 Task: Look for space in Marcq-en-Barœul, France from 9th July, 2023 to 16th July, 2023 for 2 adults, 1 child in price range Rs.8000 to Rs.16000. Place can be entire place with 2 bedrooms having 2 beds and 1 bathroom. Property type can be house, flat, guest house. Booking option can be shelf check-in. Required host language is English.
Action: Mouse pressed left at (537, 117)
Screenshot: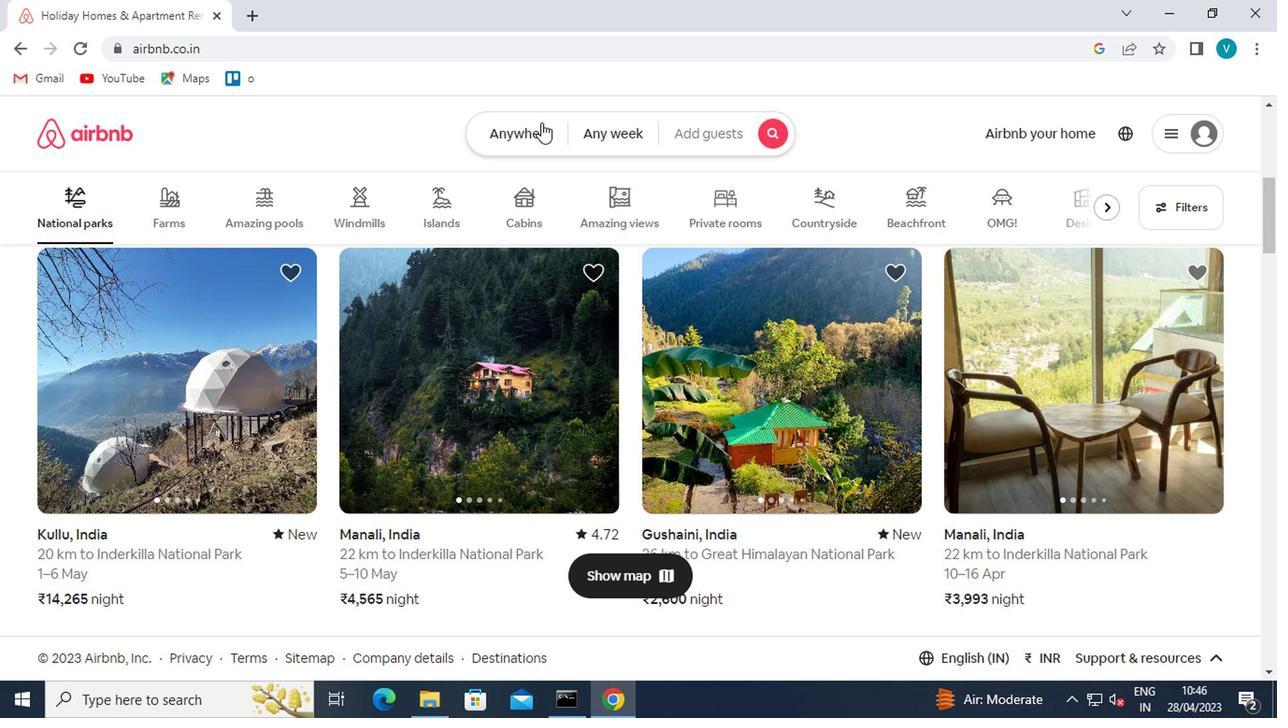 
Action: Mouse moved to (408, 201)
Screenshot: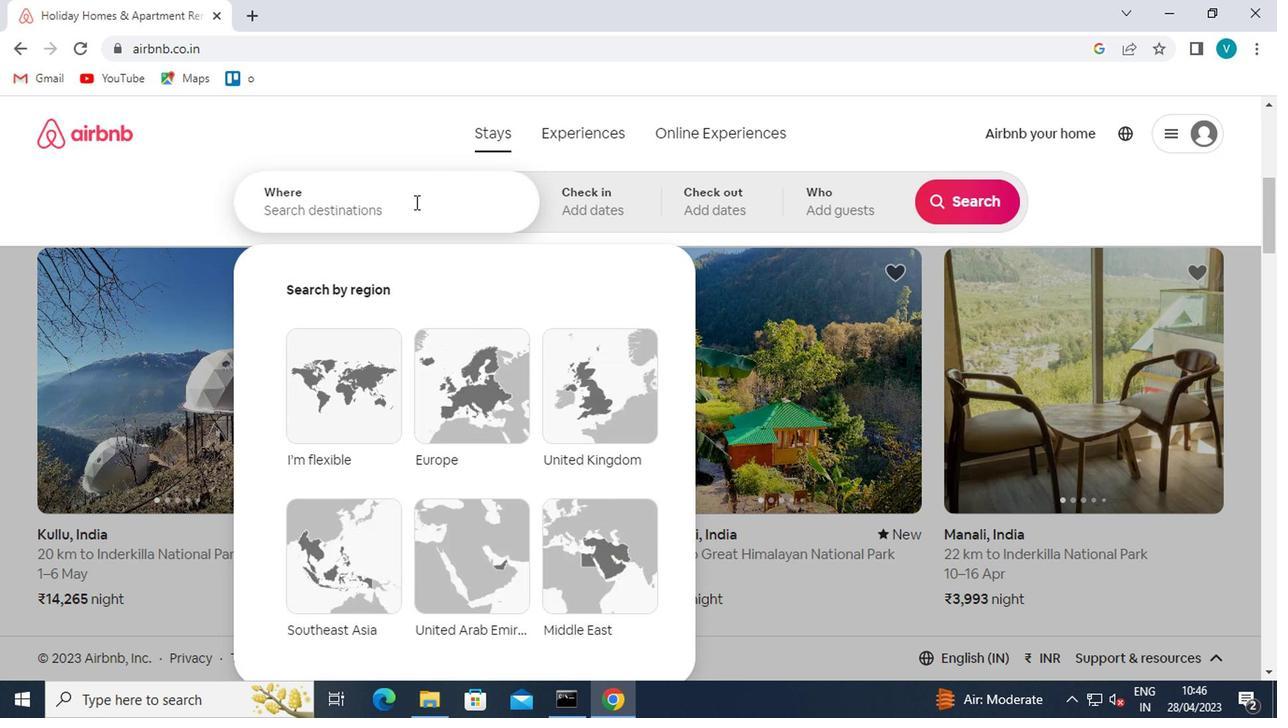 
Action: Mouse pressed left at (408, 201)
Screenshot: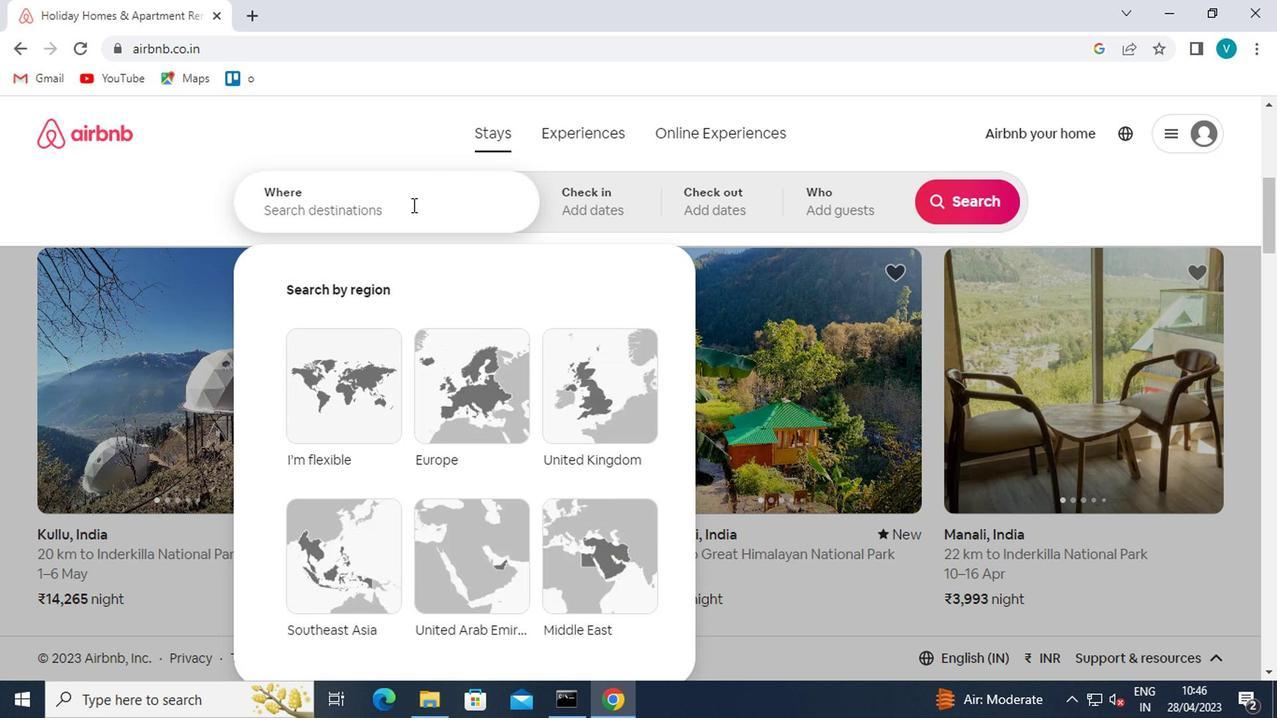 
Action: Key pressed <Key.caps_lock>m<Key.caps_lock>arcq<Key.space>e<Key.down><Key.enter>
Screenshot: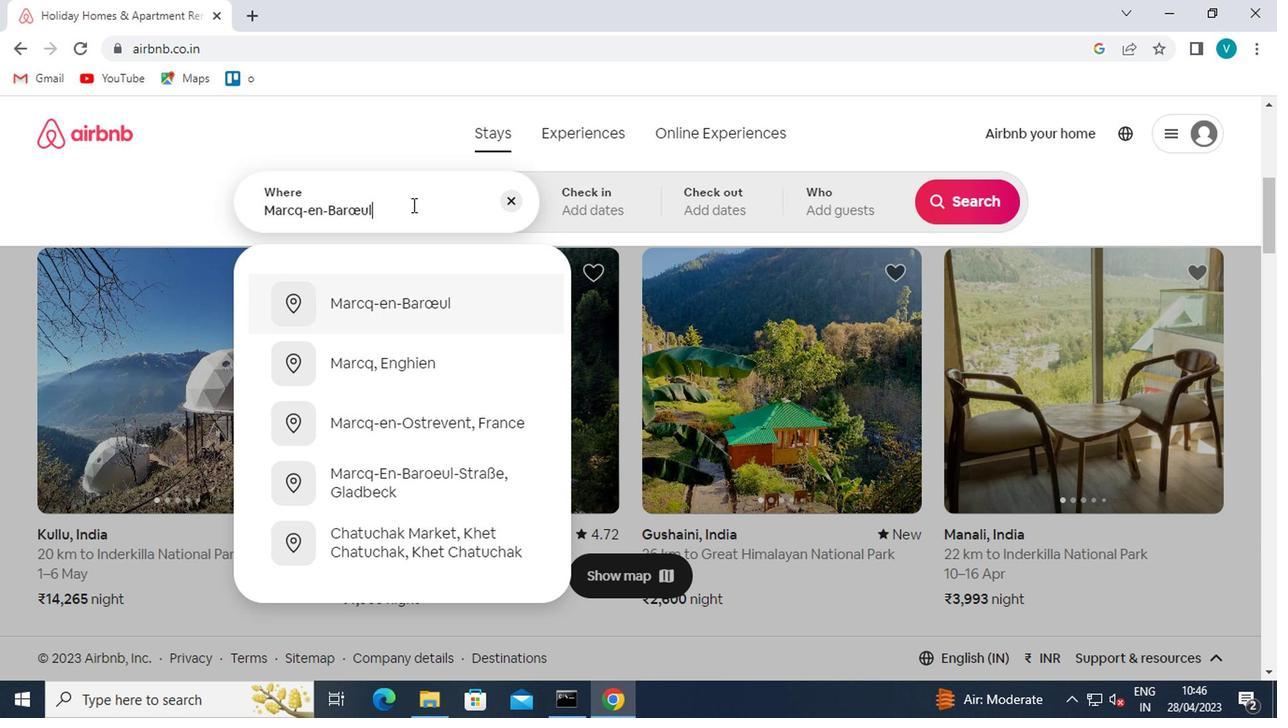 
Action: Mouse moved to (951, 352)
Screenshot: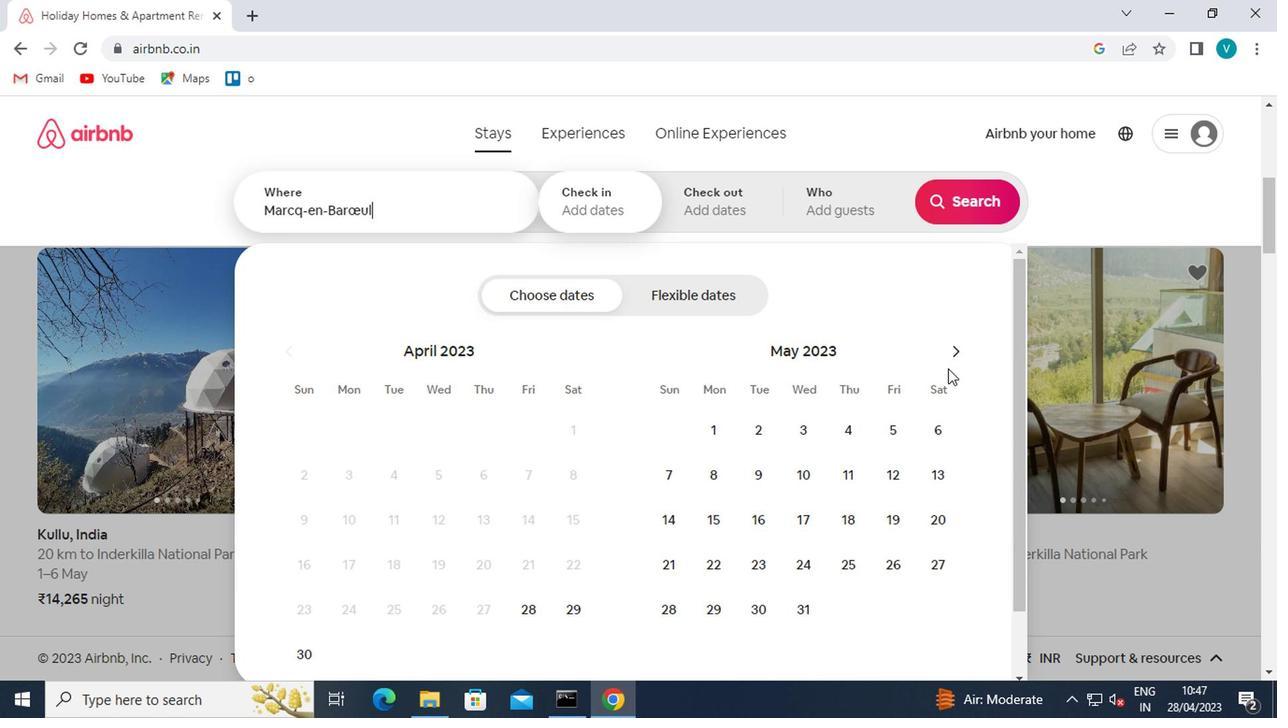 
Action: Mouse pressed left at (951, 352)
Screenshot: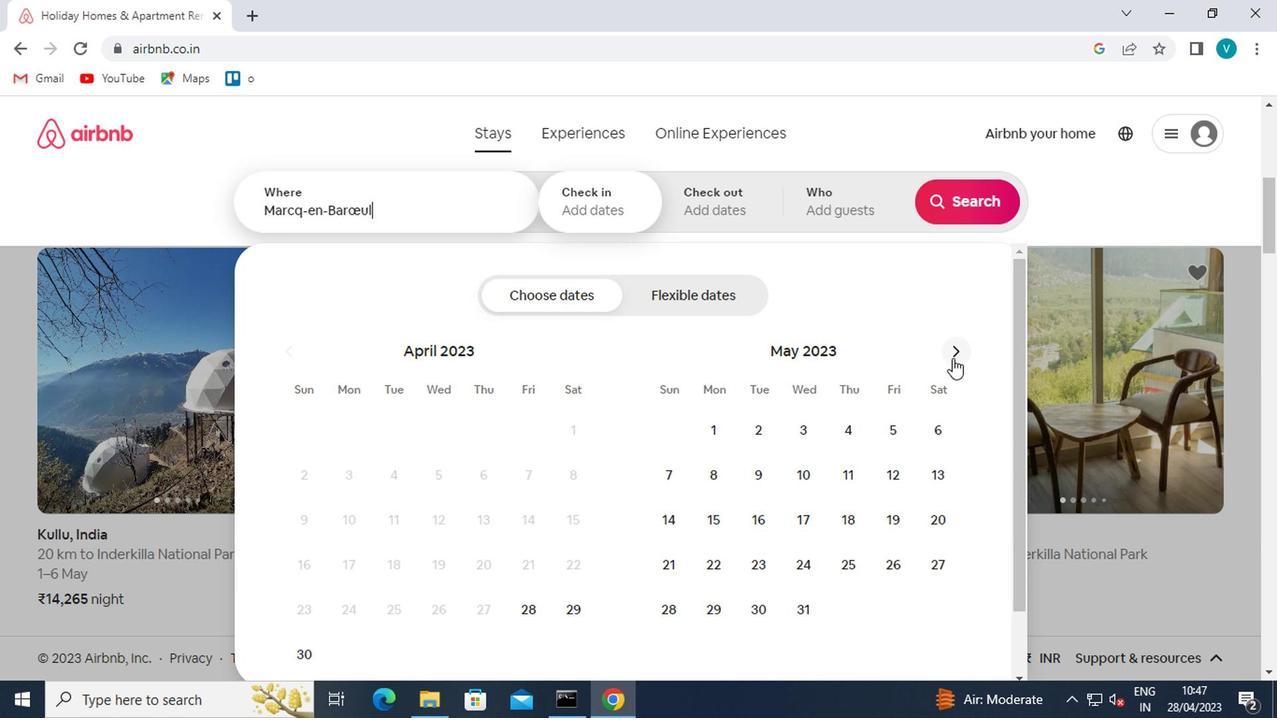 
Action: Mouse moved to (951, 351)
Screenshot: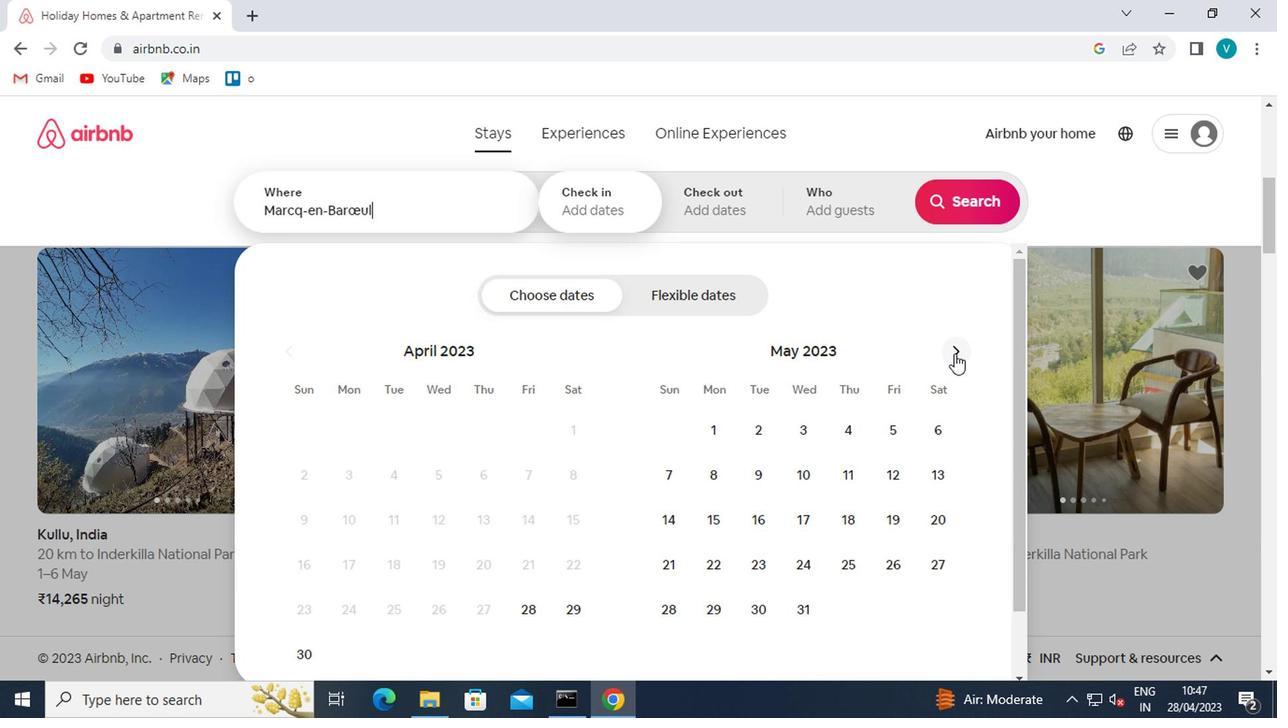 
Action: Mouse pressed left at (951, 351)
Screenshot: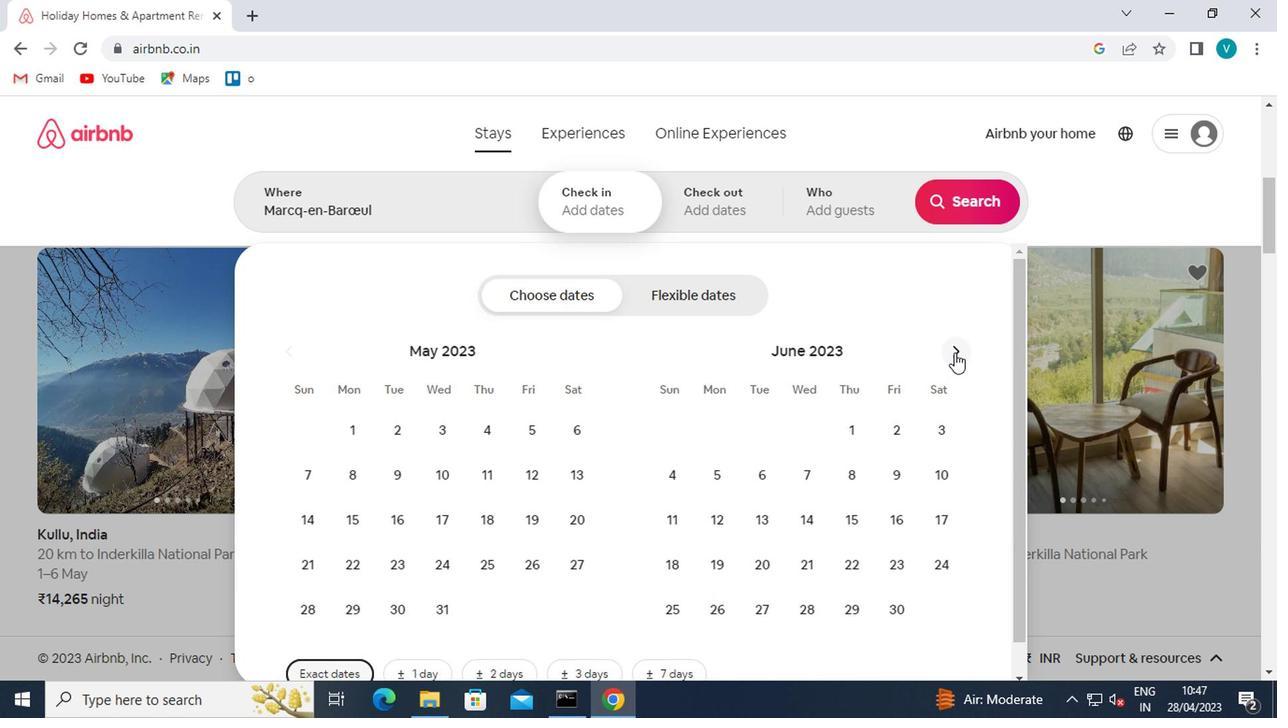 
Action: Mouse moved to (667, 515)
Screenshot: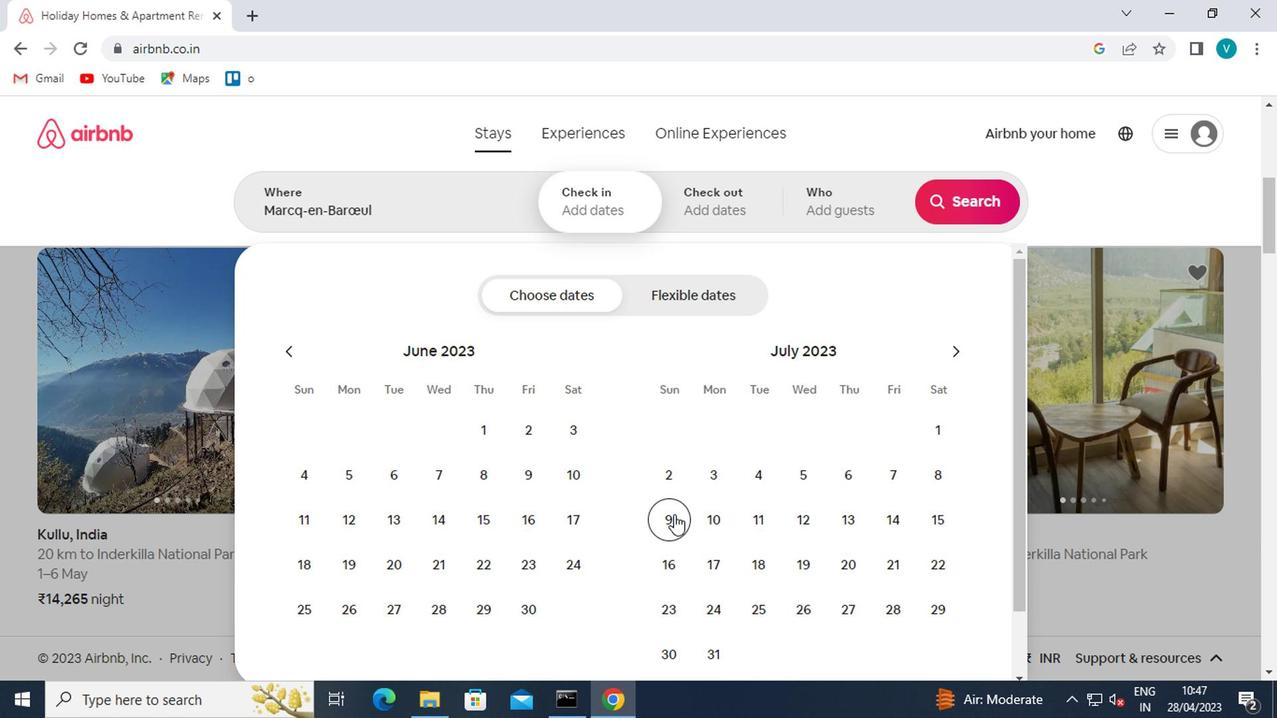 
Action: Mouse pressed left at (667, 515)
Screenshot: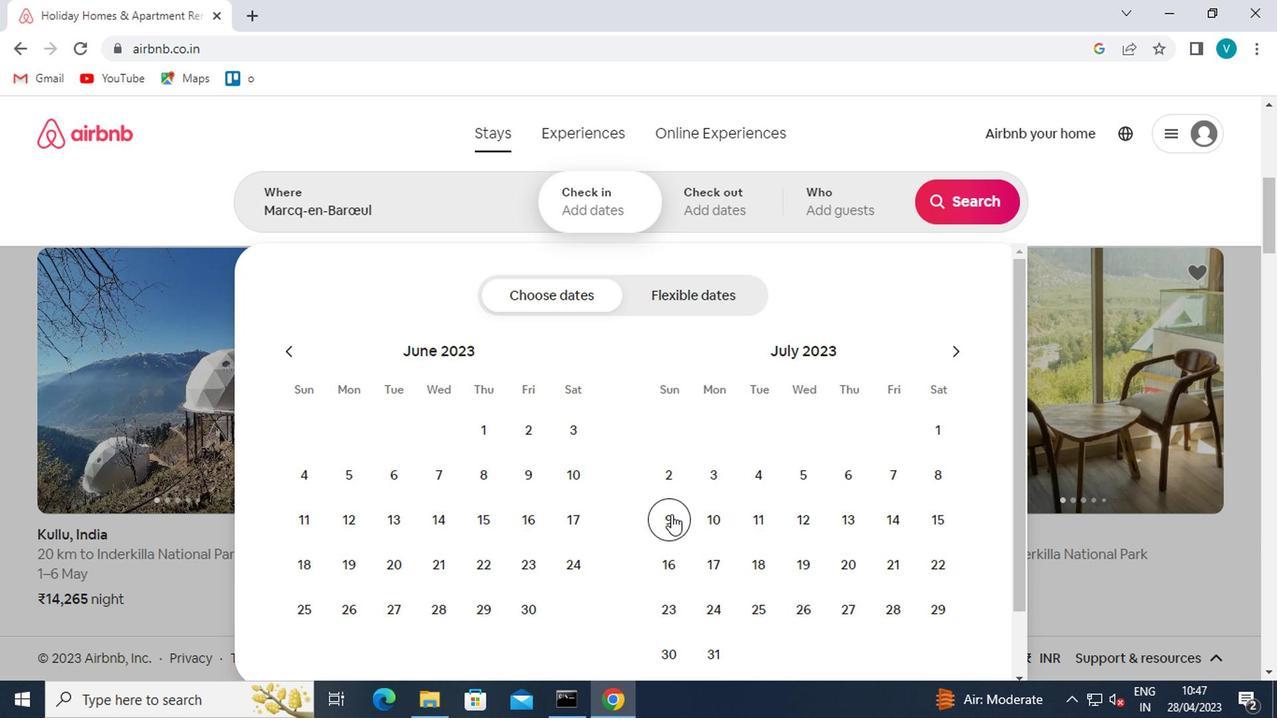 
Action: Mouse moved to (662, 565)
Screenshot: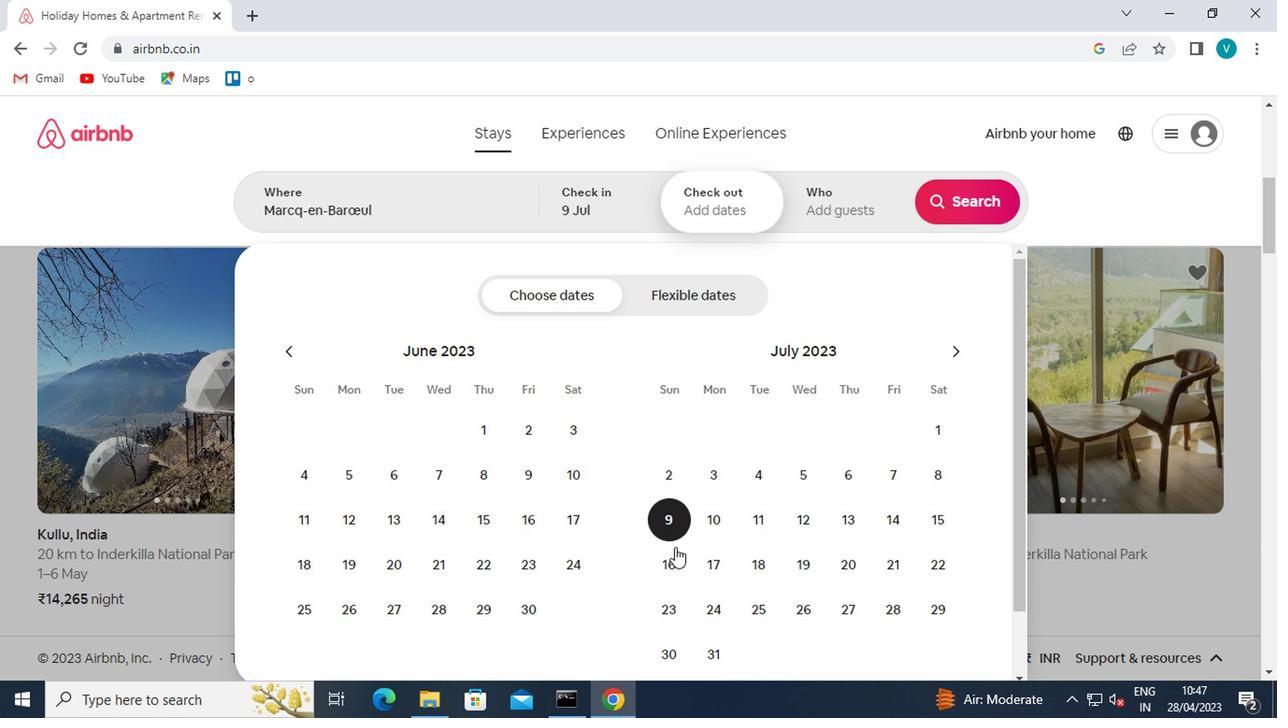 
Action: Mouse pressed left at (662, 565)
Screenshot: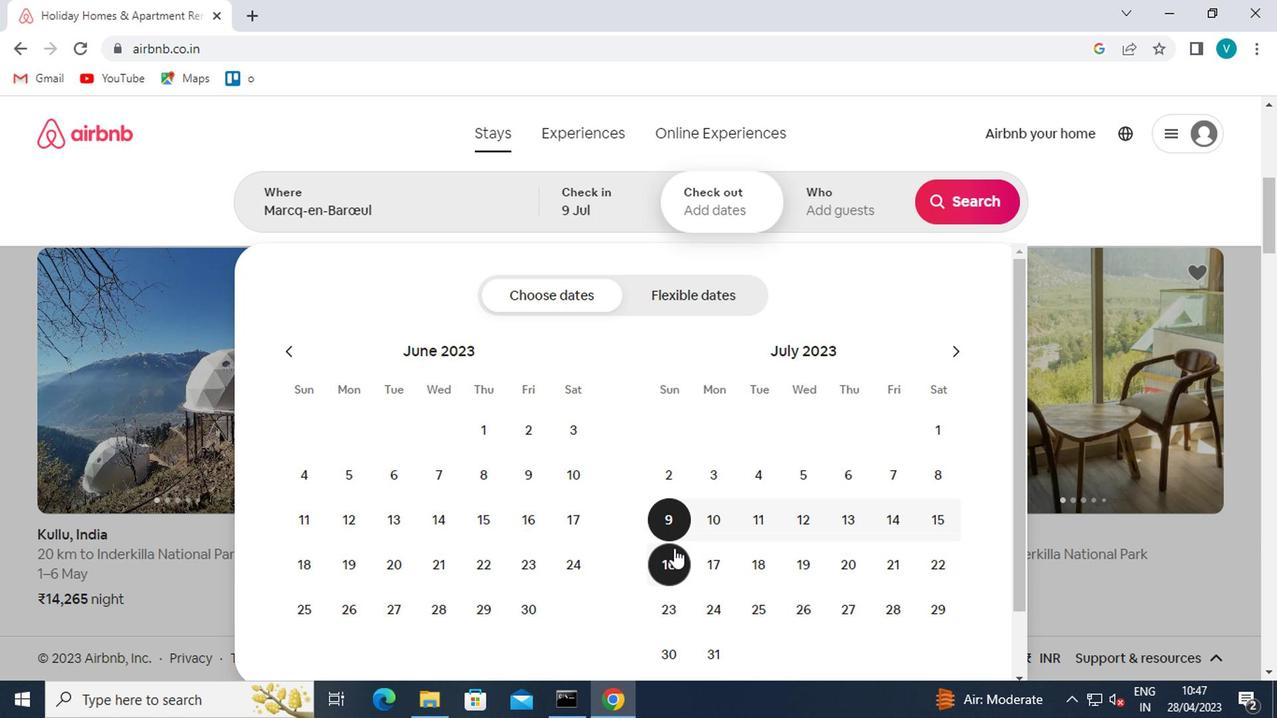
Action: Mouse moved to (852, 206)
Screenshot: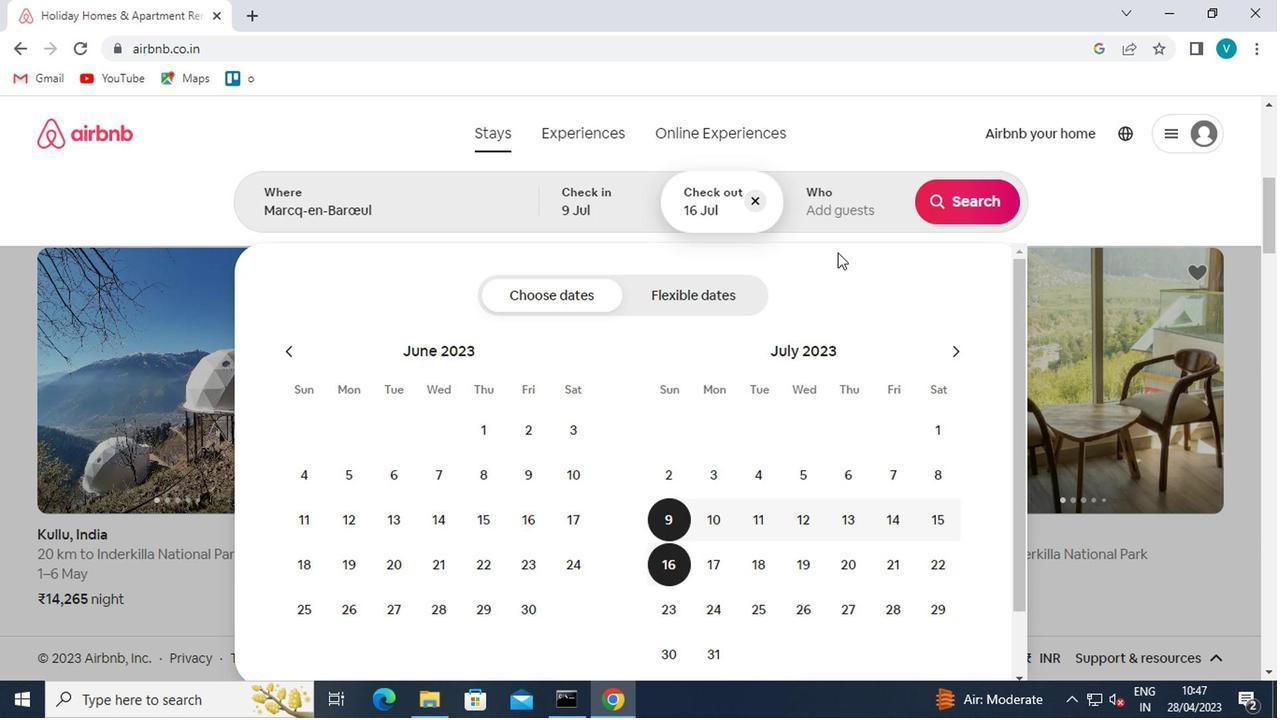 
Action: Mouse pressed left at (852, 206)
Screenshot: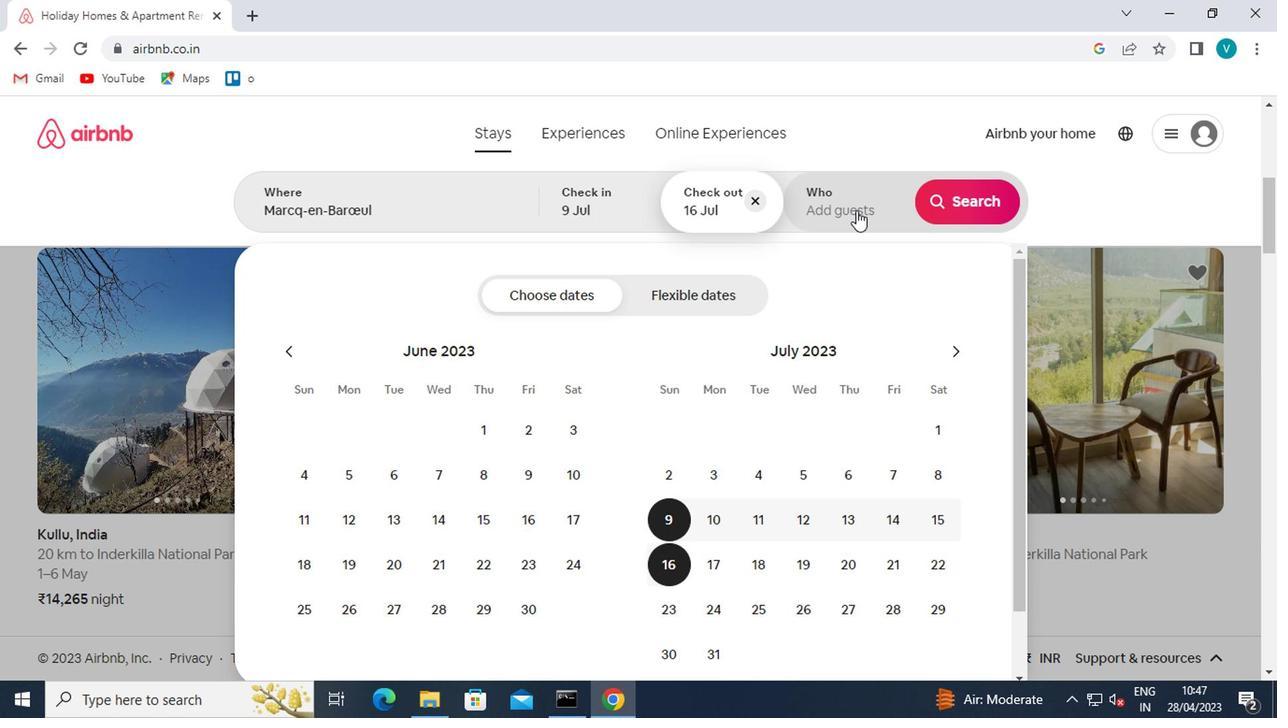 
Action: Mouse moved to (964, 286)
Screenshot: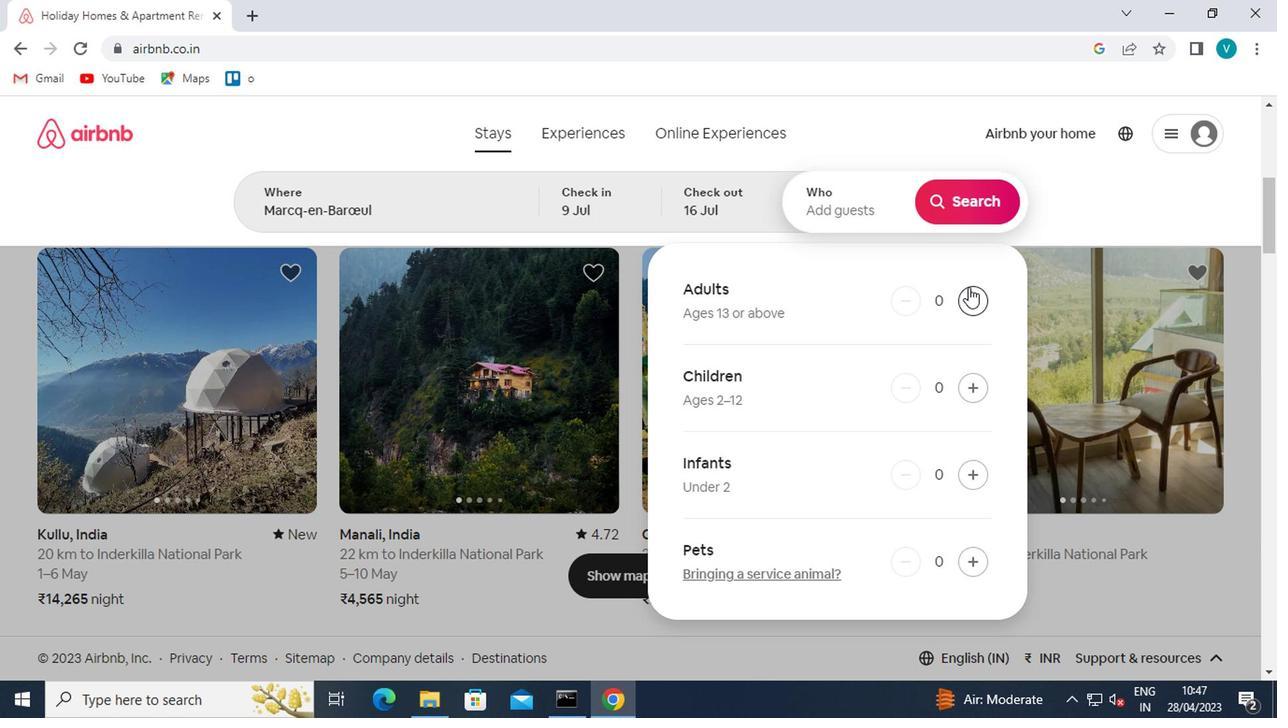 
Action: Mouse pressed left at (964, 286)
Screenshot: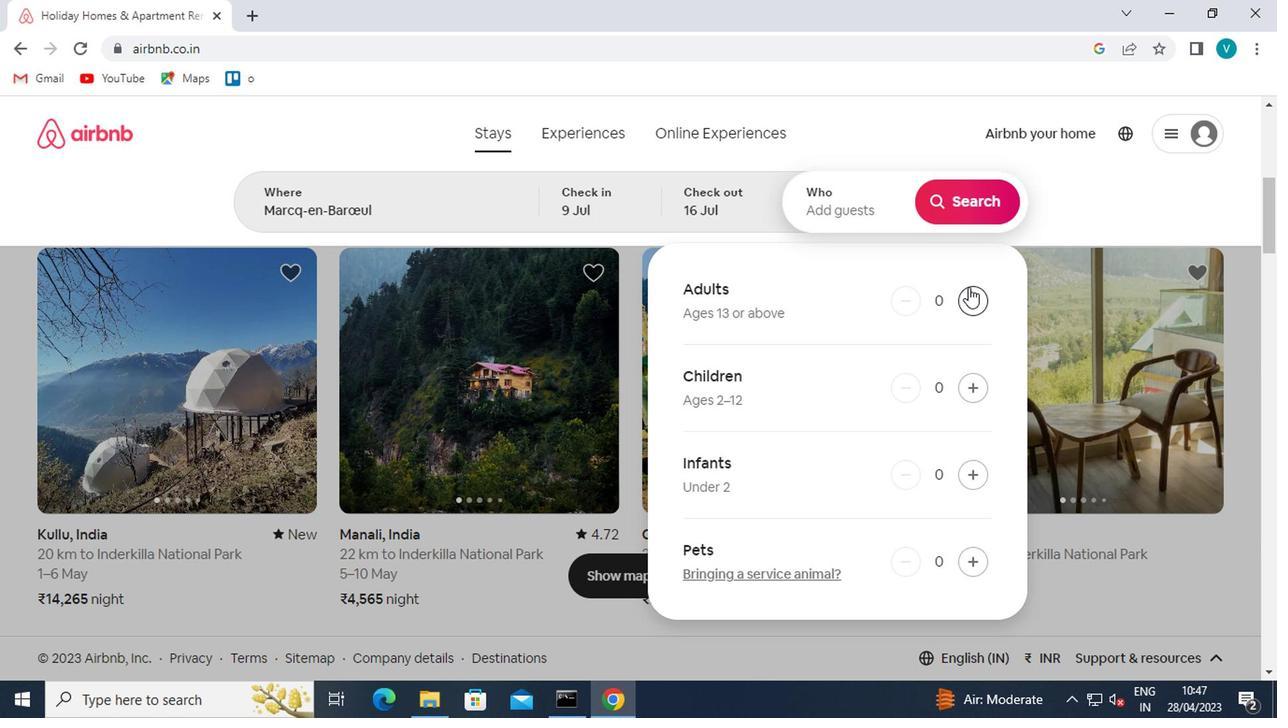 
Action: Mouse moved to (964, 286)
Screenshot: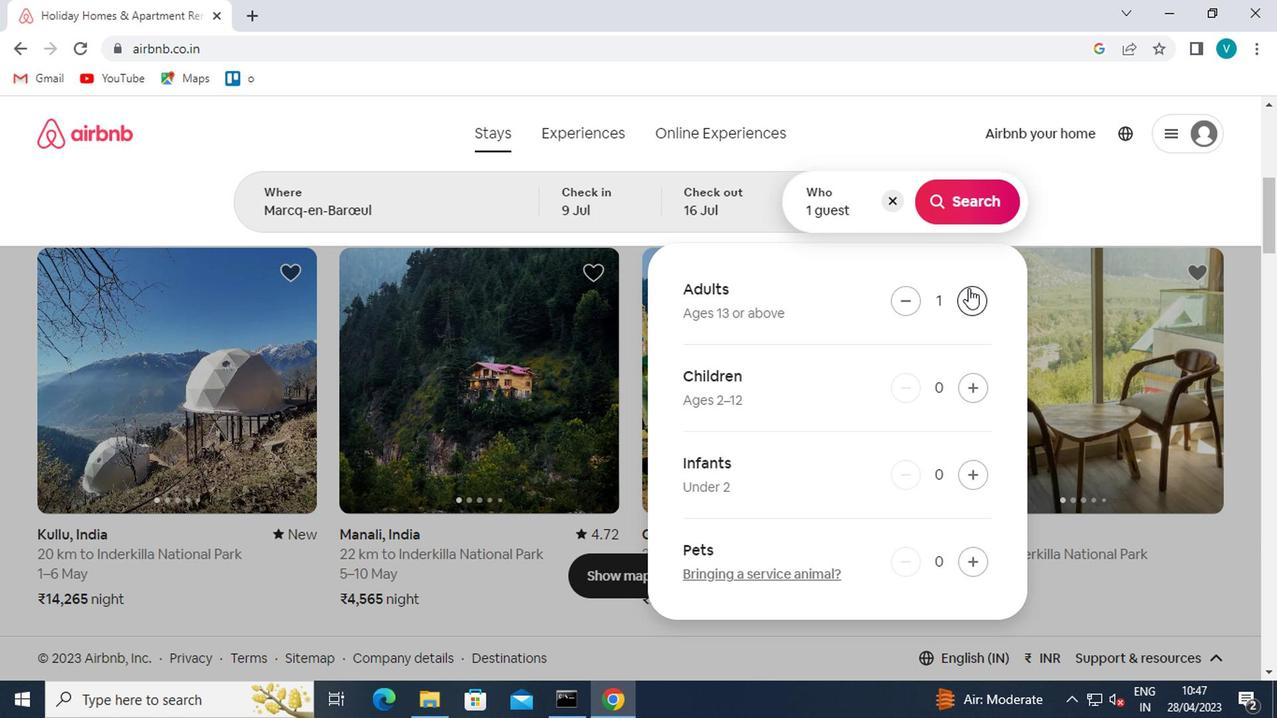 
Action: Mouse pressed left at (964, 286)
Screenshot: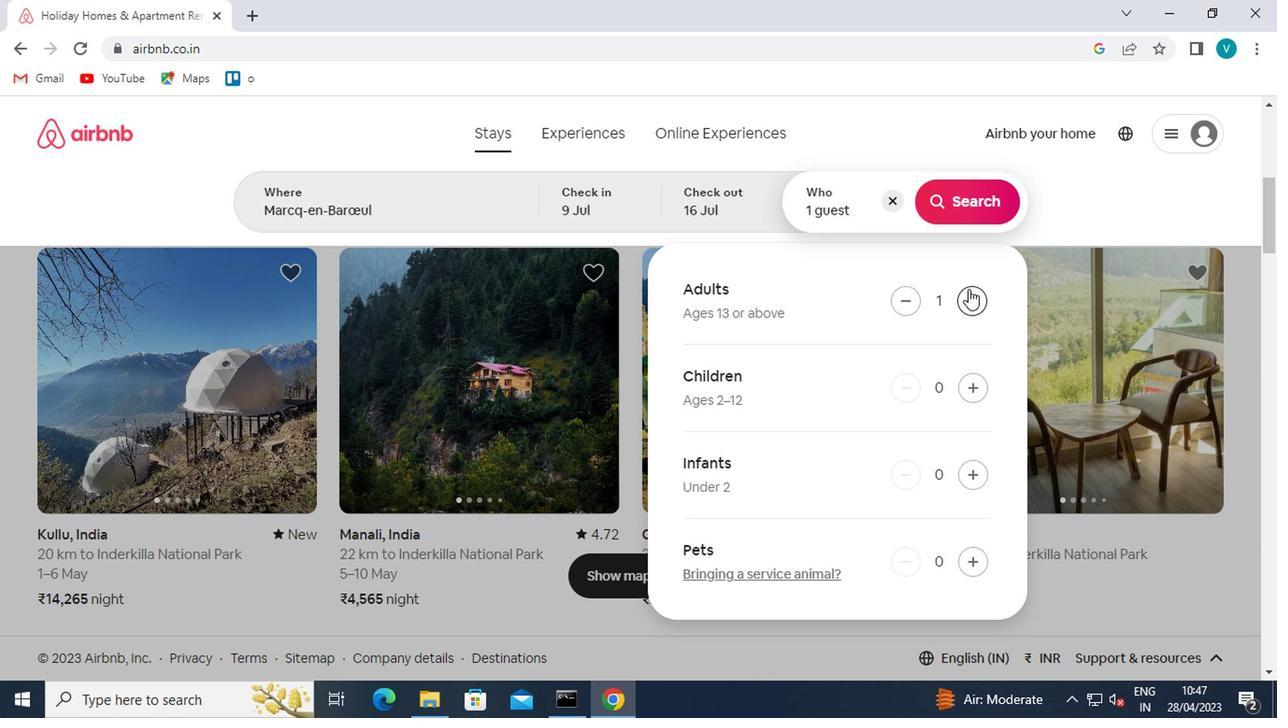 
Action: Mouse moved to (959, 396)
Screenshot: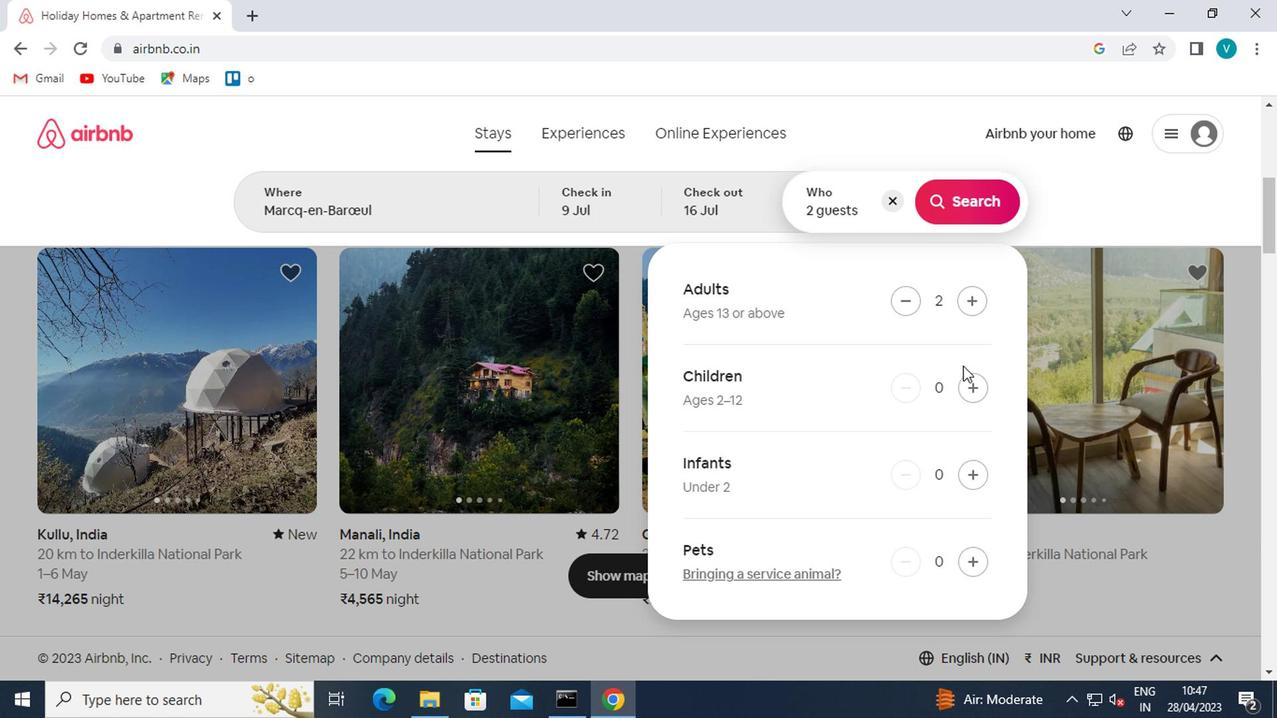 
Action: Mouse pressed left at (959, 396)
Screenshot: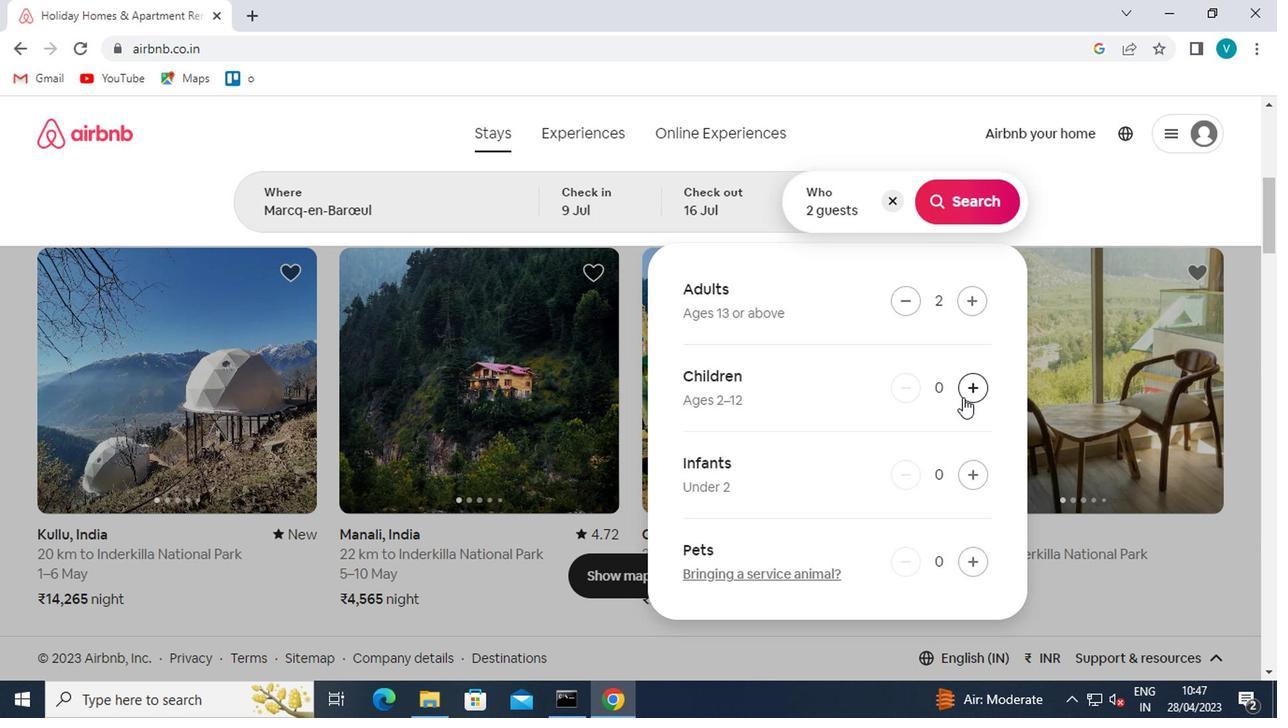 
Action: Mouse moved to (957, 206)
Screenshot: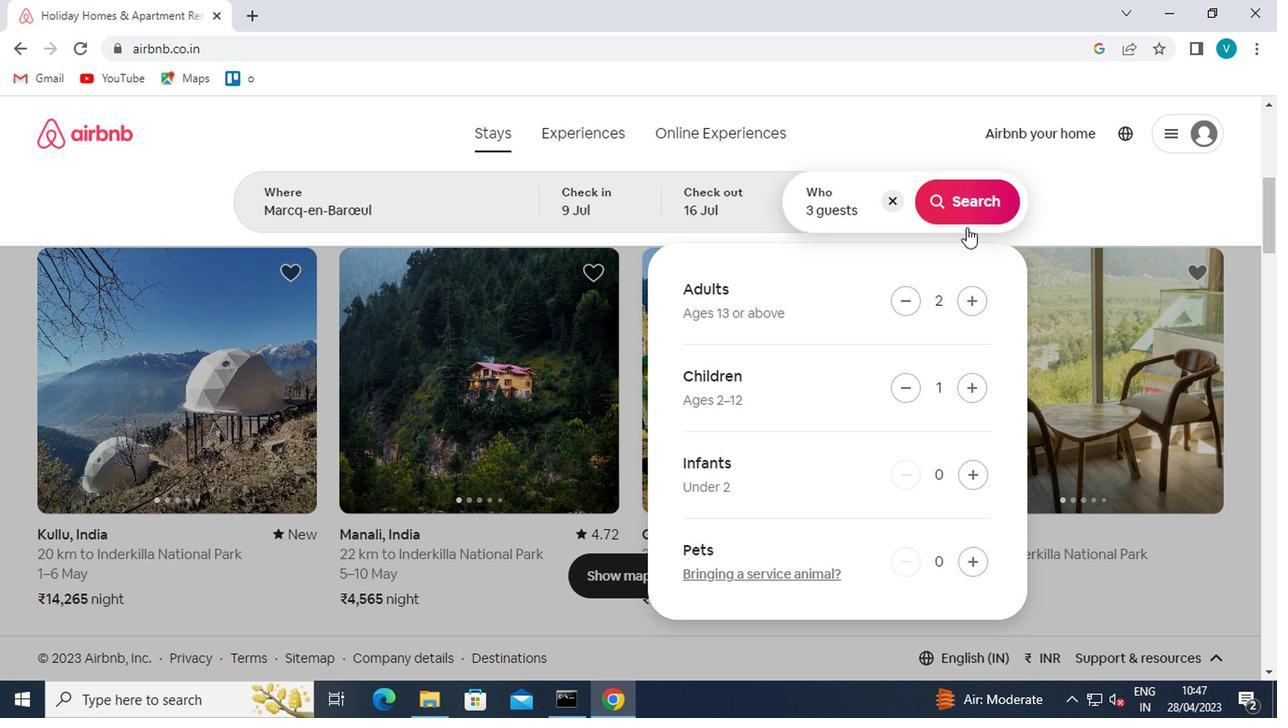 
Action: Mouse pressed left at (957, 206)
Screenshot: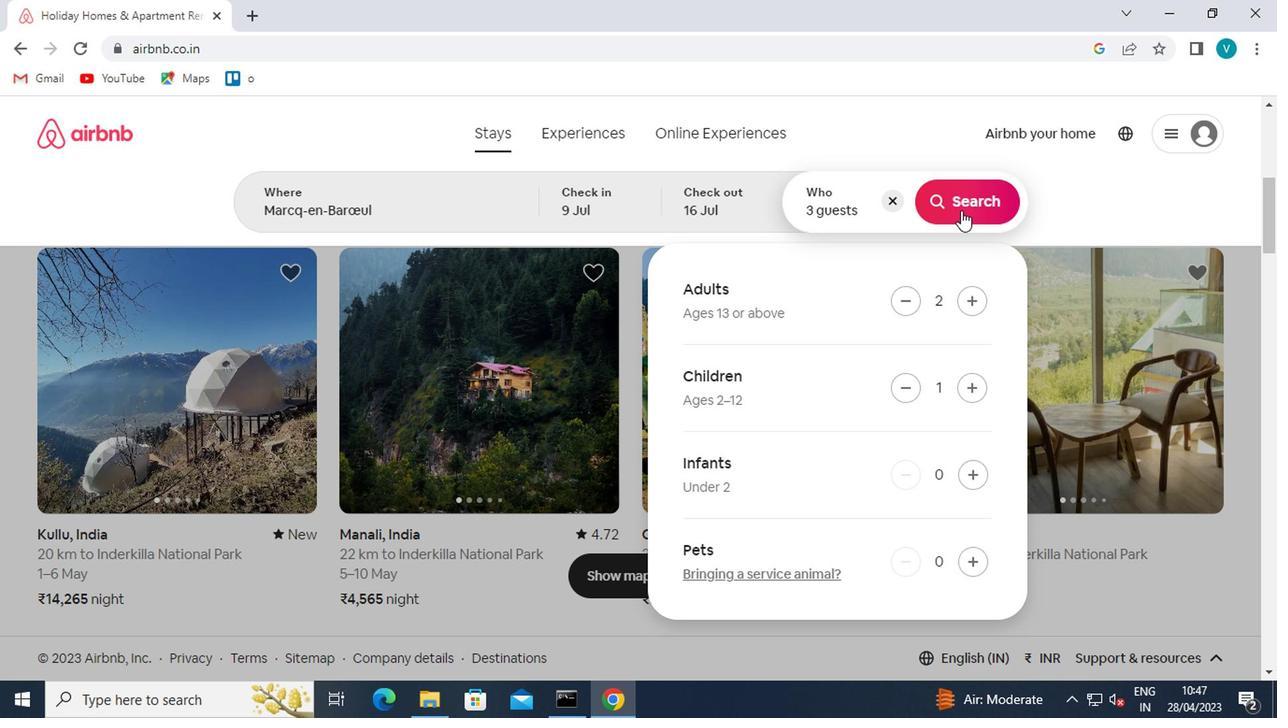 
Action: Mouse moved to (1181, 199)
Screenshot: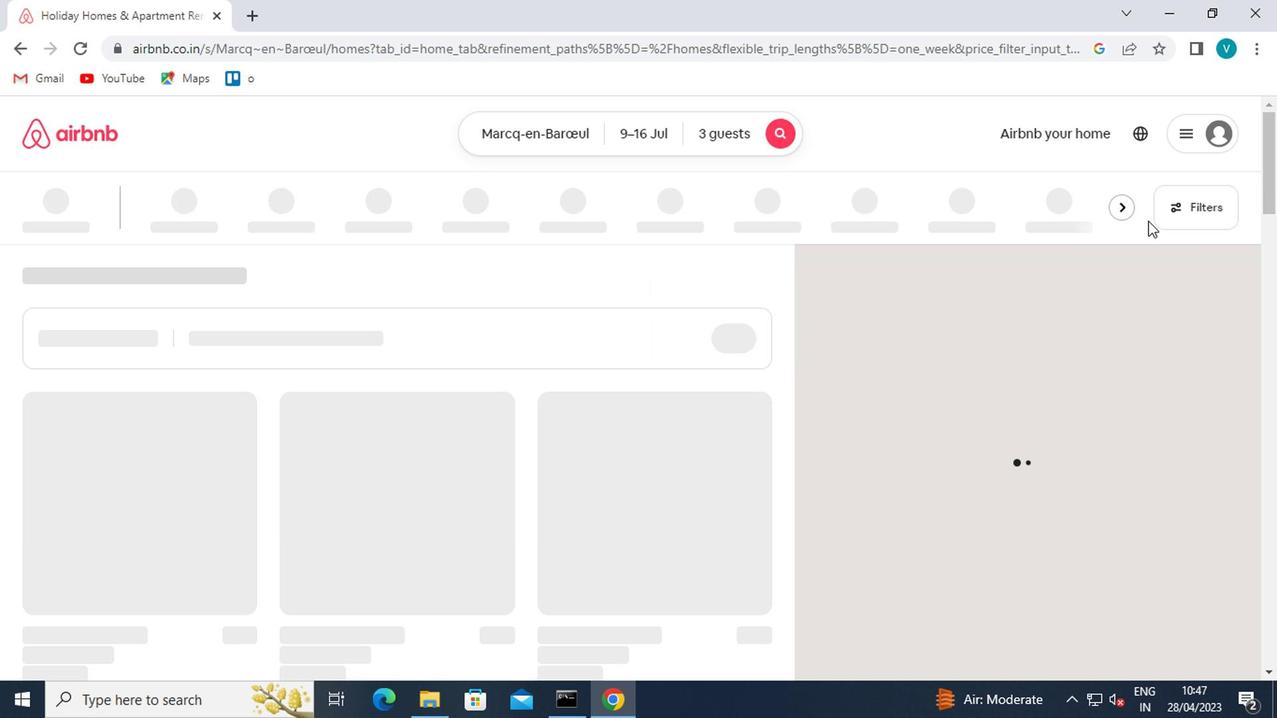 
Action: Mouse pressed left at (1181, 199)
Screenshot: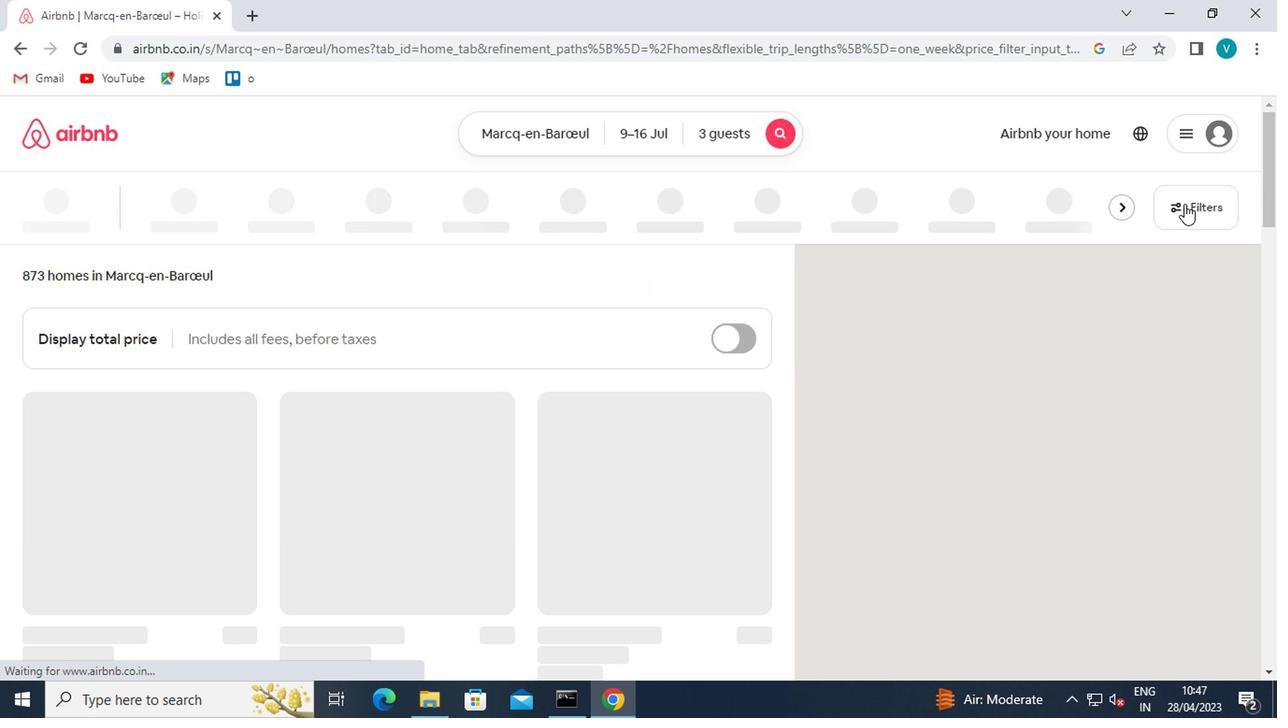 
Action: Mouse moved to (543, 451)
Screenshot: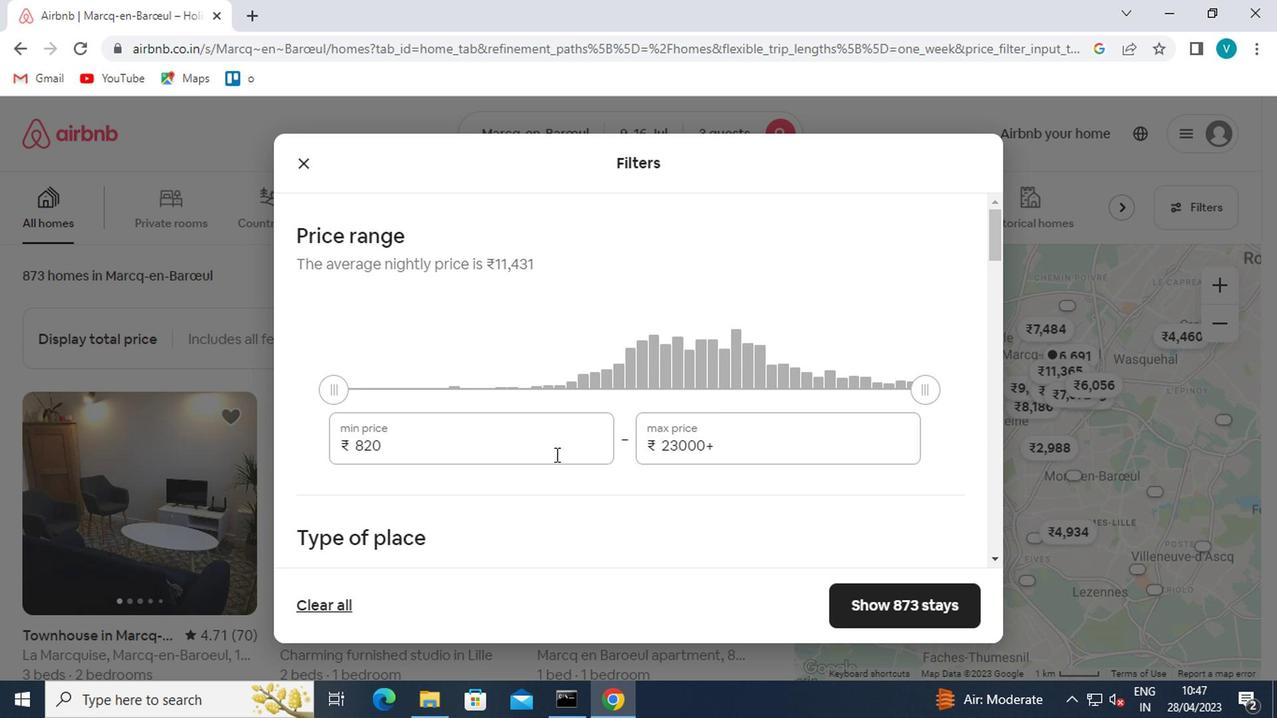 
Action: Mouse pressed left at (543, 451)
Screenshot: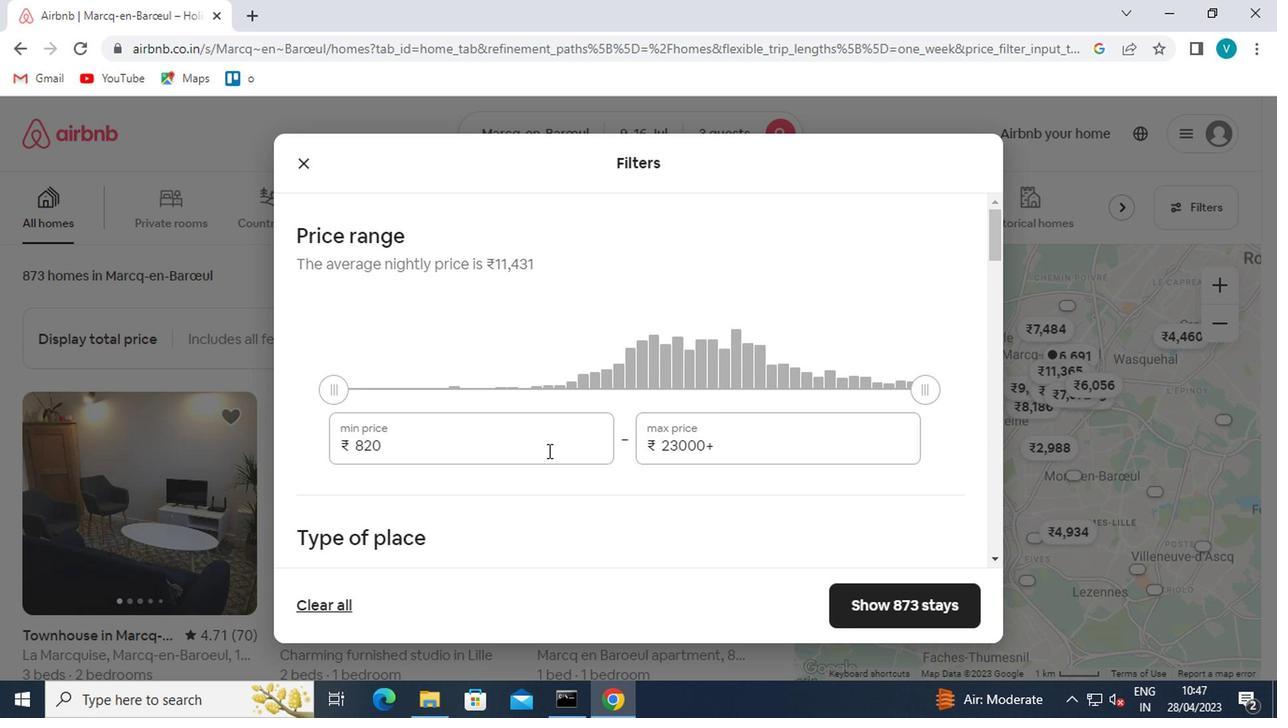 
Action: Key pressed <Key.backspace><Key.backspace><Key.backspace><Key.backspace><Key.backspace><Key.backspace><Key.backspace><Key.backspace><Key.backspace><Key.backspace>8000<Key.tab>16000
Screenshot: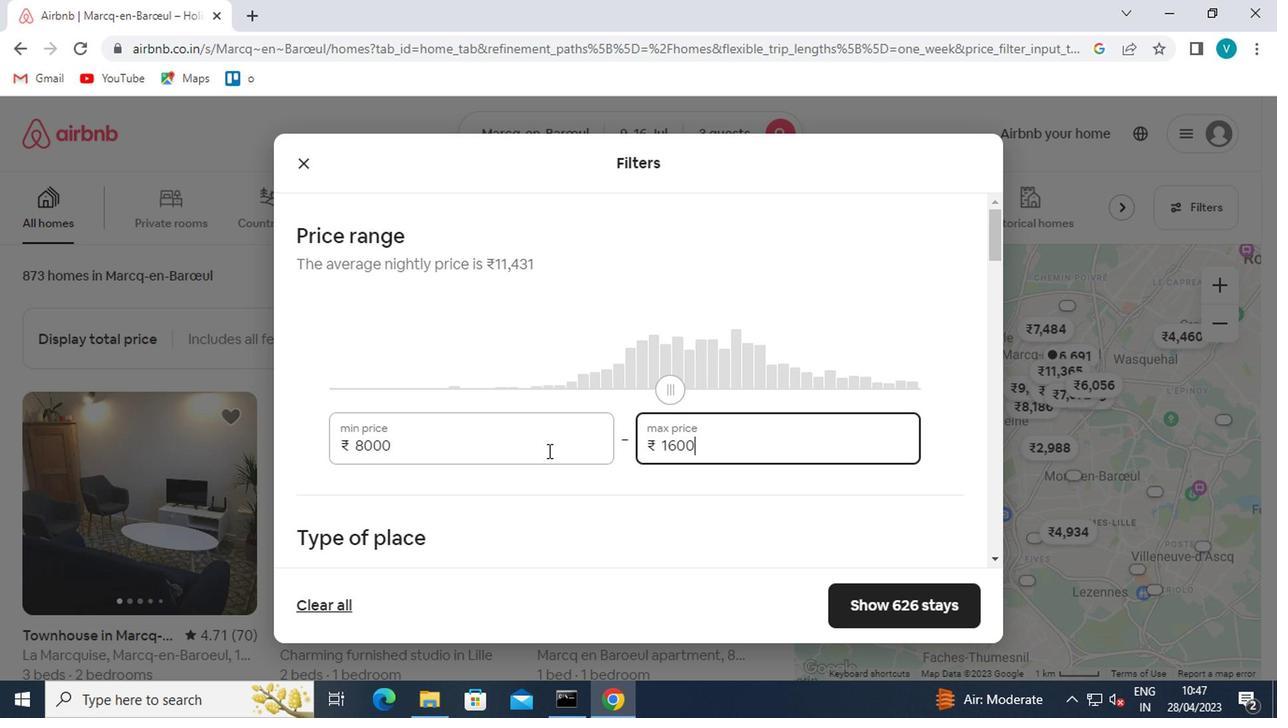 
Action: Mouse scrolled (543, 449) with delta (0, -1)
Screenshot: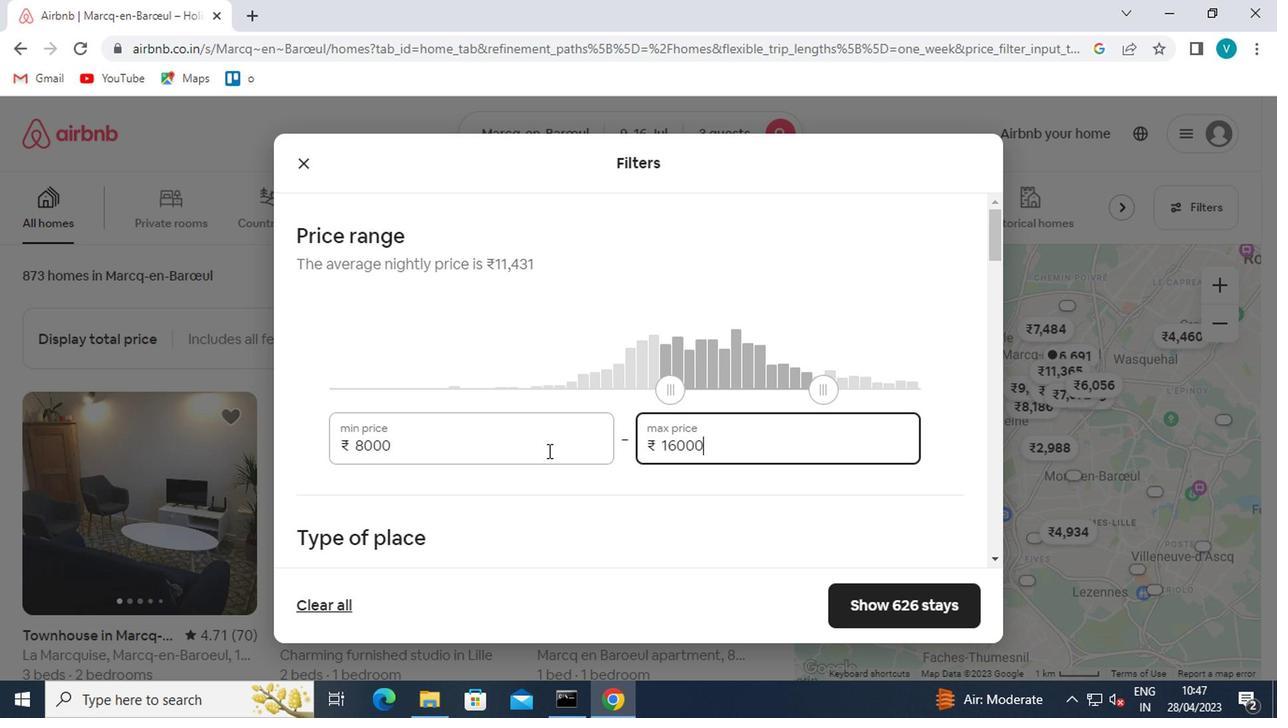 
Action: Mouse scrolled (543, 449) with delta (0, -1)
Screenshot: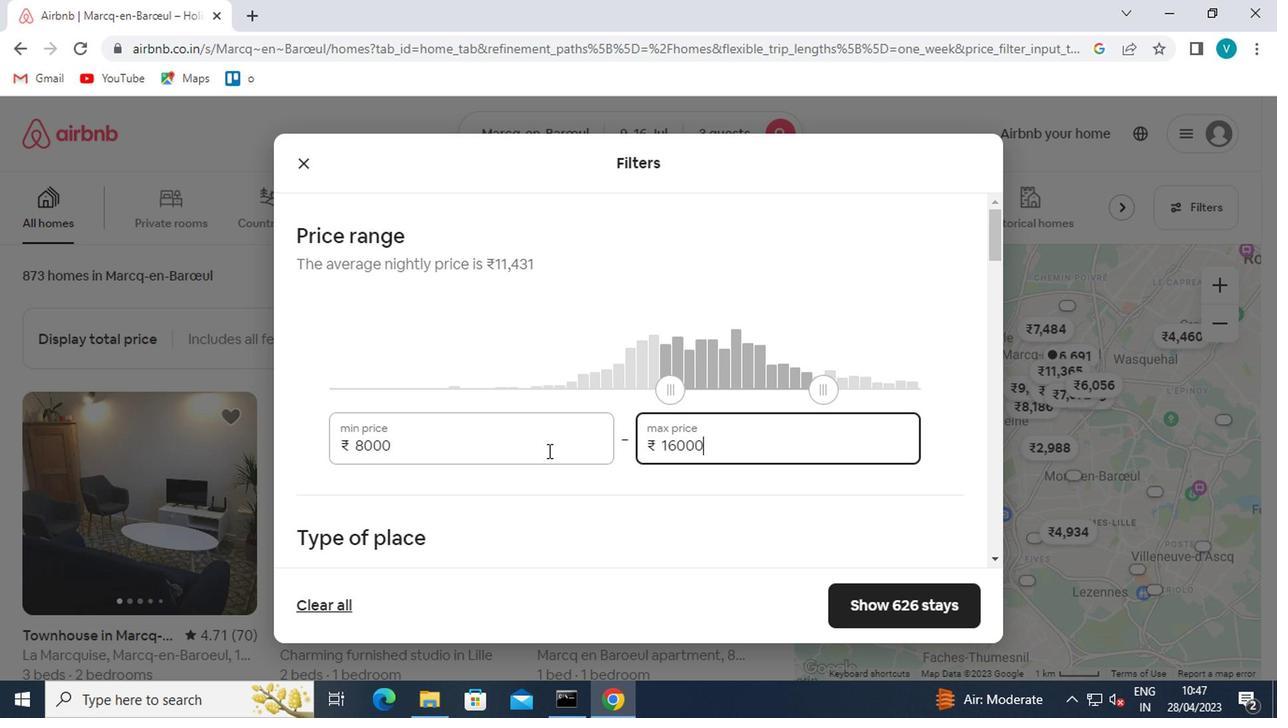 
Action: Mouse scrolled (543, 449) with delta (0, -1)
Screenshot: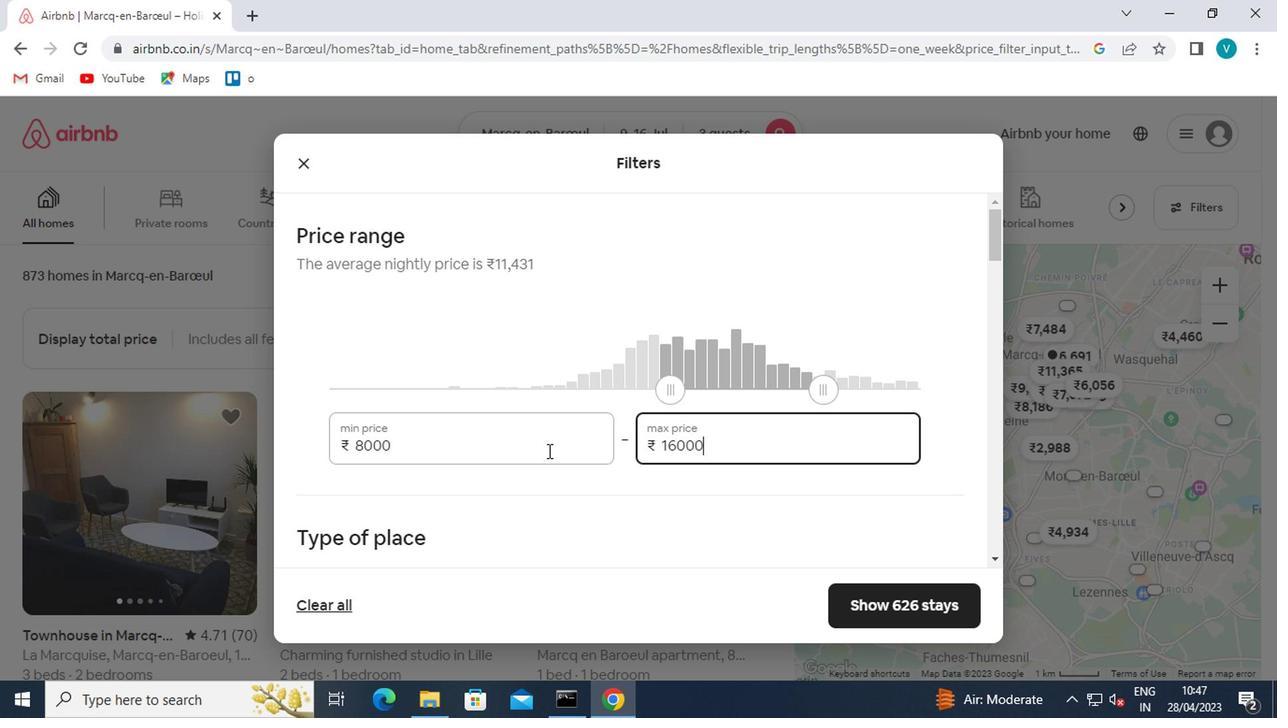 
Action: Mouse moved to (367, 312)
Screenshot: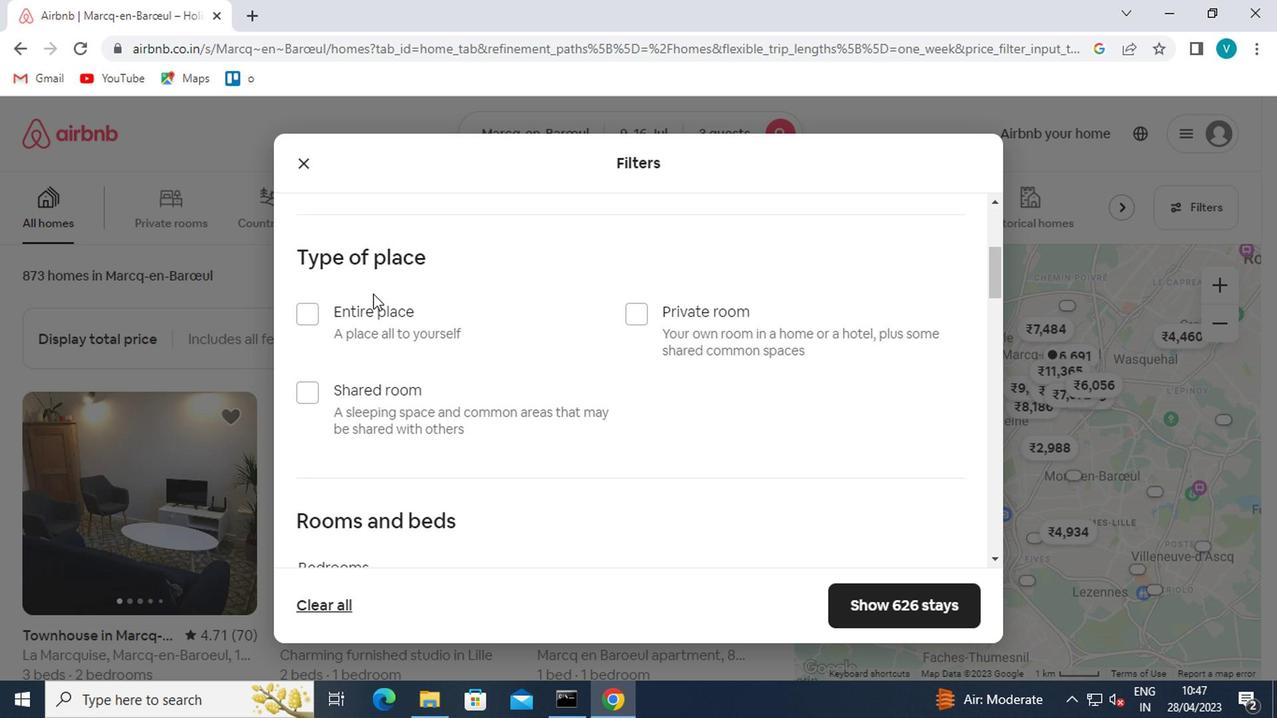 
Action: Mouse pressed left at (367, 312)
Screenshot: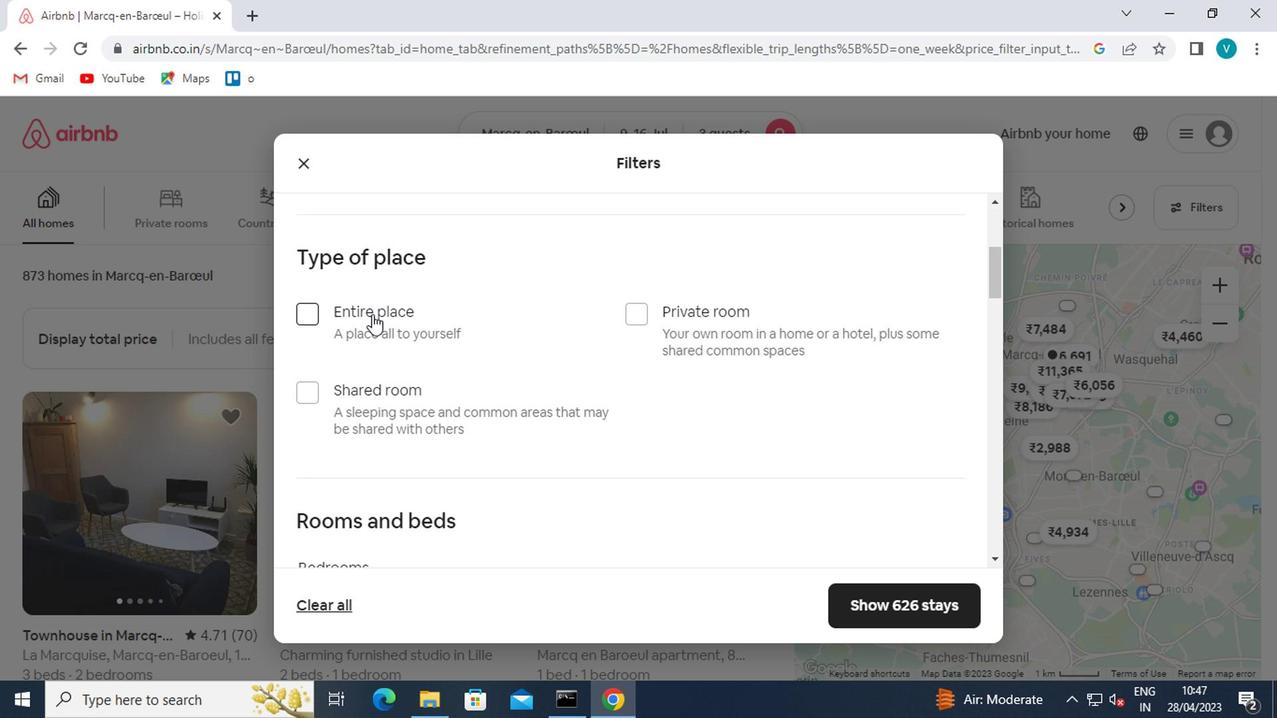 
Action: Mouse moved to (511, 352)
Screenshot: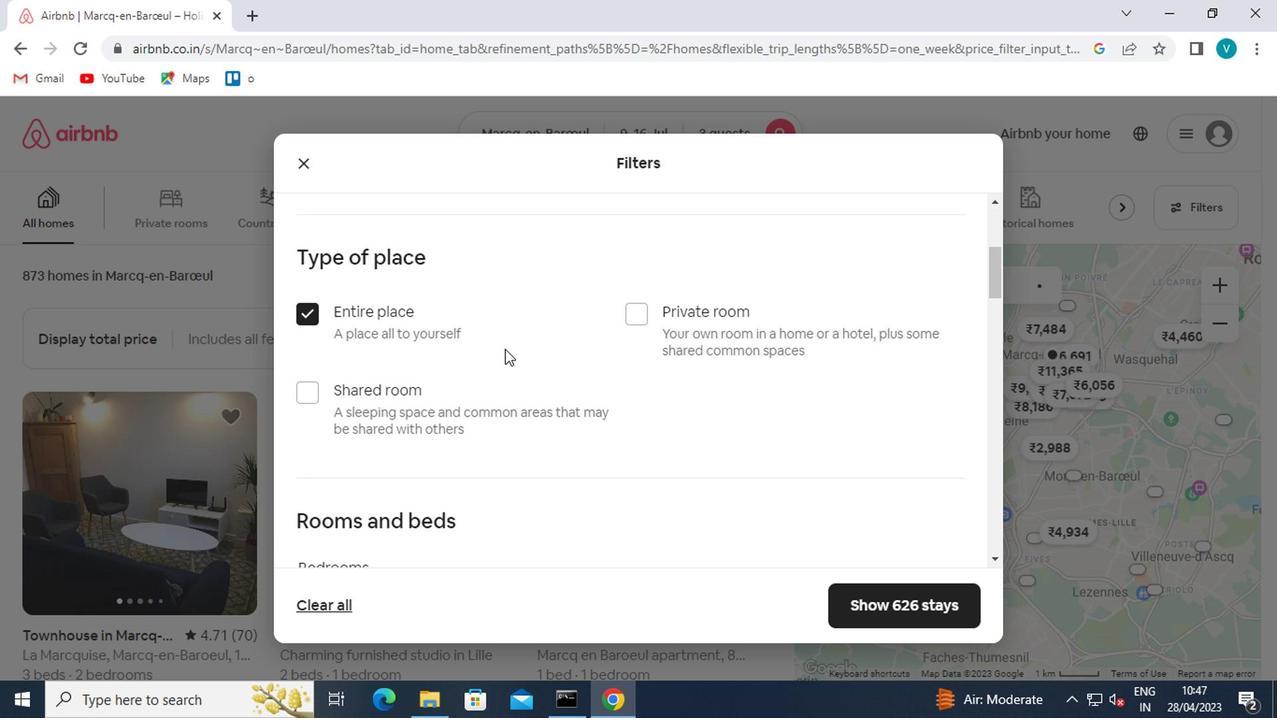 
Action: Mouse scrolled (511, 351) with delta (0, 0)
Screenshot: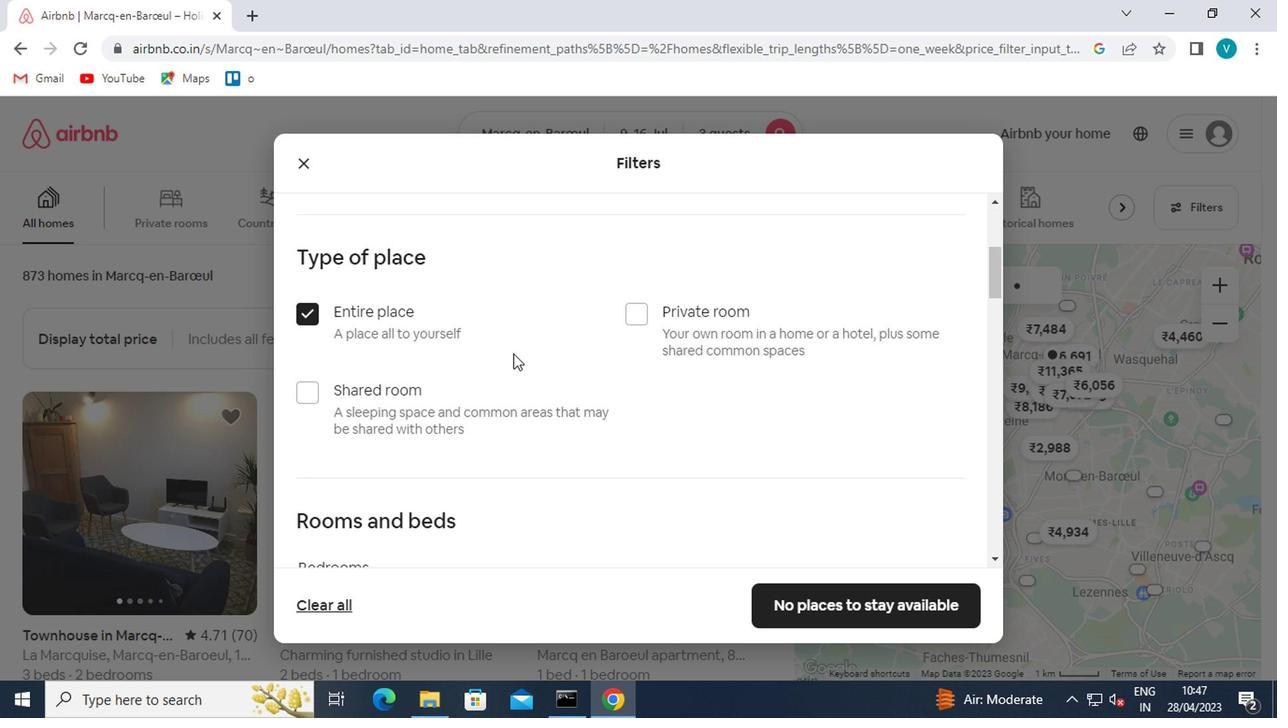 
Action: Mouse moved to (511, 353)
Screenshot: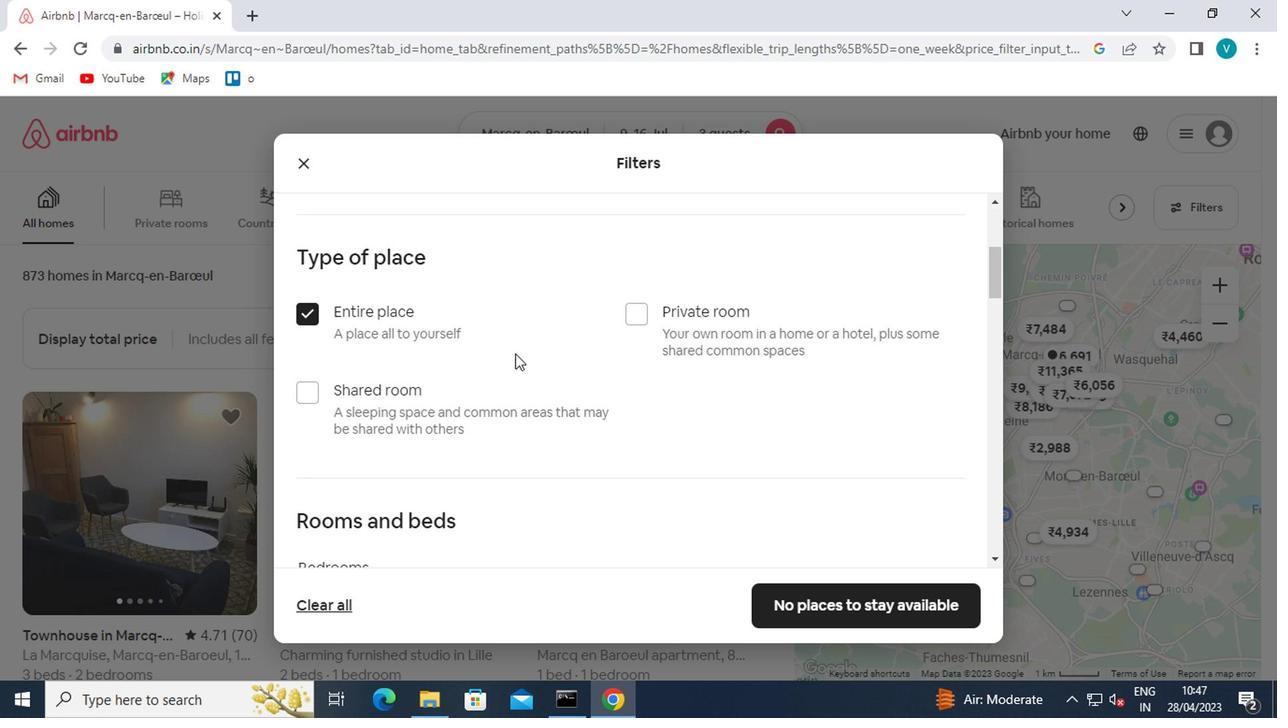 
Action: Mouse scrolled (511, 352) with delta (0, -1)
Screenshot: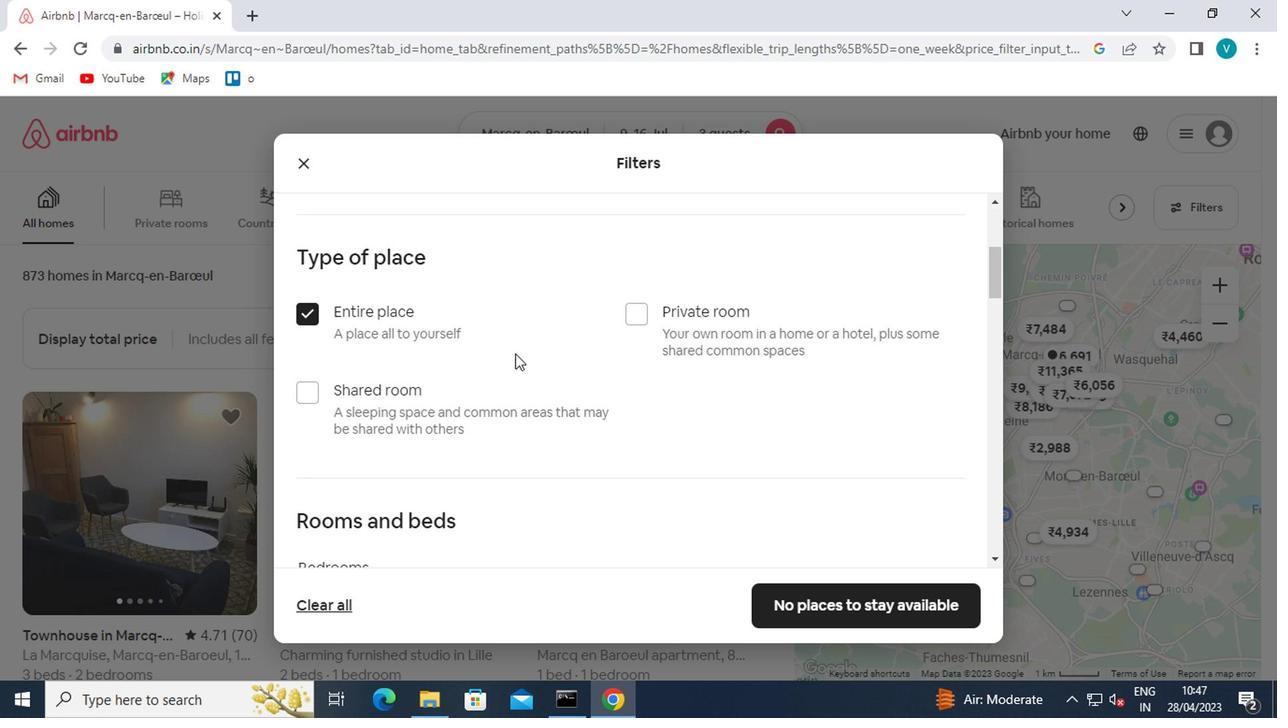 
Action: Mouse moved to (511, 354)
Screenshot: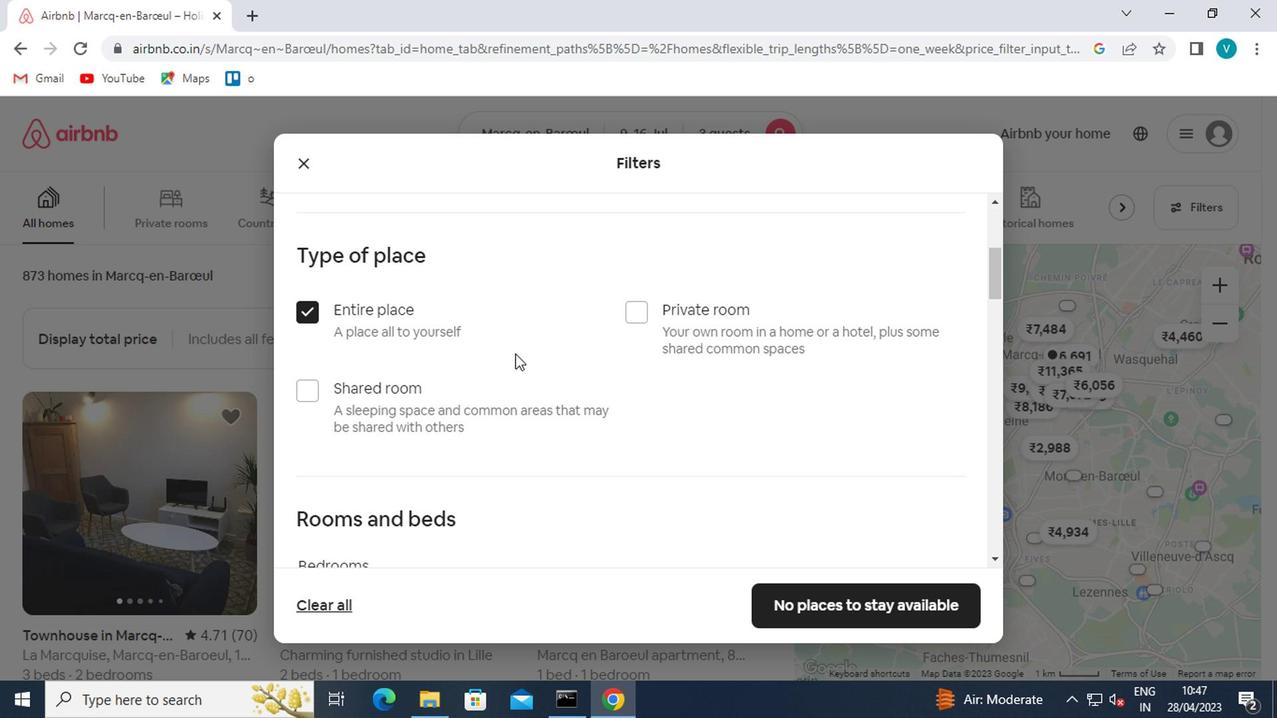 
Action: Mouse scrolled (511, 353) with delta (0, 0)
Screenshot: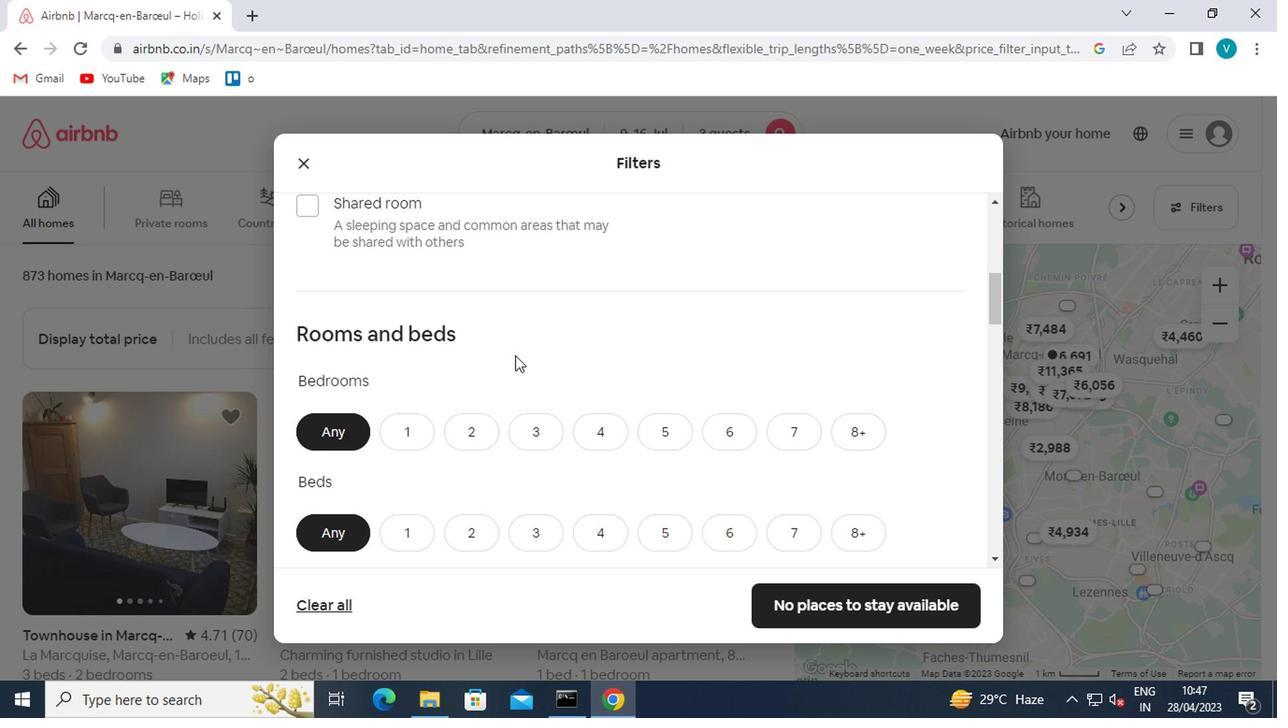 
Action: Mouse moved to (461, 329)
Screenshot: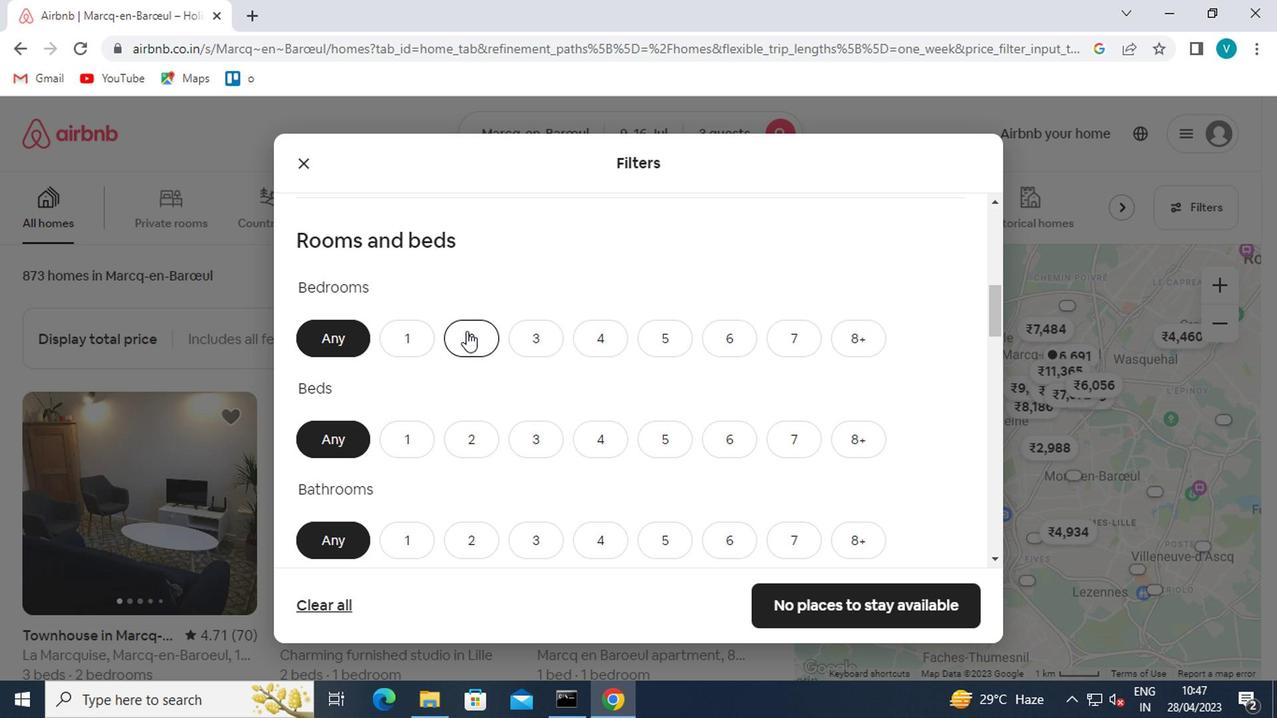 
Action: Mouse pressed left at (461, 329)
Screenshot: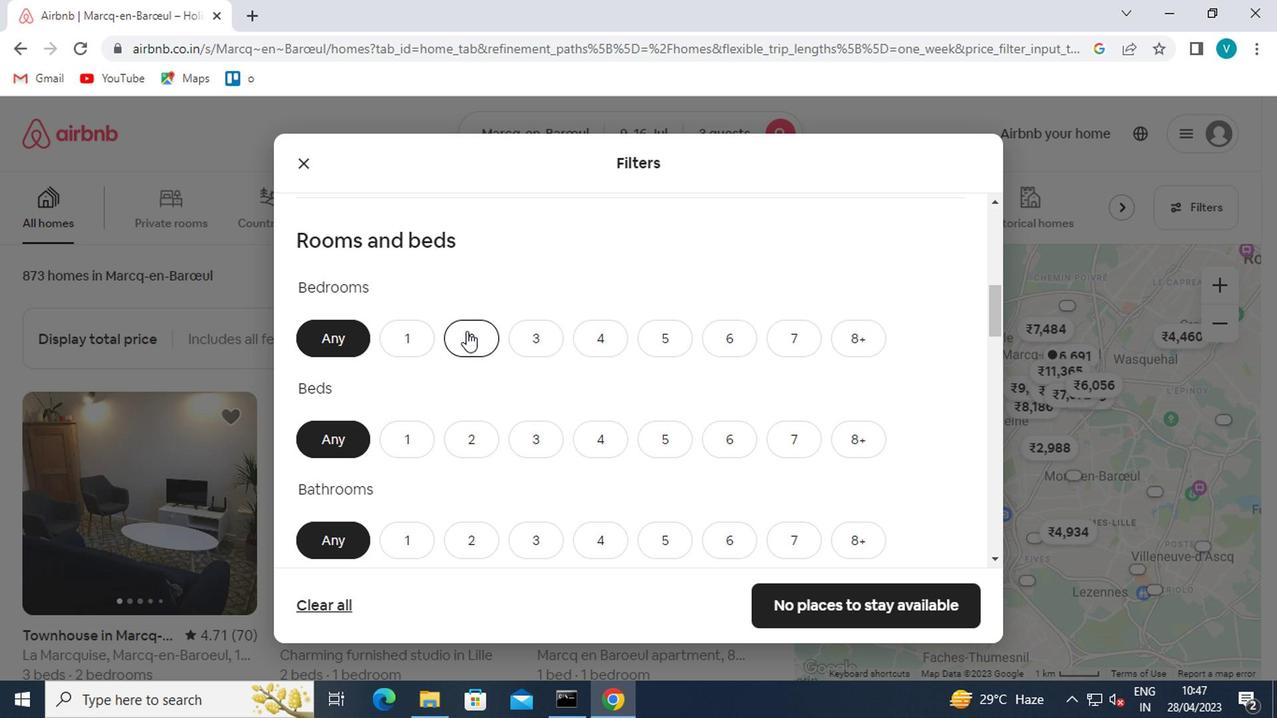 
Action: Mouse moved to (469, 429)
Screenshot: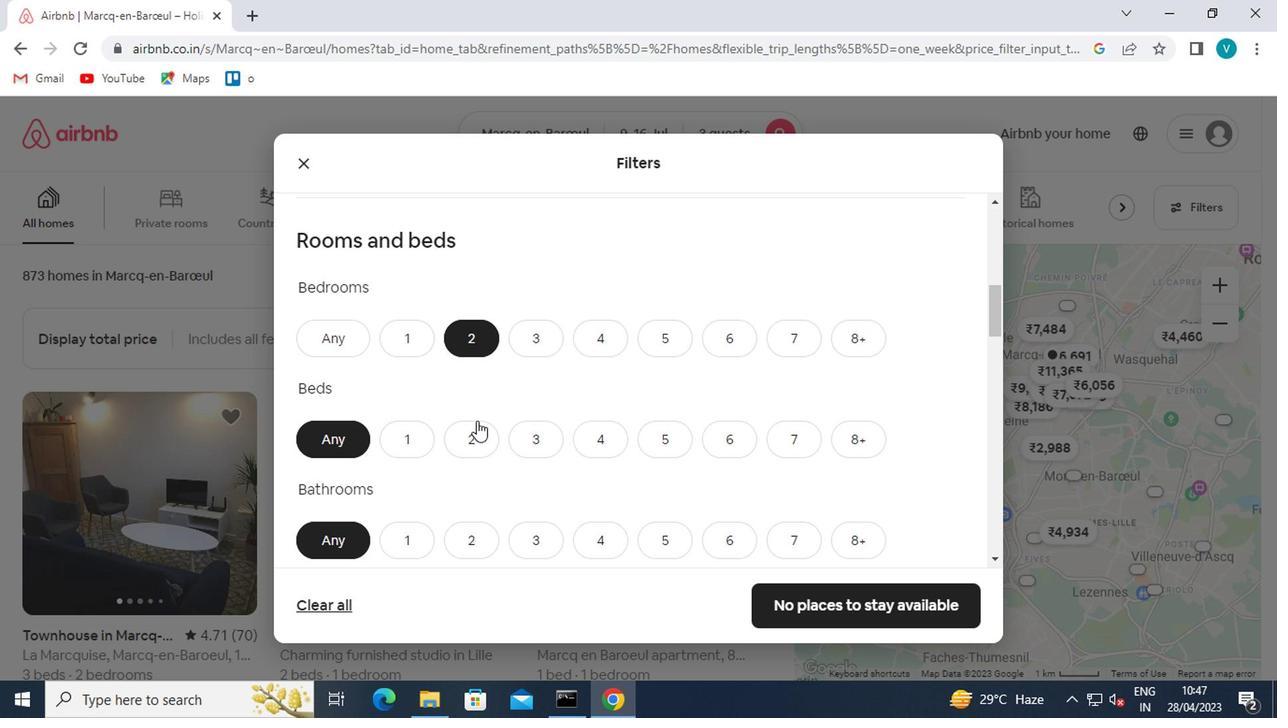 
Action: Mouse pressed left at (469, 429)
Screenshot: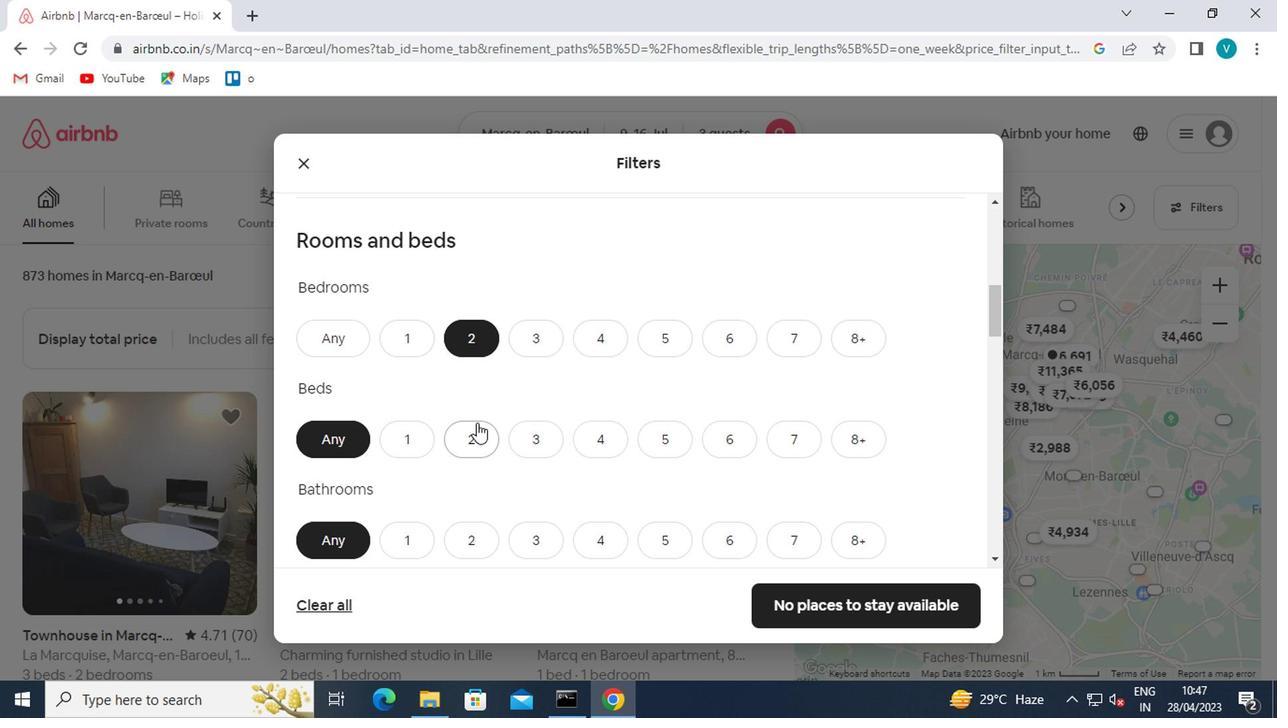 
Action: Mouse moved to (409, 545)
Screenshot: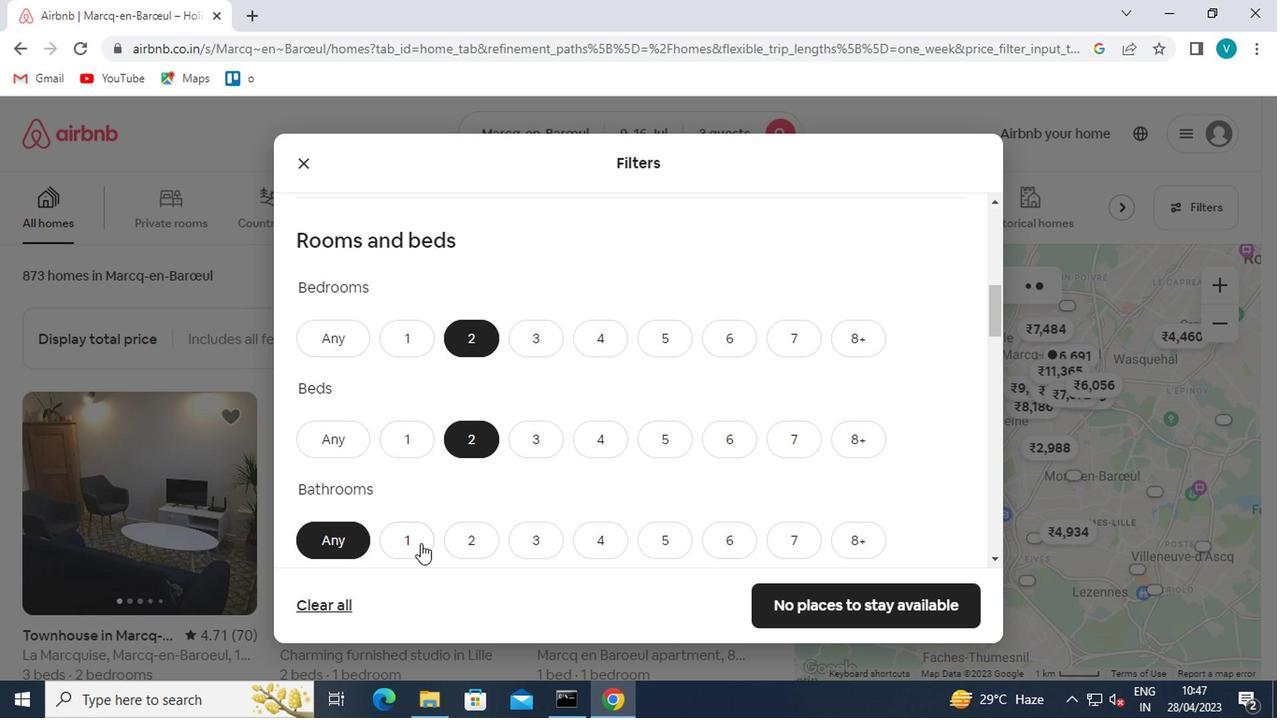 
Action: Mouse pressed left at (409, 545)
Screenshot: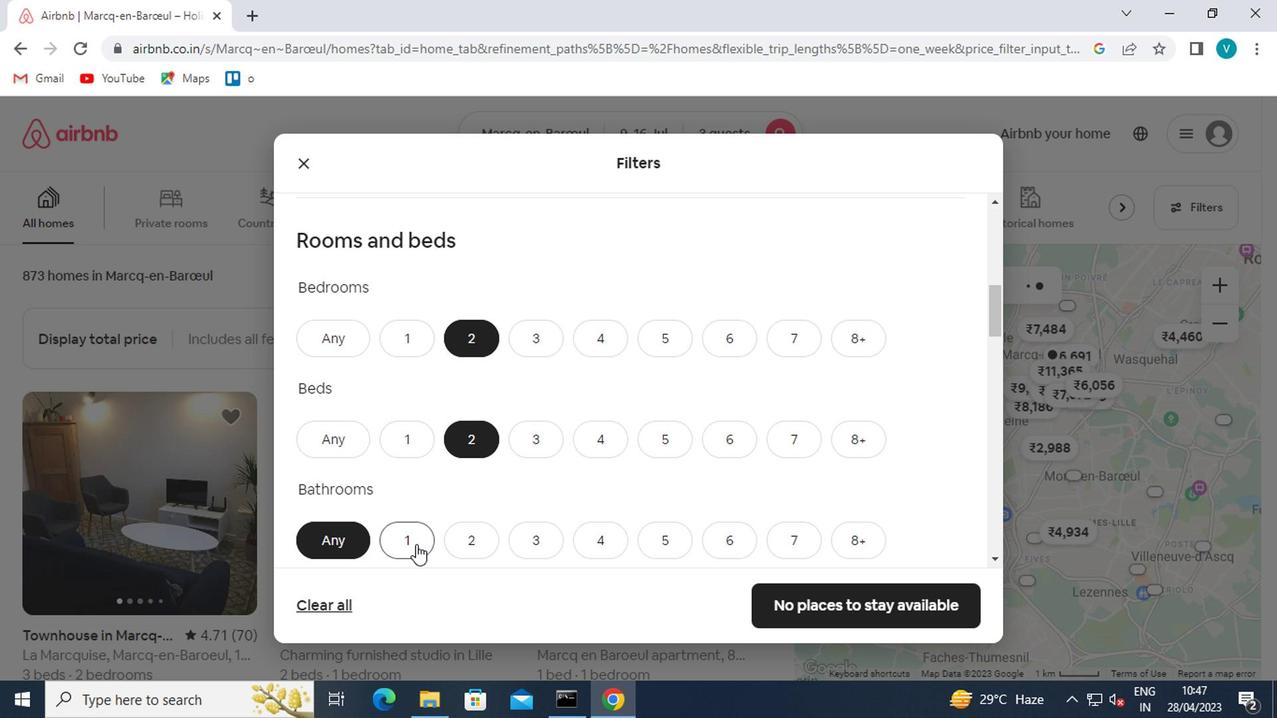 
Action: Mouse moved to (491, 480)
Screenshot: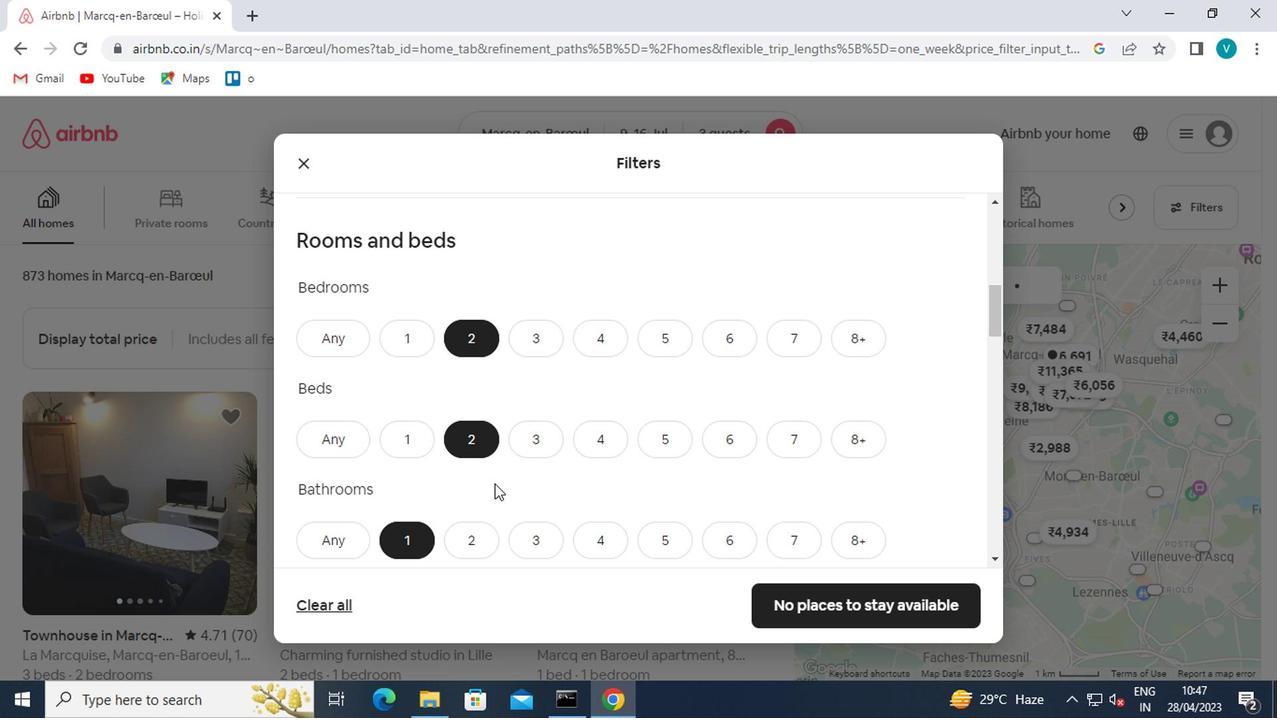 
Action: Mouse scrolled (491, 479) with delta (0, -1)
Screenshot: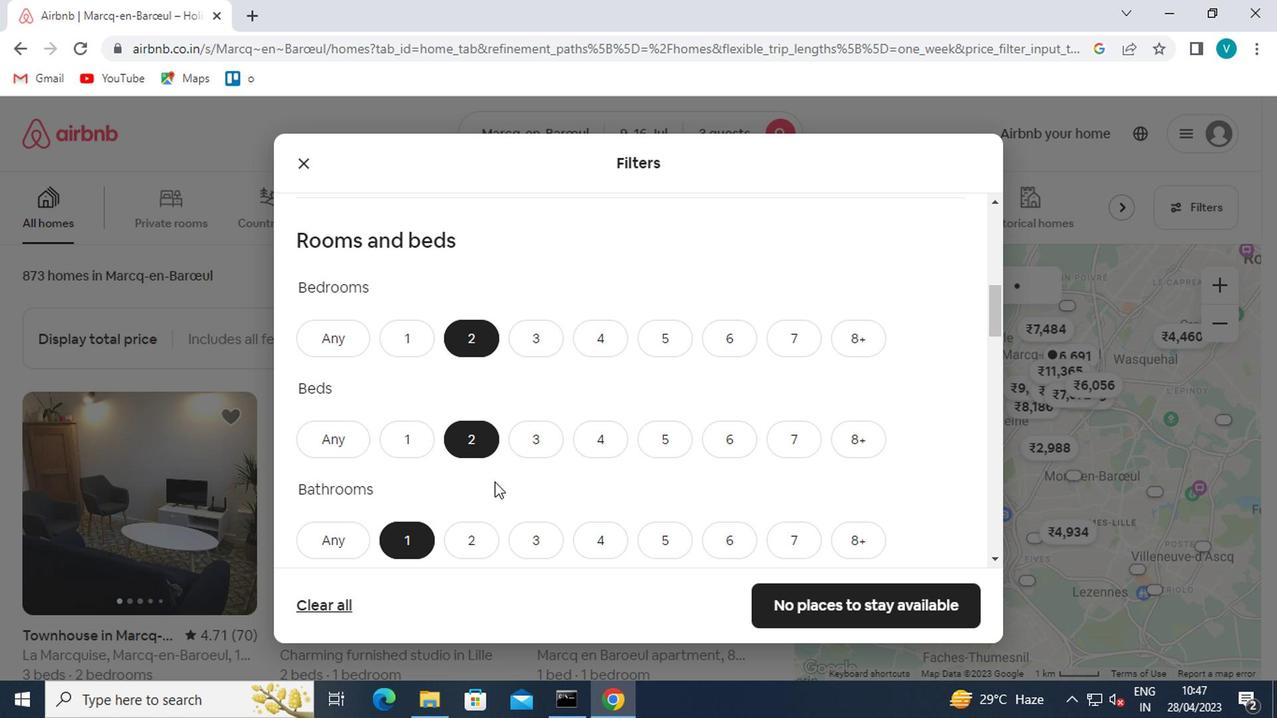 
Action: Mouse moved to (491, 480)
Screenshot: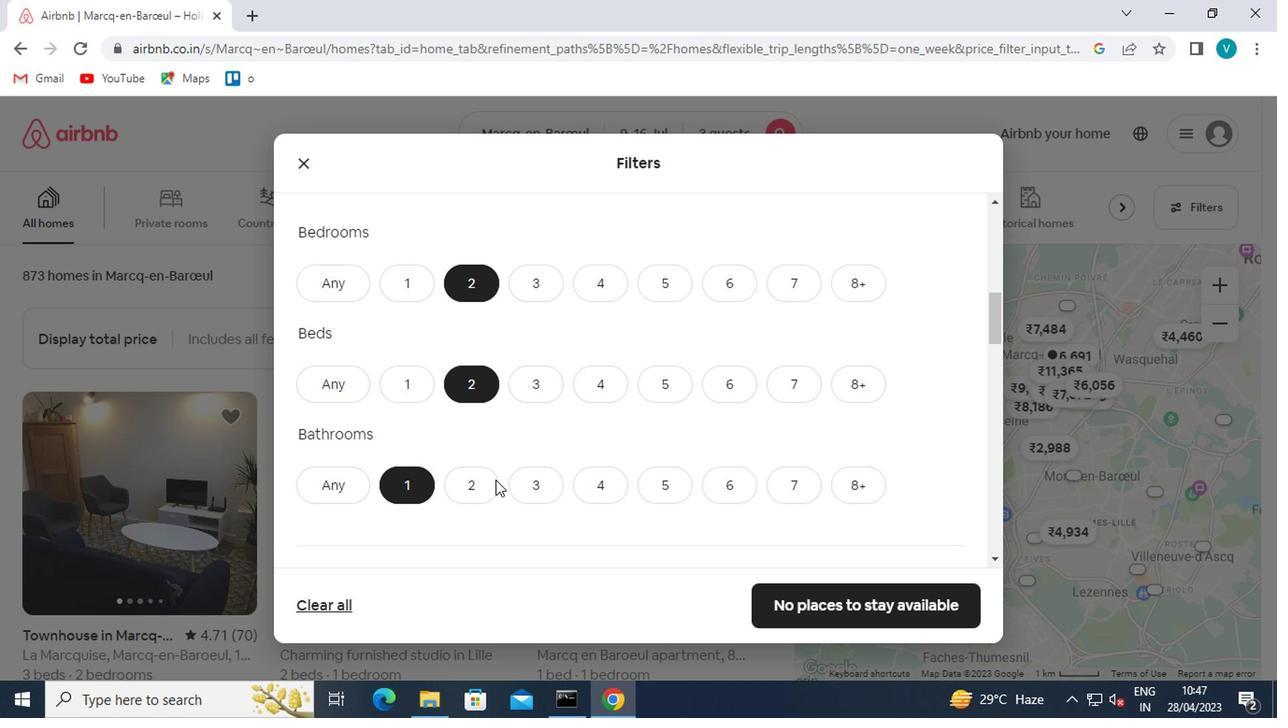 
Action: Mouse scrolled (491, 479) with delta (0, -1)
Screenshot: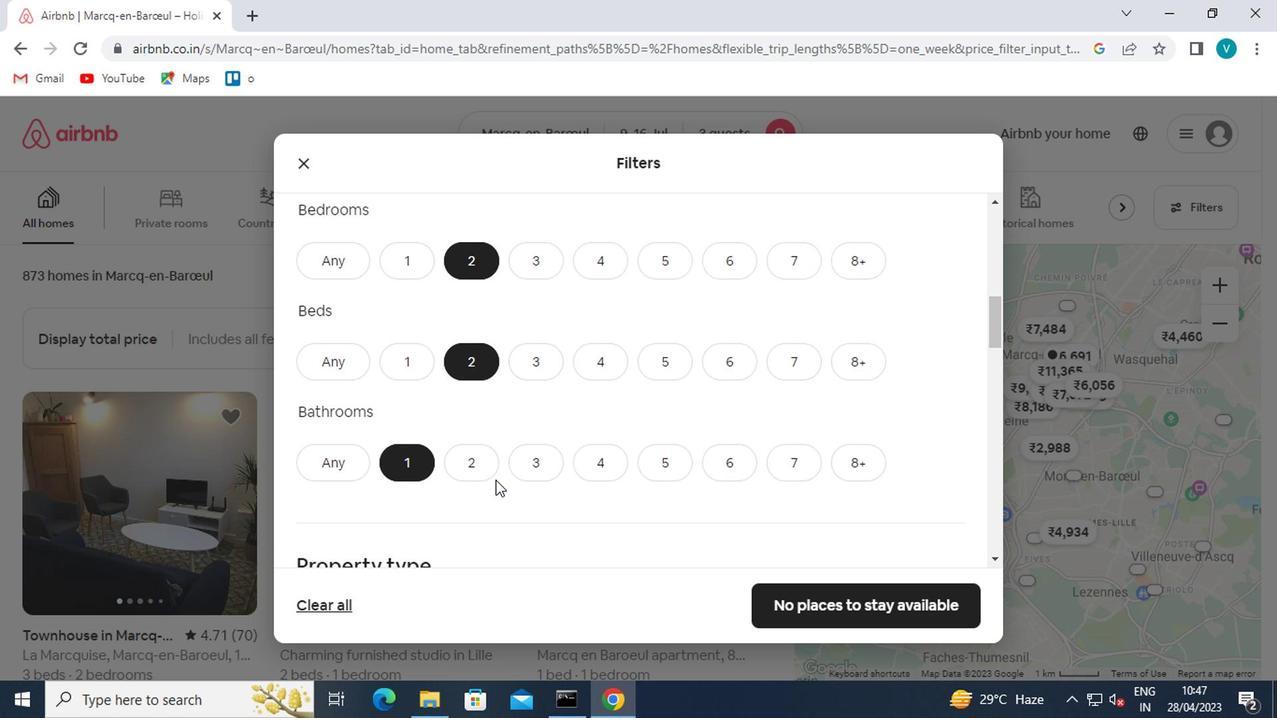 
Action: Mouse moved to (490, 482)
Screenshot: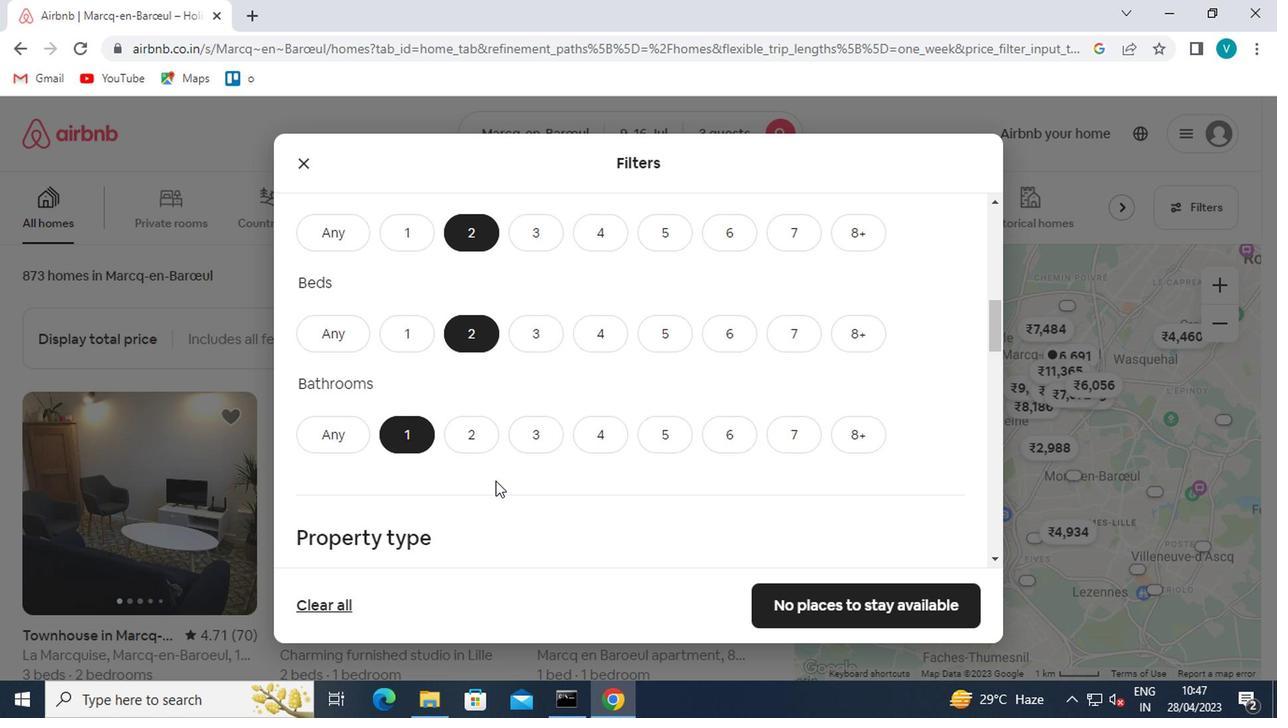 
Action: Mouse scrolled (490, 481) with delta (0, -1)
Screenshot: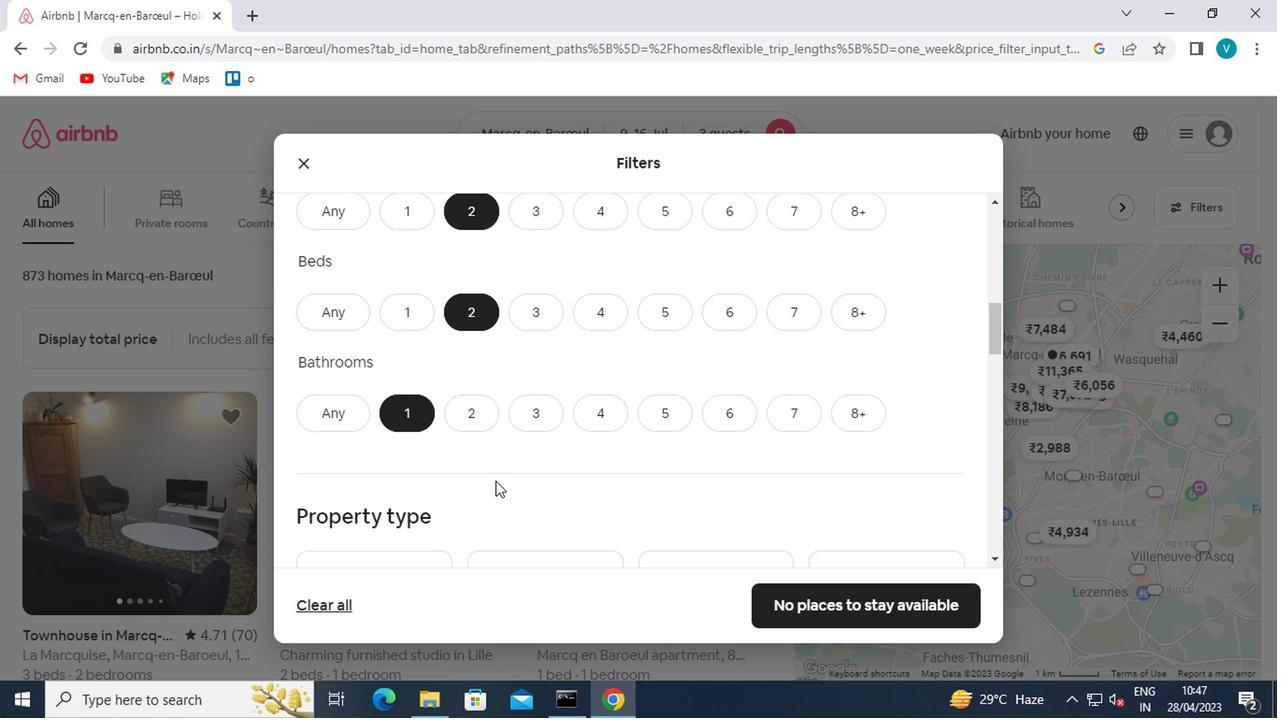 
Action: Mouse moved to (381, 483)
Screenshot: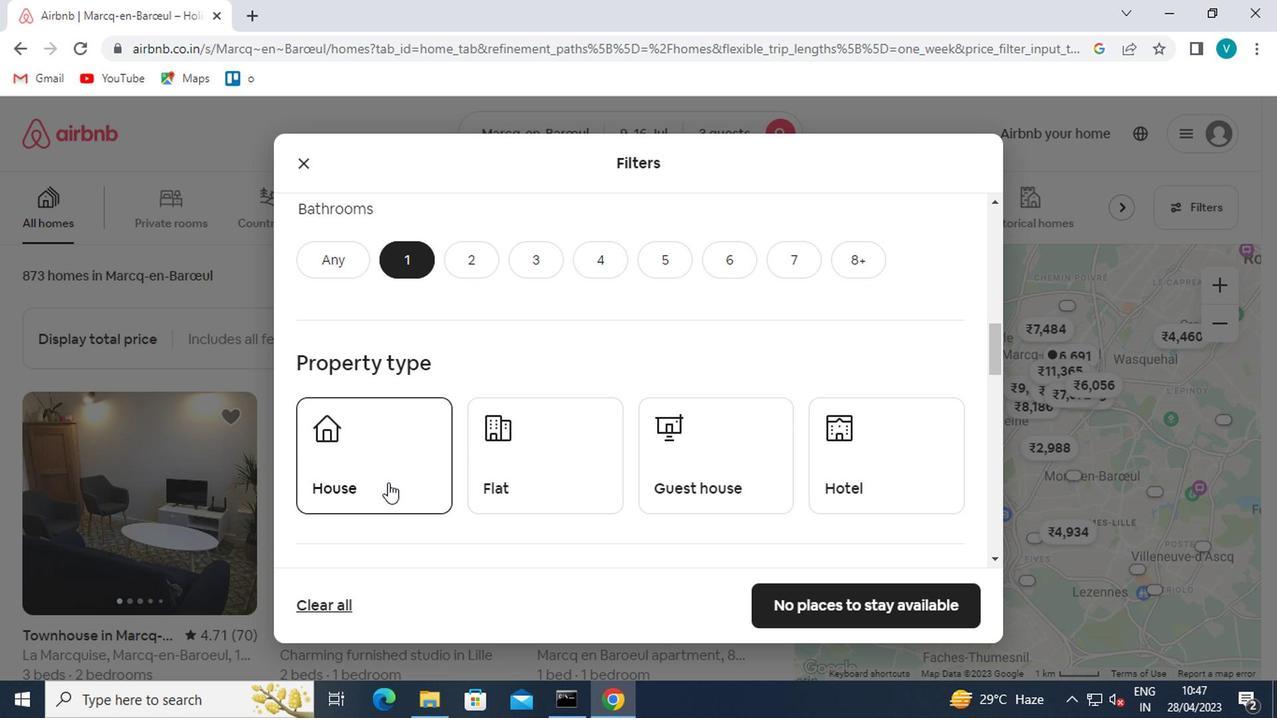 
Action: Mouse pressed left at (381, 483)
Screenshot: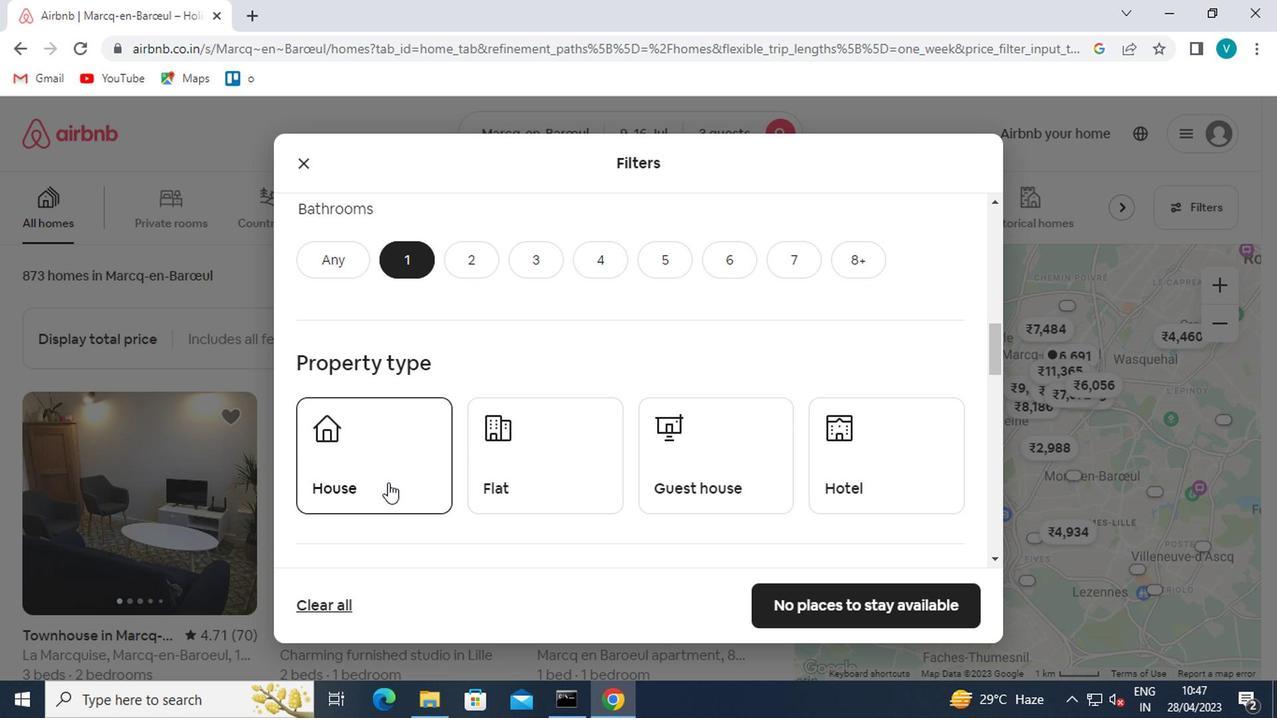 
Action: Mouse moved to (492, 477)
Screenshot: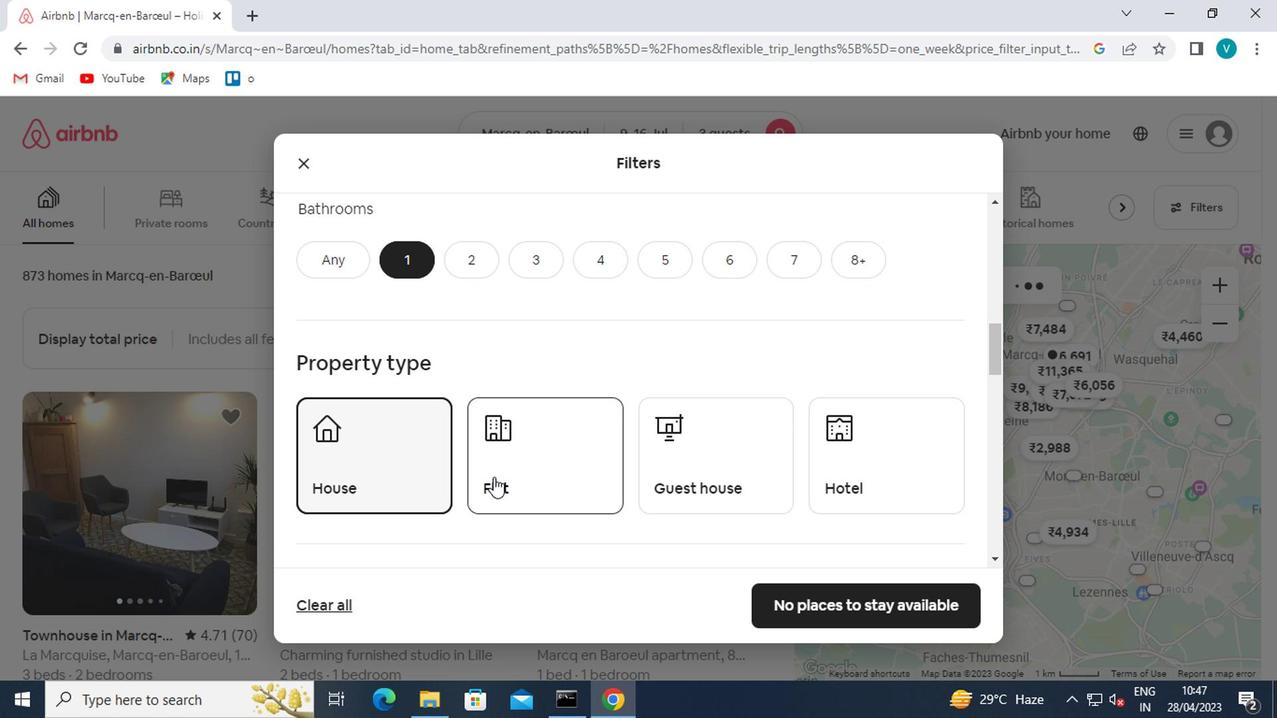 
Action: Mouse pressed left at (492, 477)
Screenshot: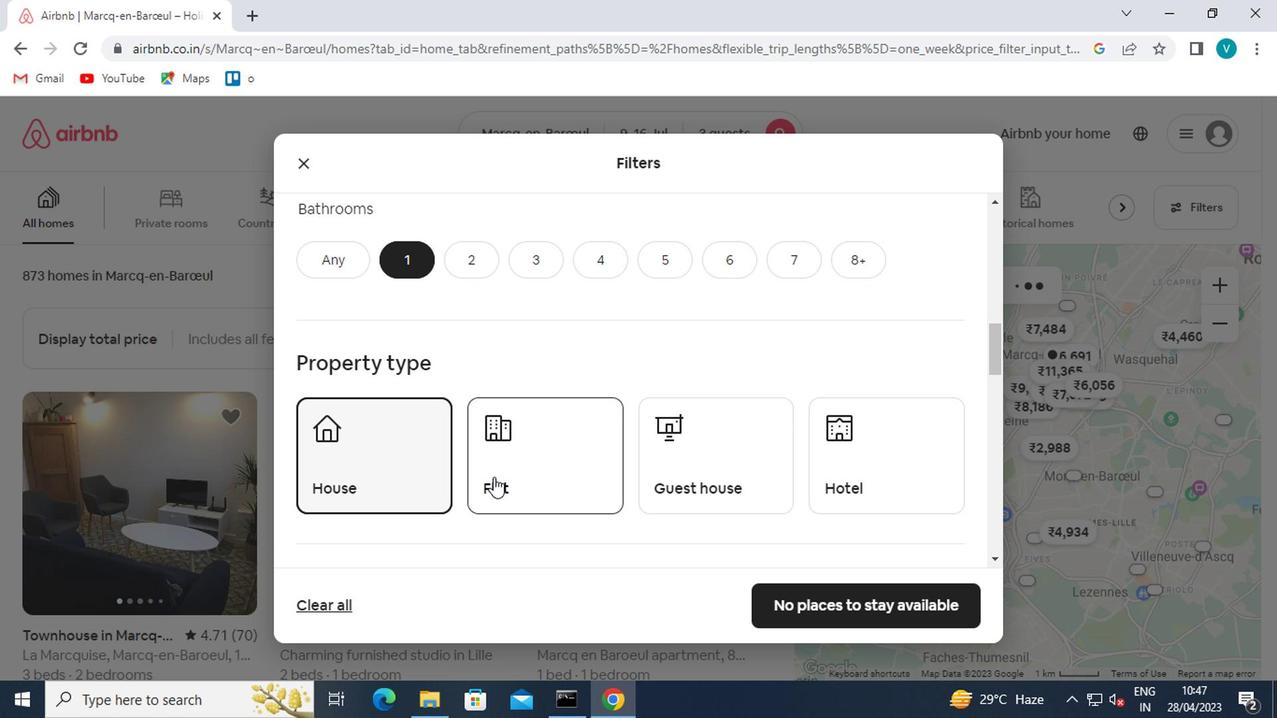
Action: Mouse moved to (750, 489)
Screenshot: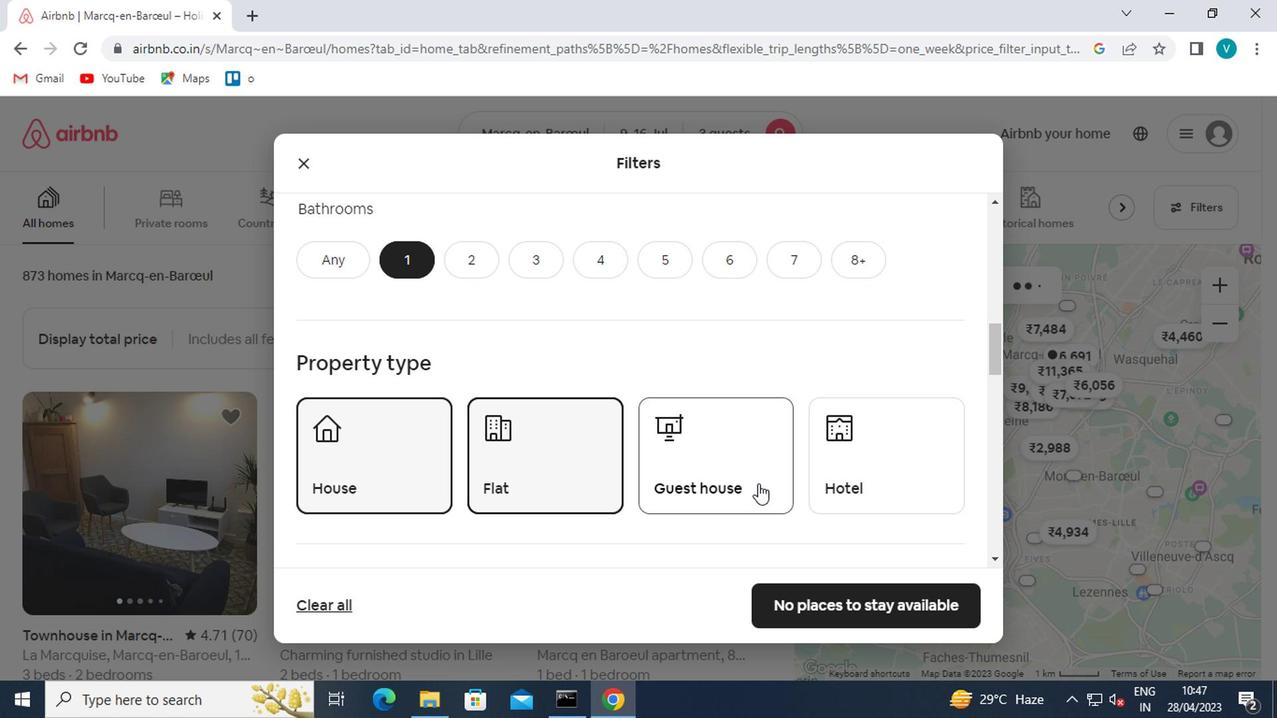 
Action: Mouse pressed left at (750, 489)
Screenshot: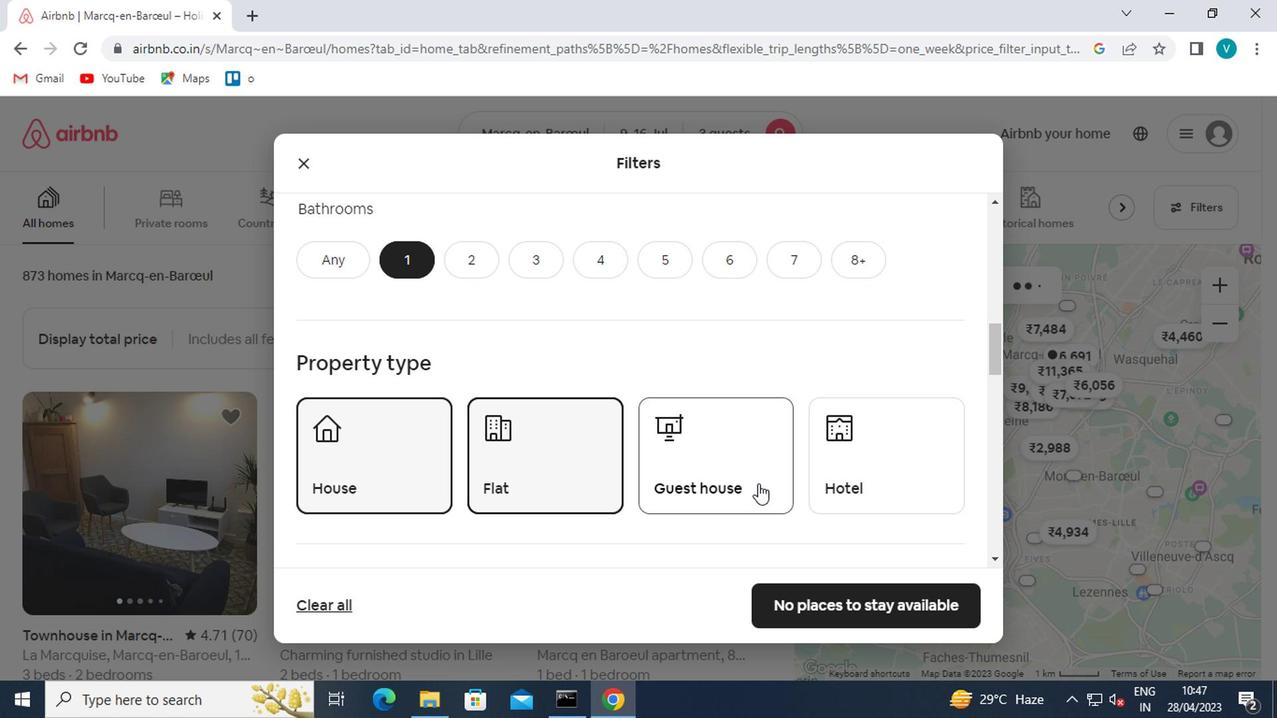
Action: Mouse moved to (694, 485)
Screenshot: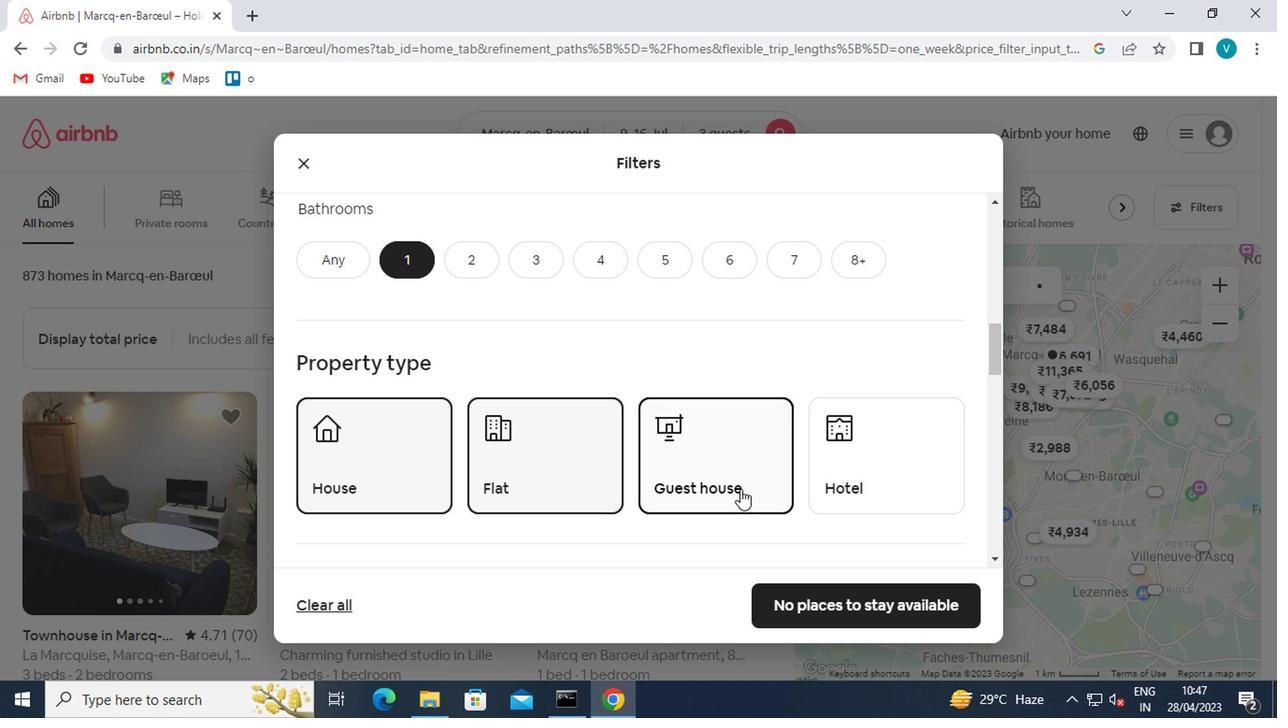
Action: Mouse scrolled (694, 485) with delta (0, 0)
Screenshot: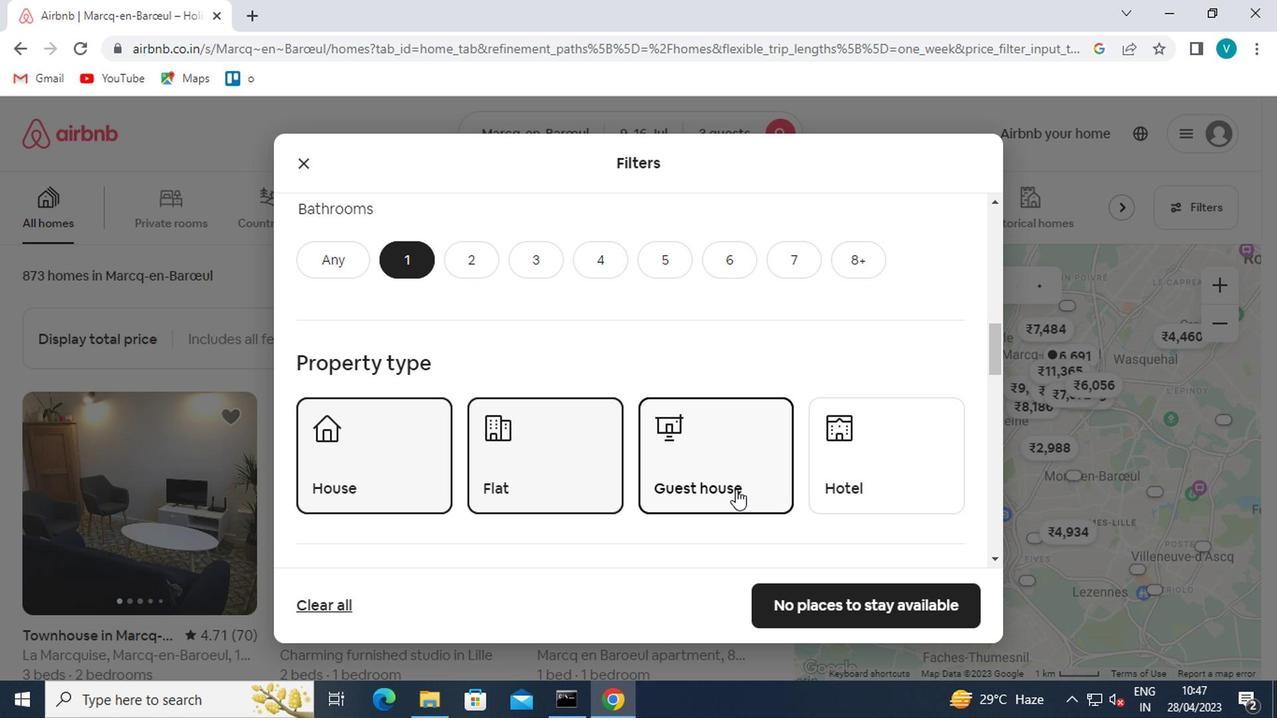 
Action: Mouse moved to (694, 485)
Screenshot: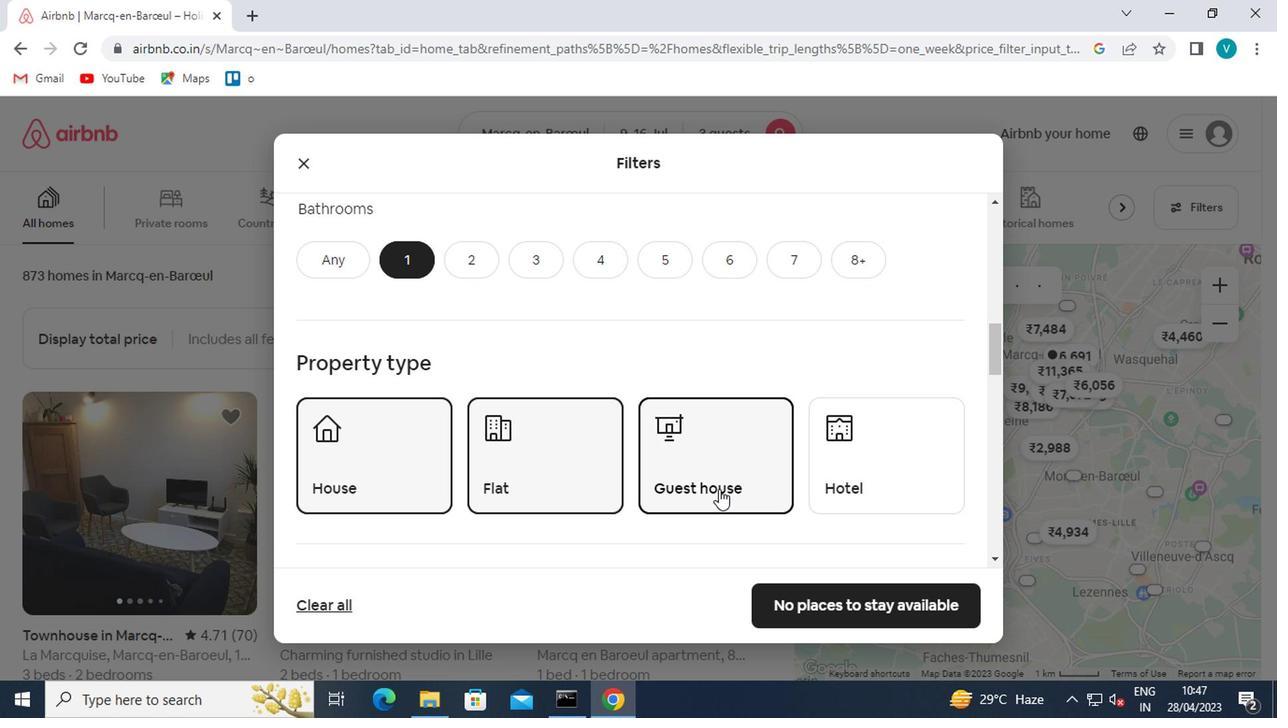 
Action: Mouse scrolled (694, 485) with delta (0, 0)
Screenshot: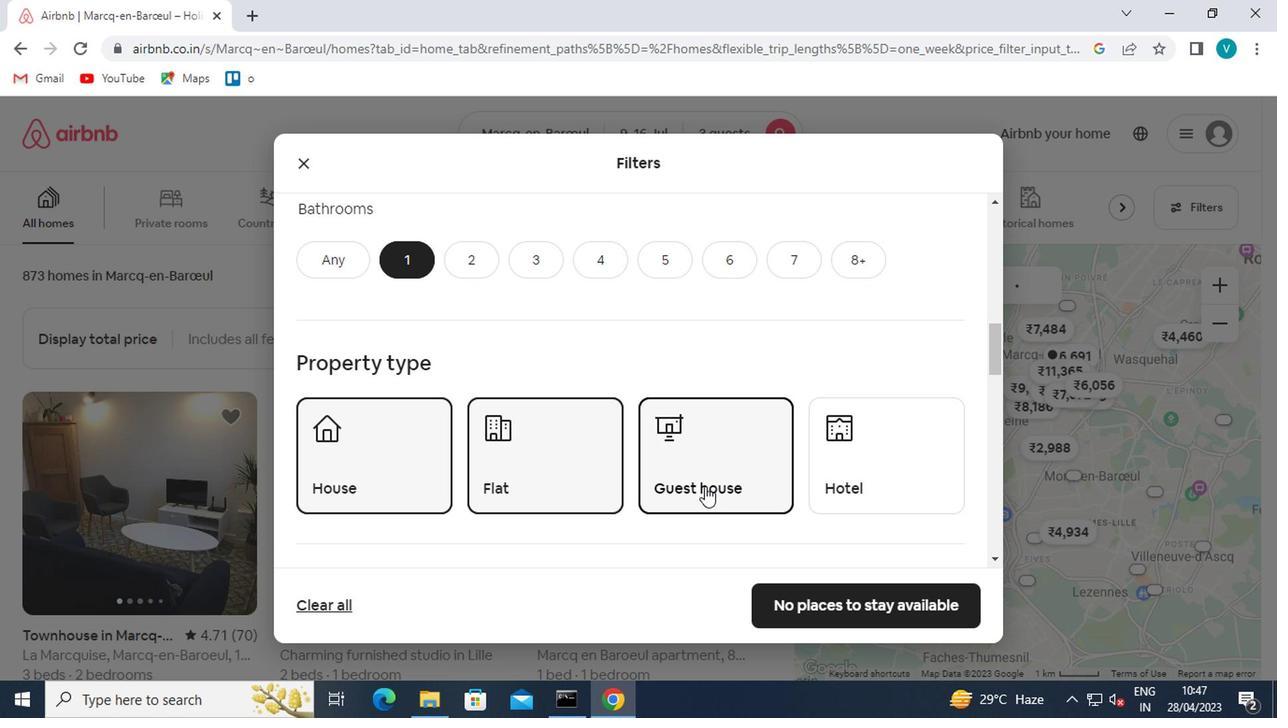 
Action: Mouse moved to (693, 485)
Screenshot: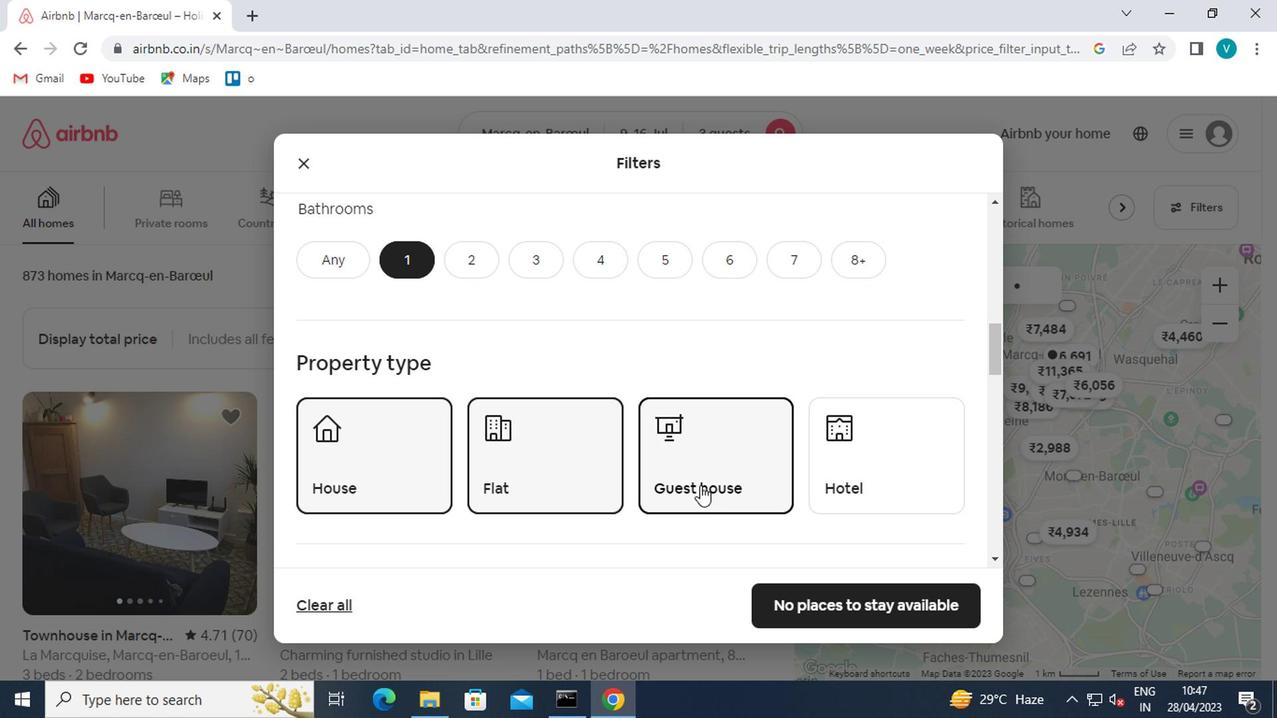 
Action: Mouse scrolled (693, 485) with delta (0, 0)
Screenshot: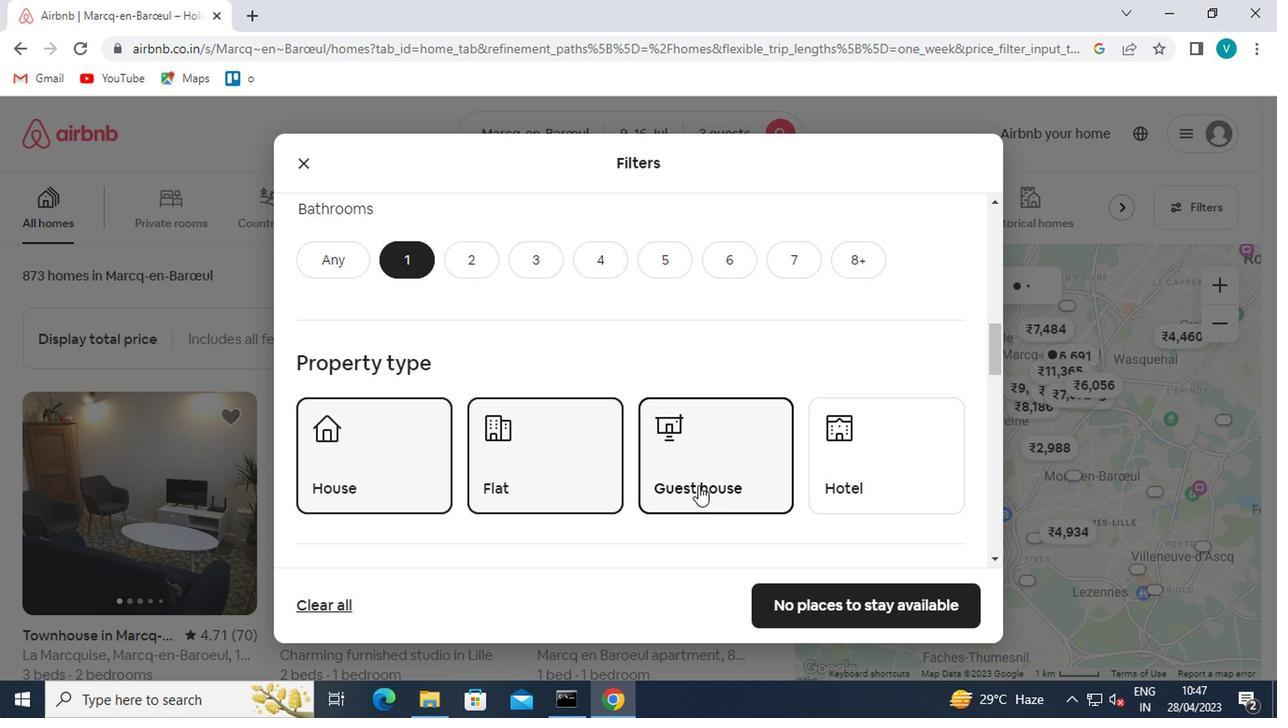 
Action: Mouse moved to (687, 485)
Screenshot: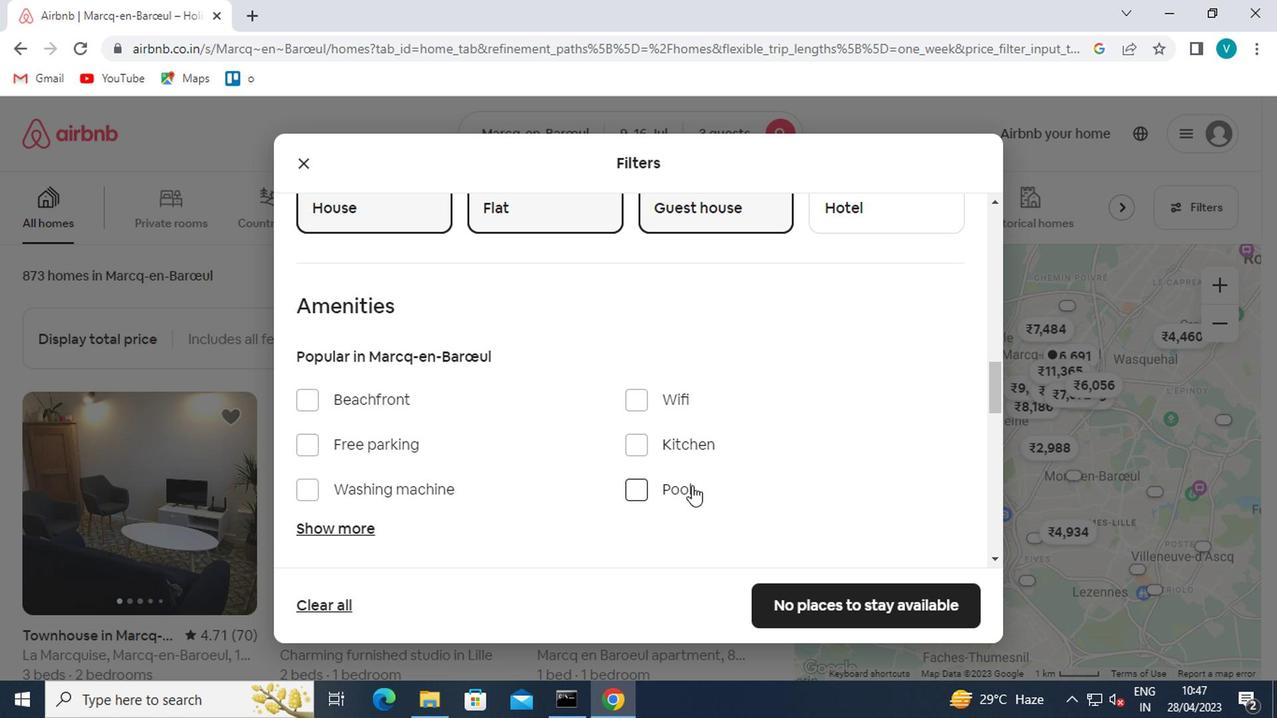 
Action: Mouse scrolled (687, 485) with delta (0, 0)
Screenshot: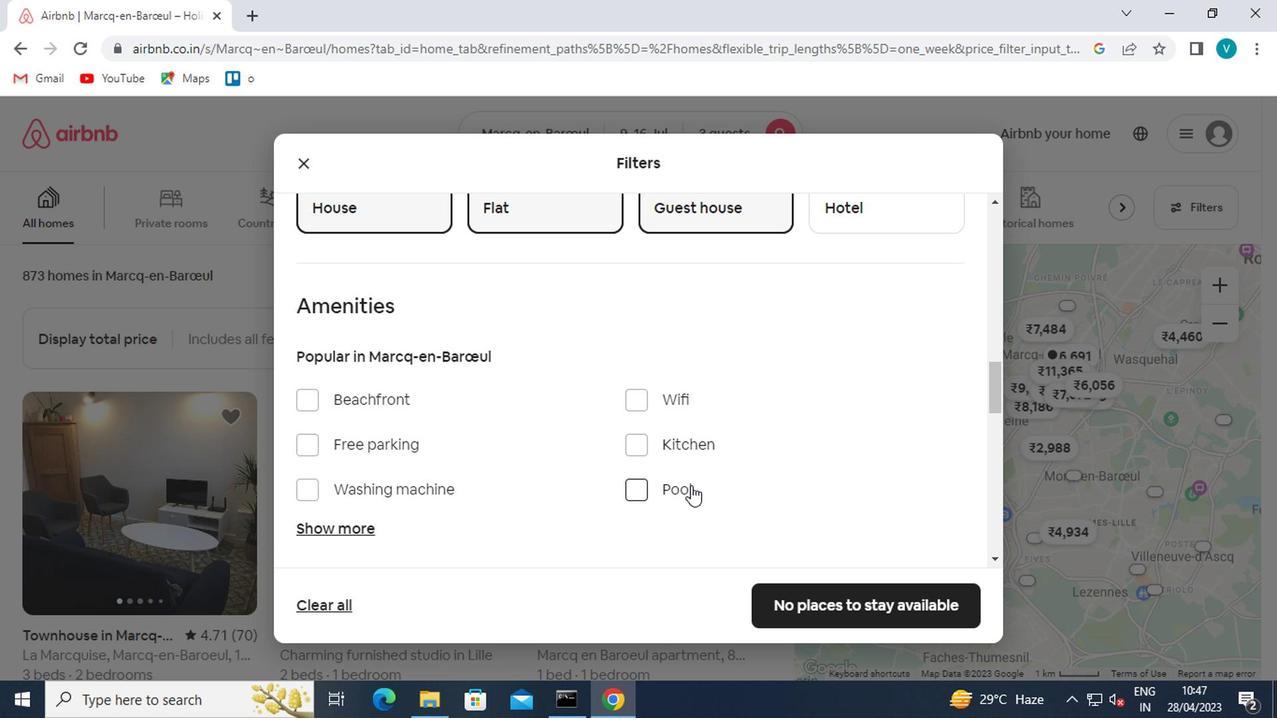 
Action: Mouse scrolled (687, 485) with delta (0, 0)
Screenshot: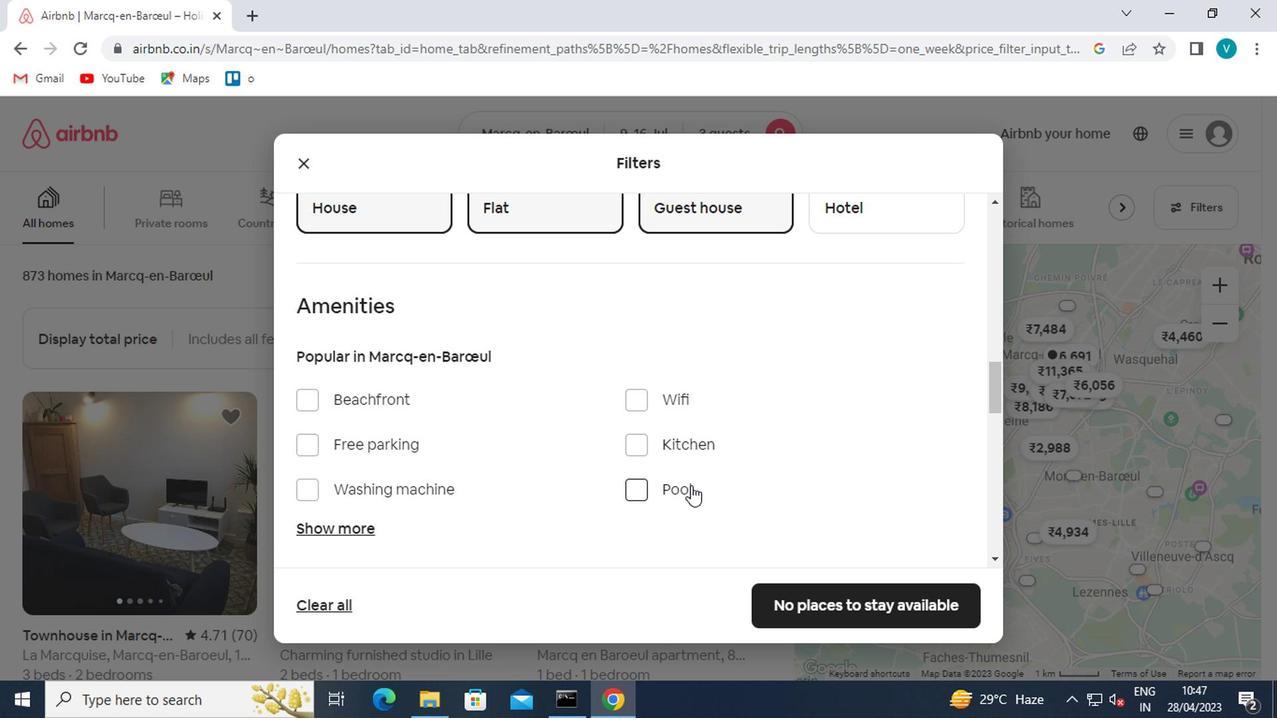 
Action: Mouse scrolled (687, 485) with delta (0, 0)
Screenshot: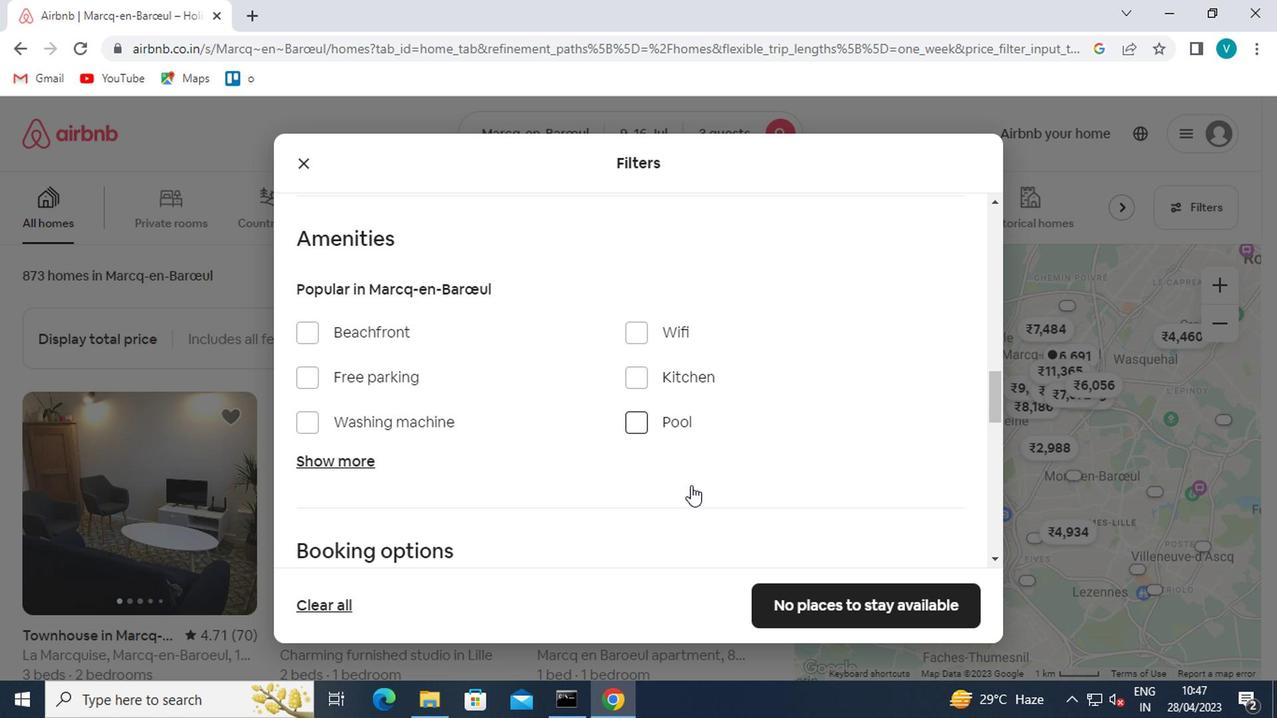 
Action: Mouse scrolled (687, 485) with delta (0, 0)
Screenshot: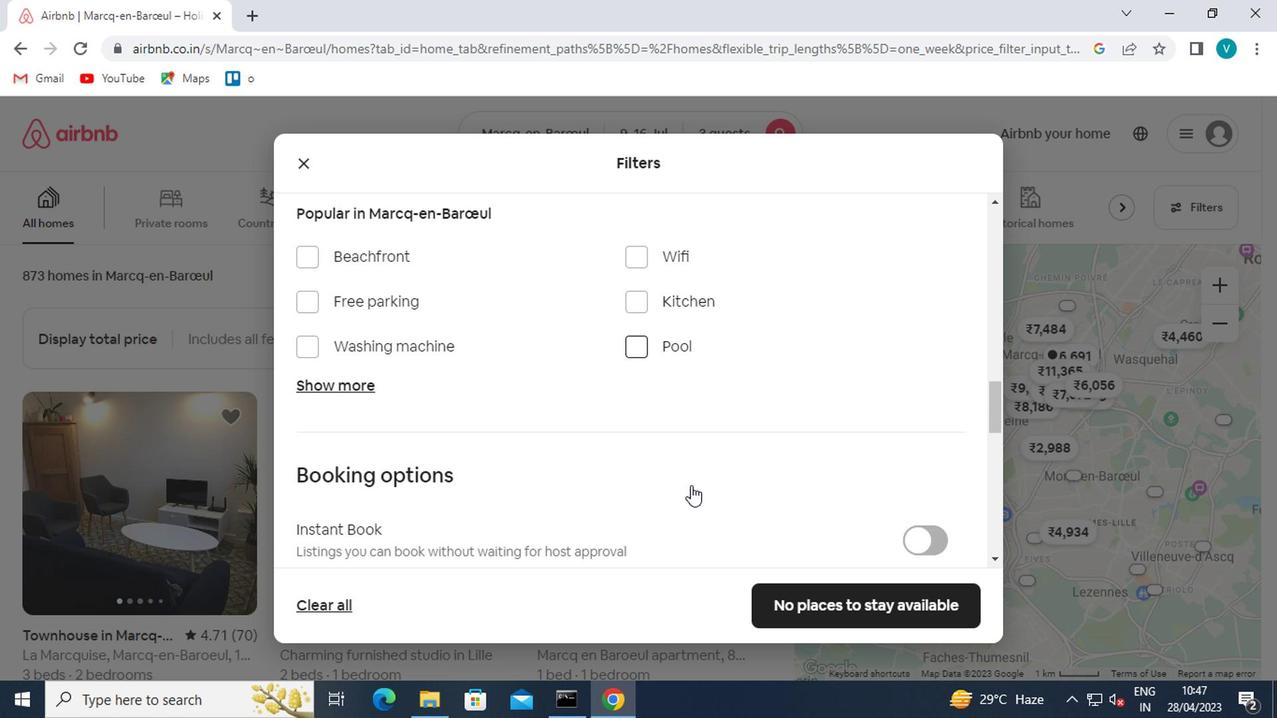 
Action: Mouse moved to (930, 360)
Screenshot: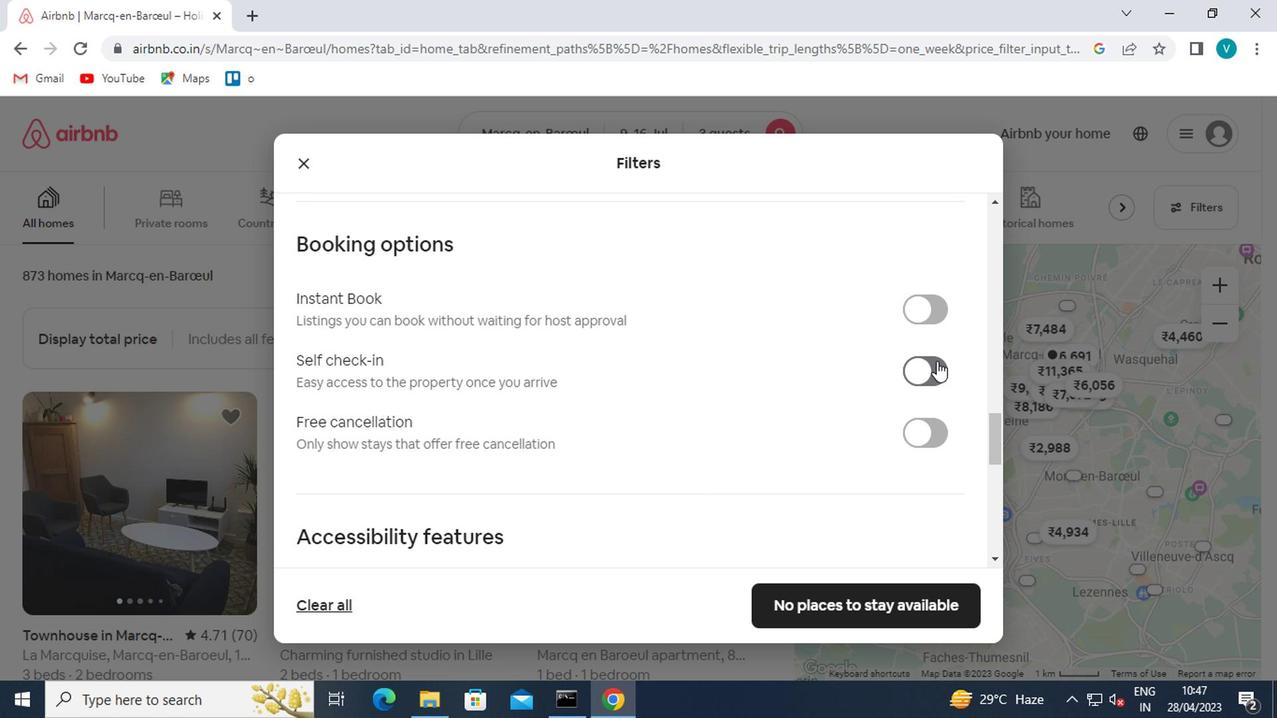 
Action: Mouse pressed left at (930, 360)
Screenshot: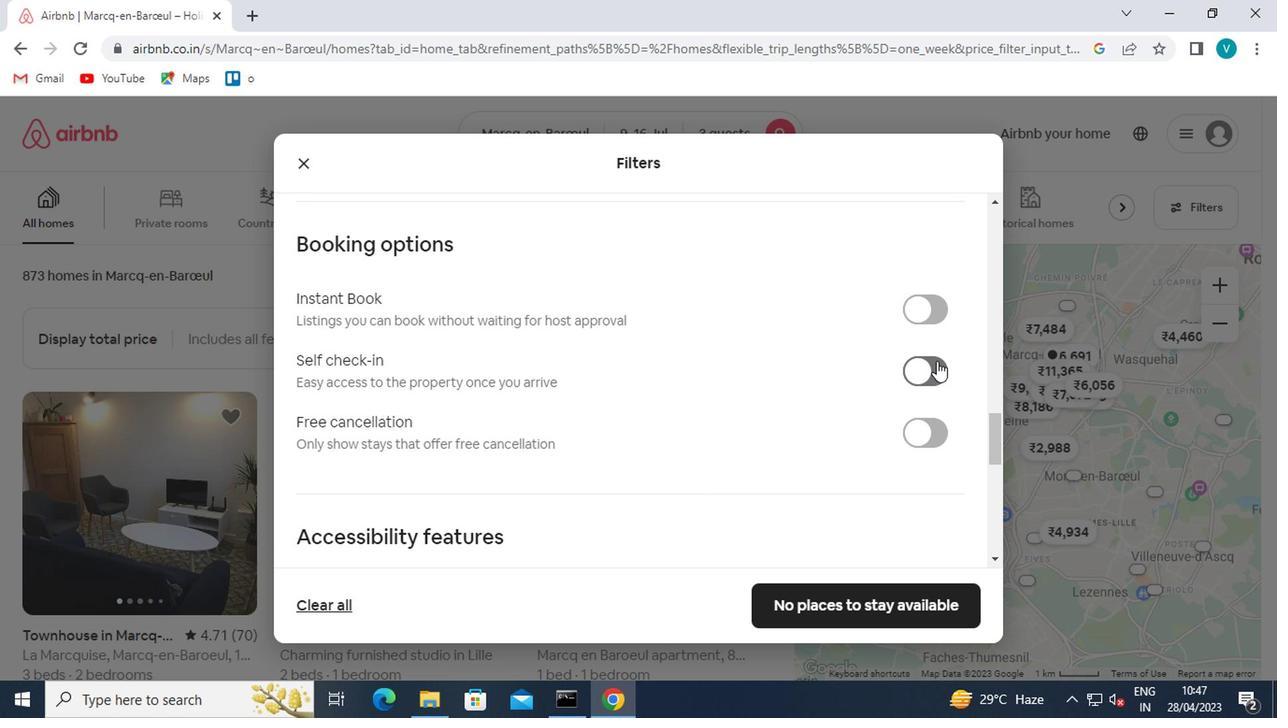 
Action: Mouse moved to (766, 409)
Screenshot: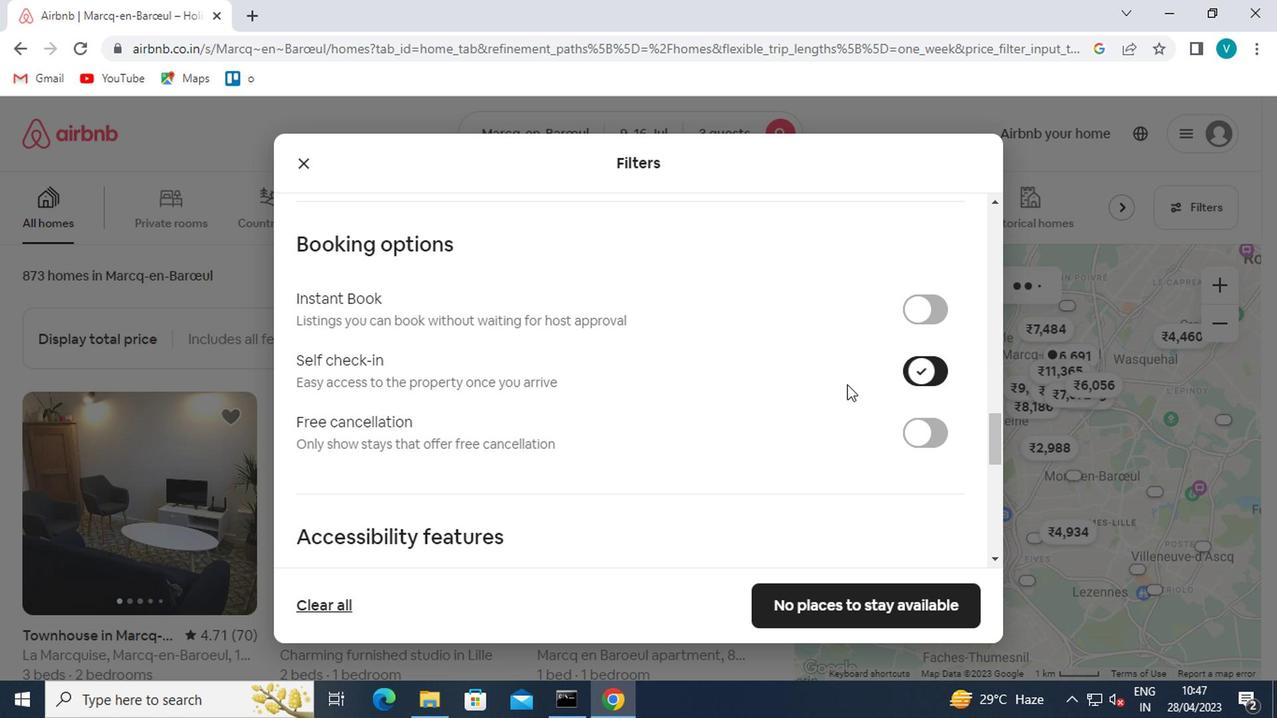 
Action: Mouse scrolled (766, 409) with delta (0, 0)
Screenshot: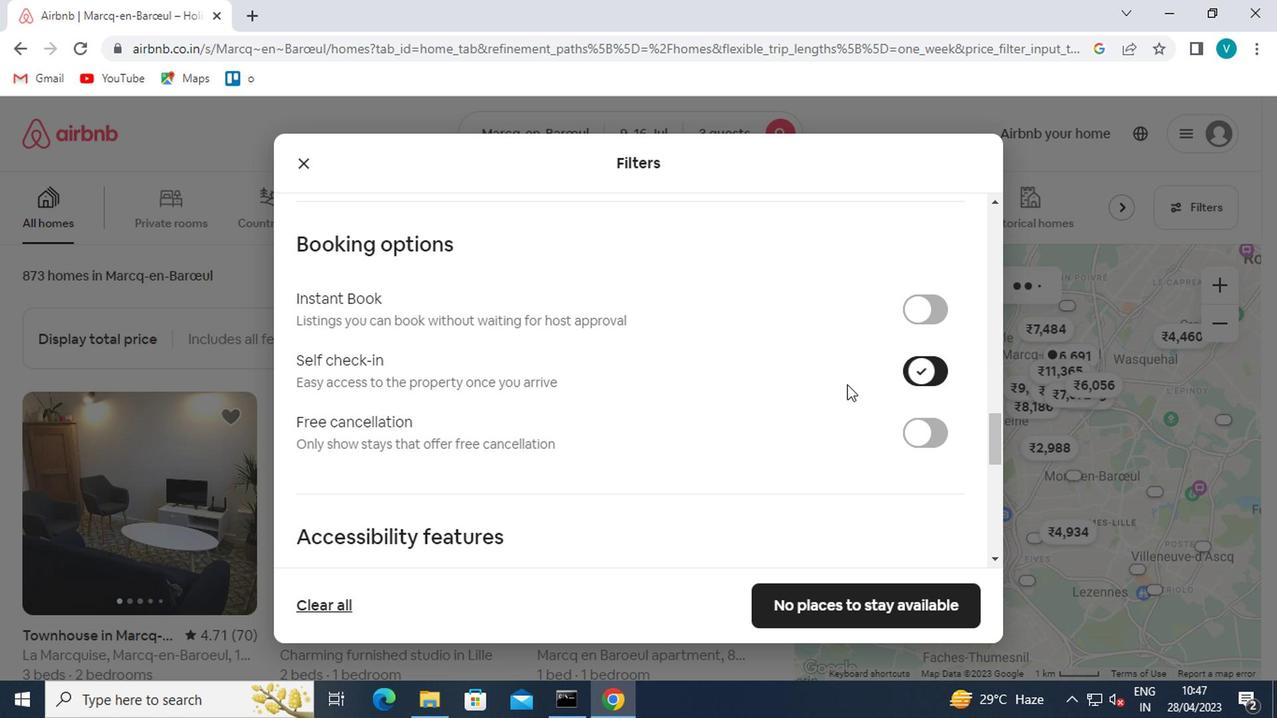 
Action: Mouse moved to (764, 411)
Screenshot: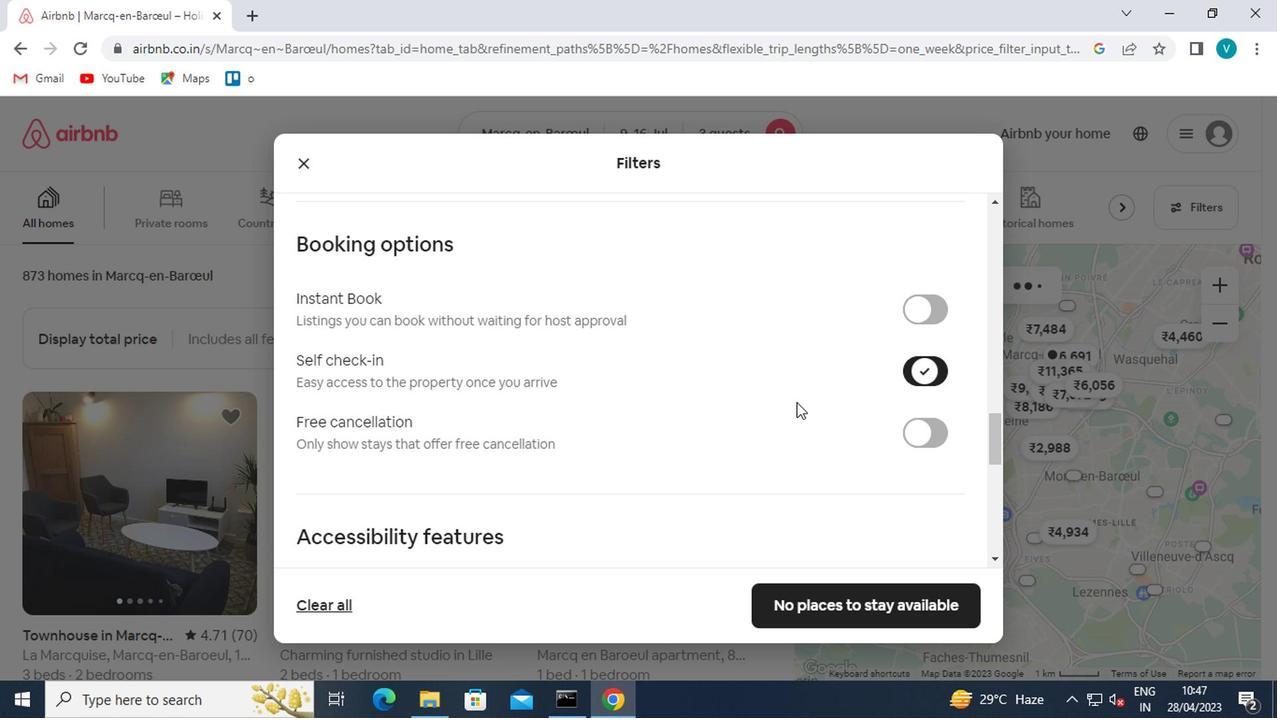 
Action: Mouse scrolled (764, 411) with delta (0, 0)
Screenshot: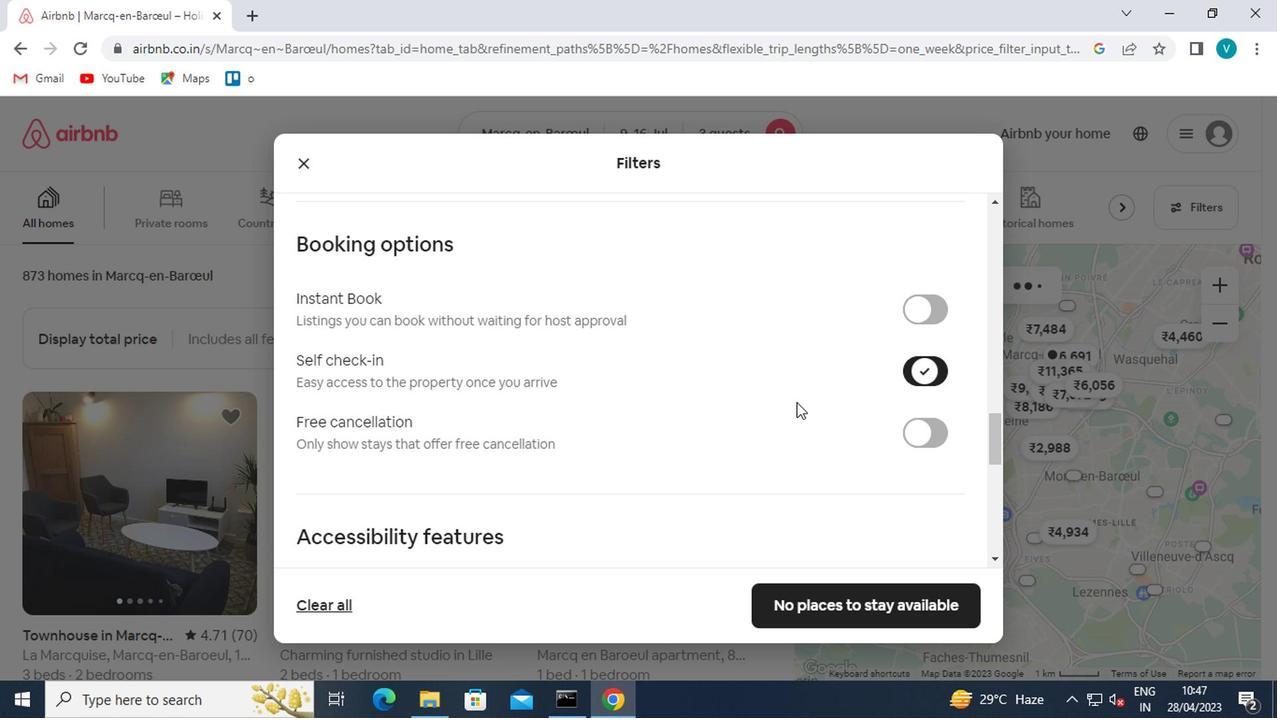 
Action: Mouse scrolled (764, 411) with delta (0, 0)
Screenshot: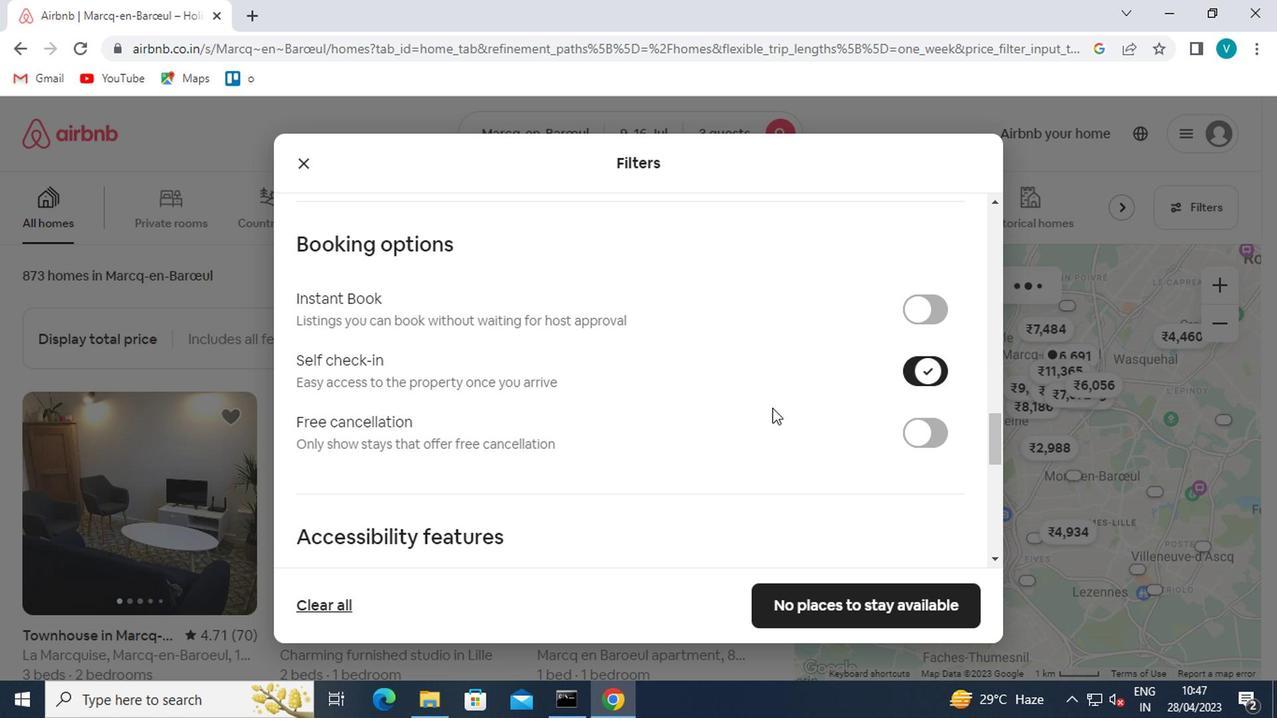 
Action: Mouse moved to (764, 413)
Screenshot: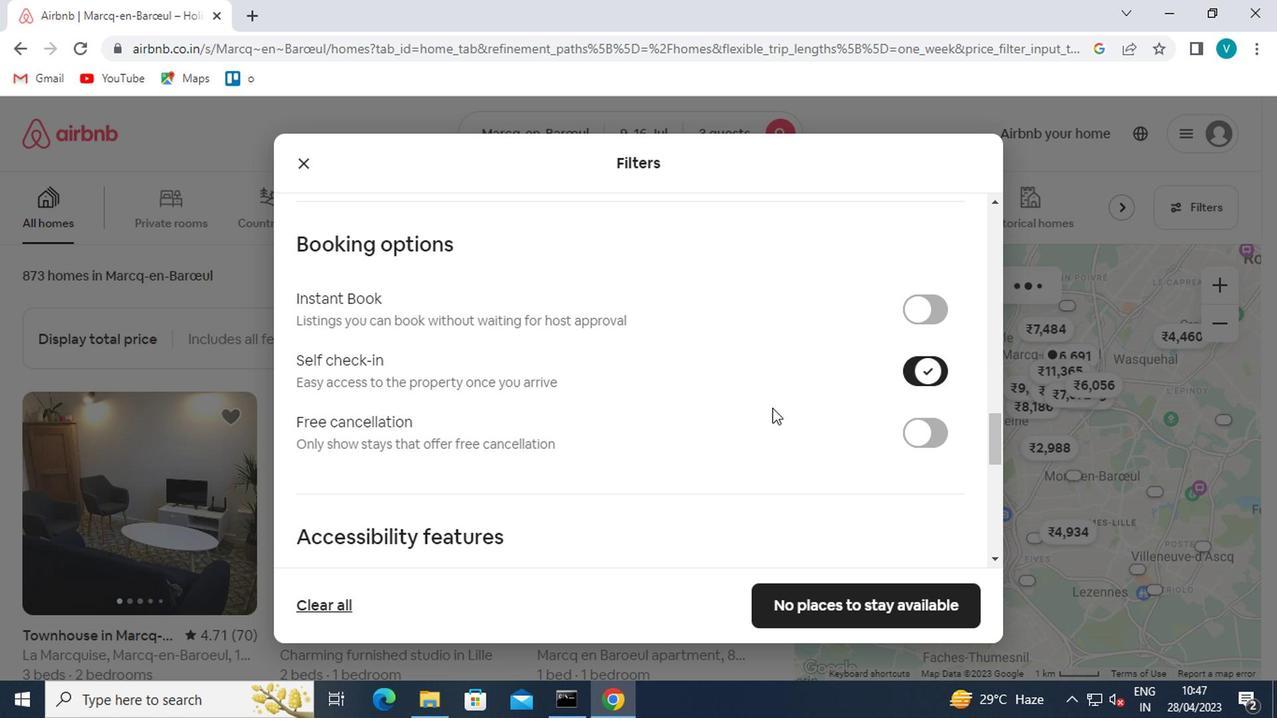
Action: Mouse scrolled (764, 411) with delta (0, -1)
Screenshot: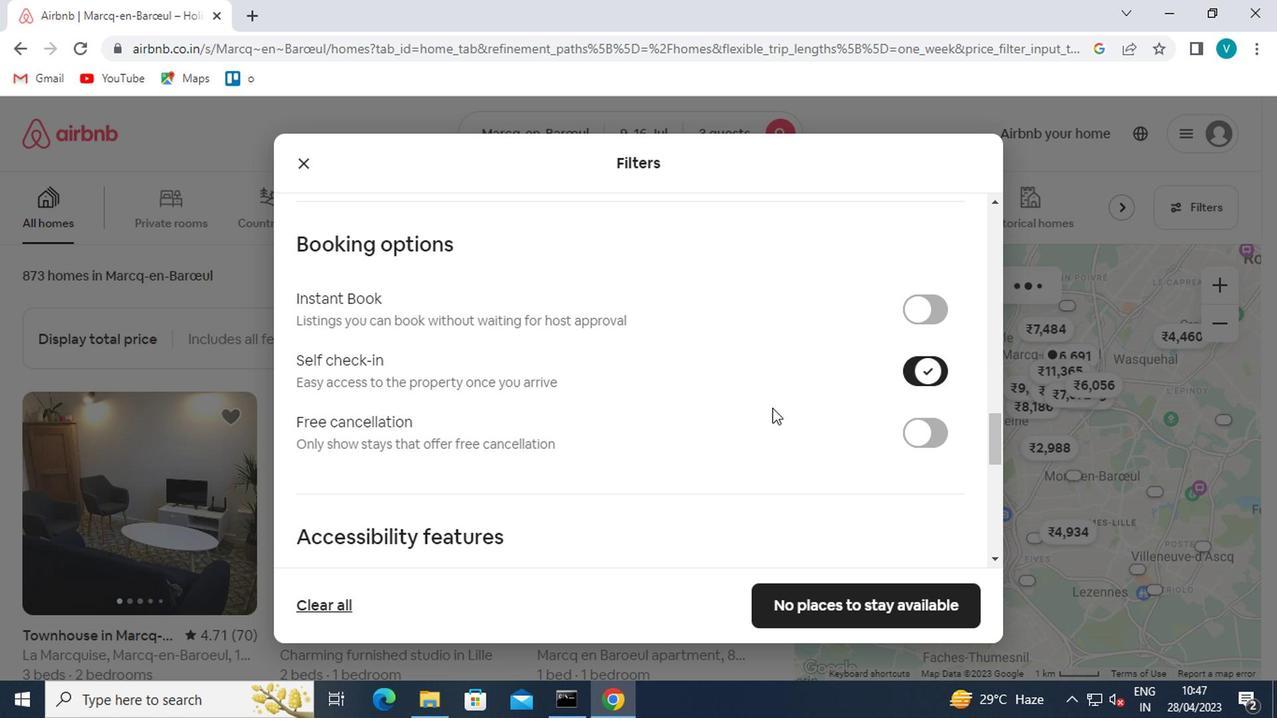 
Action: Mouse moved to (764, 413)
Screenshot: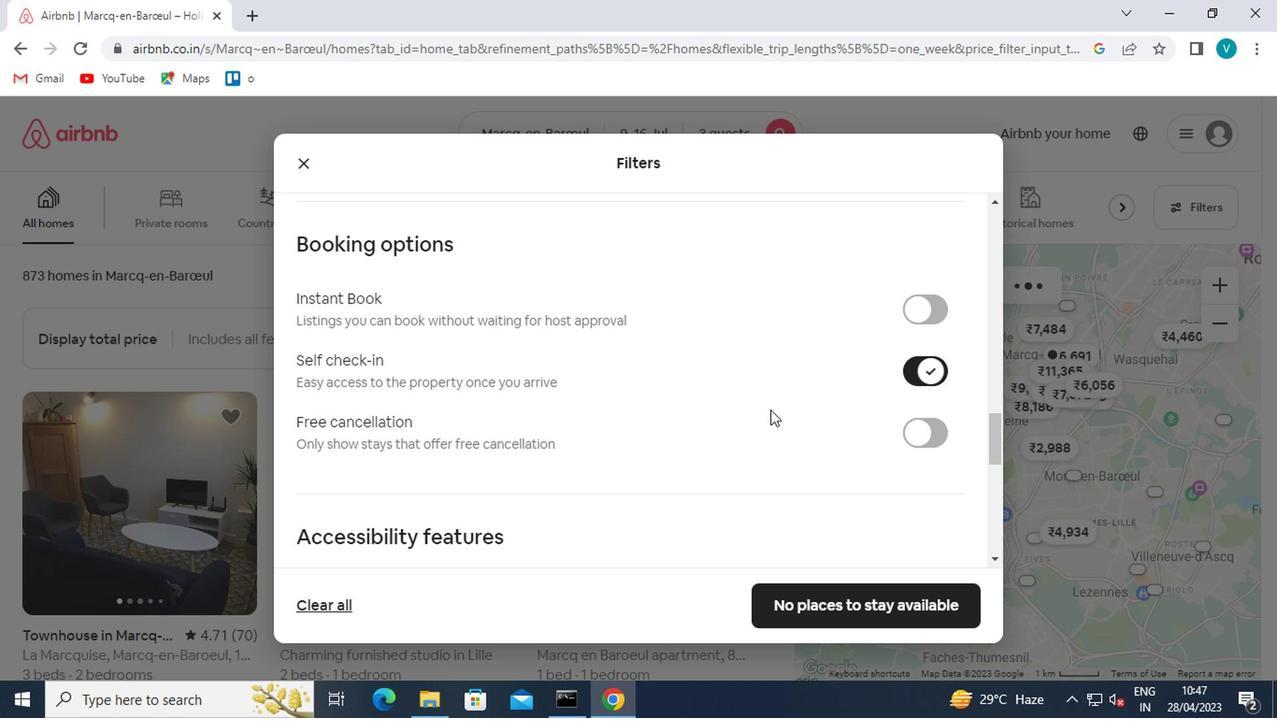 
Action: Mouse scrolled (764, 411) with delta (0, -1)
Screenshot: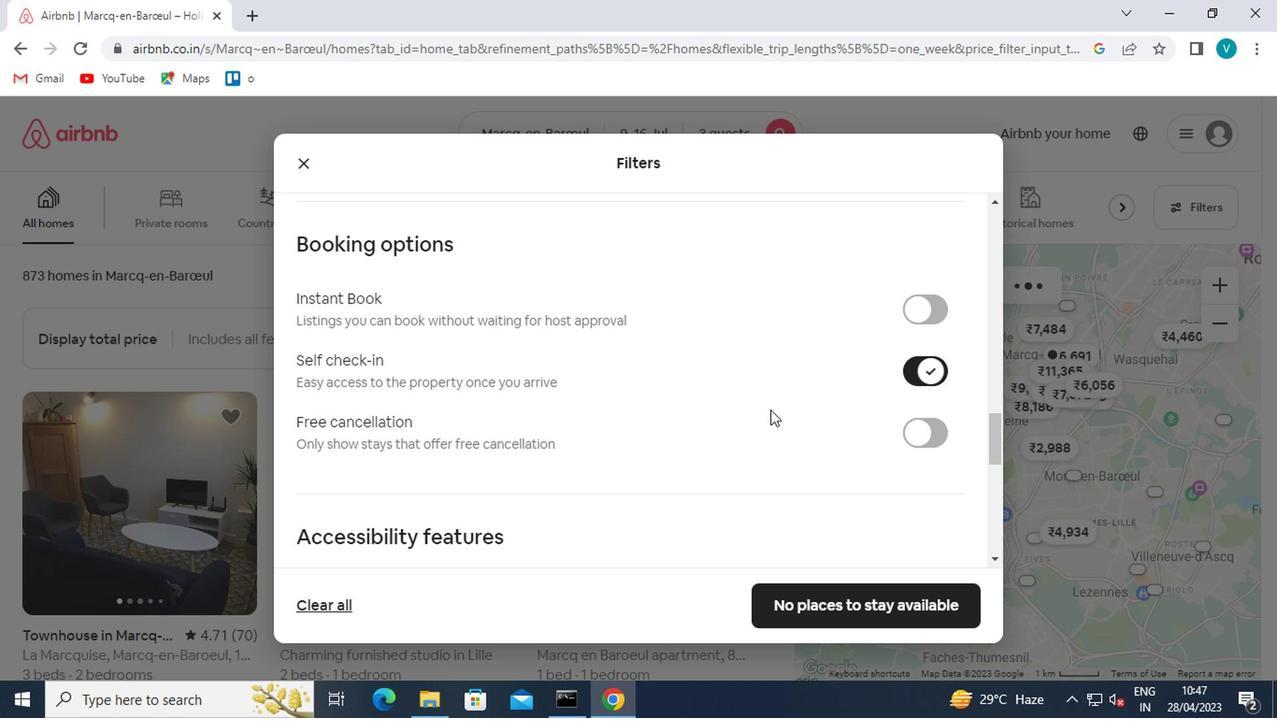 
Action: Mouse moved to (764, 413)
Screenshot: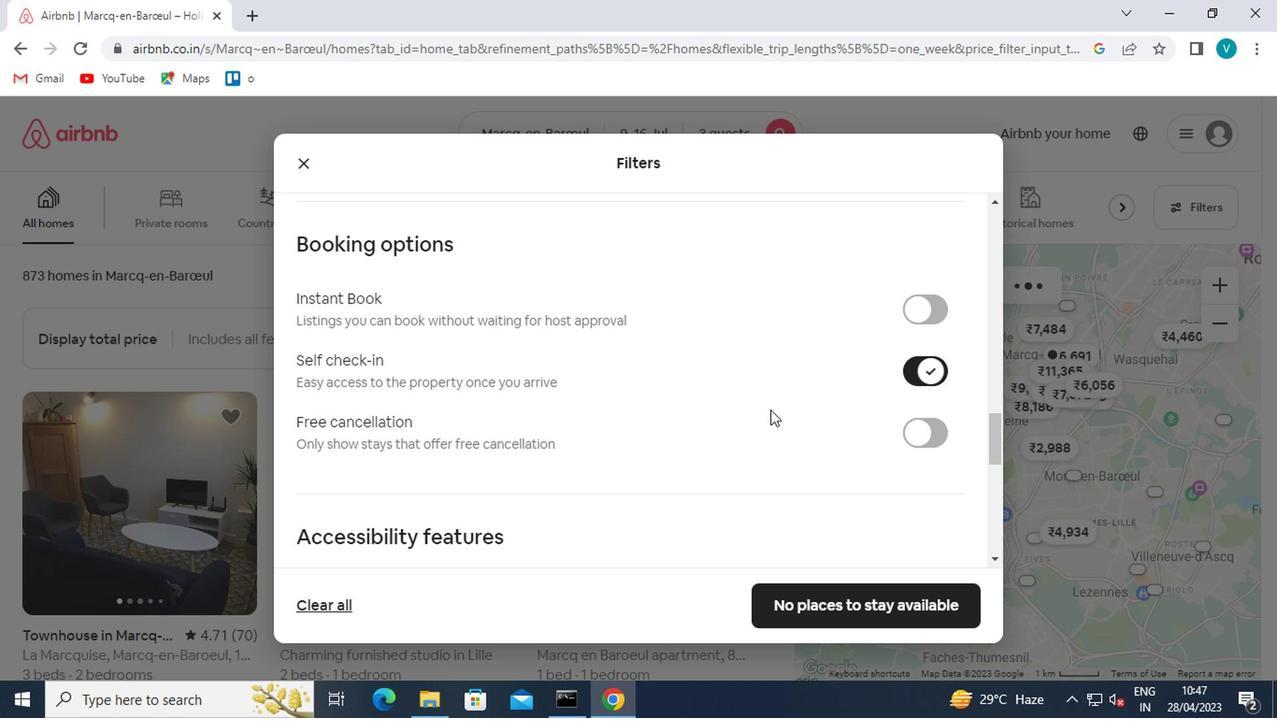 
Action: Mouse scrolled (764, 411) with delta (0, -1)
Screenshot: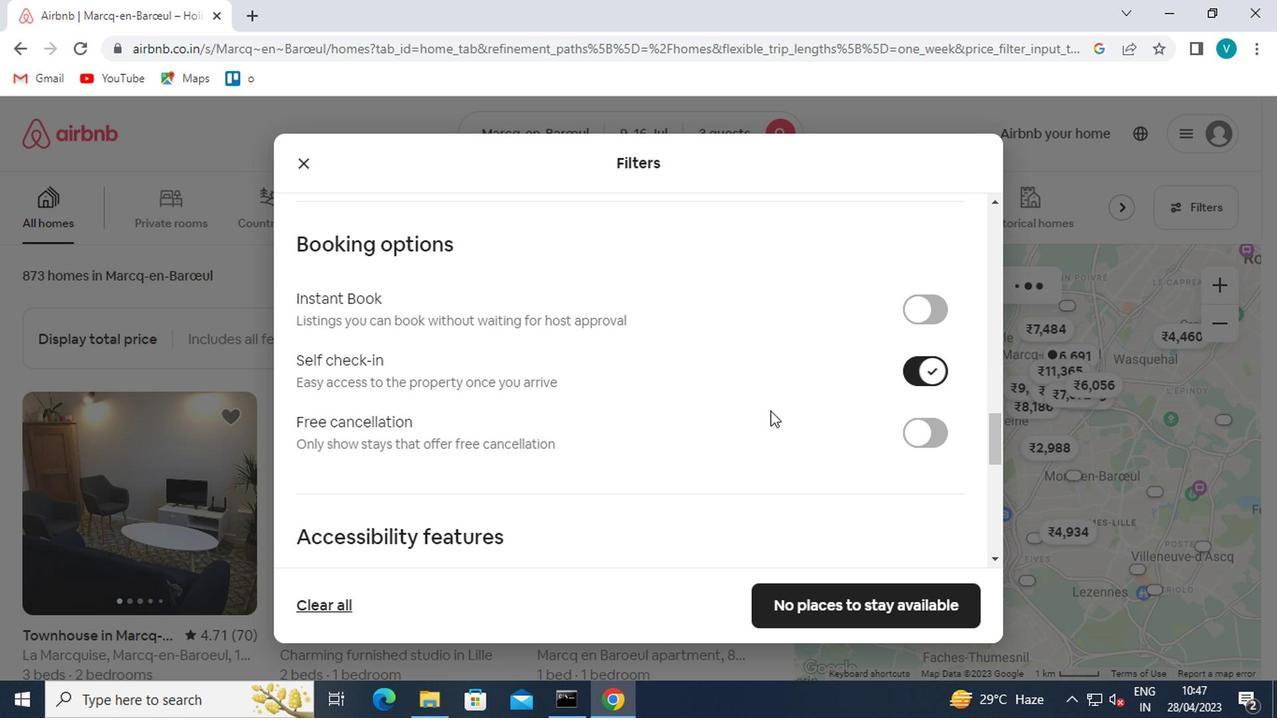 
Action: Mouse moved to (762, 415)
Screenshot: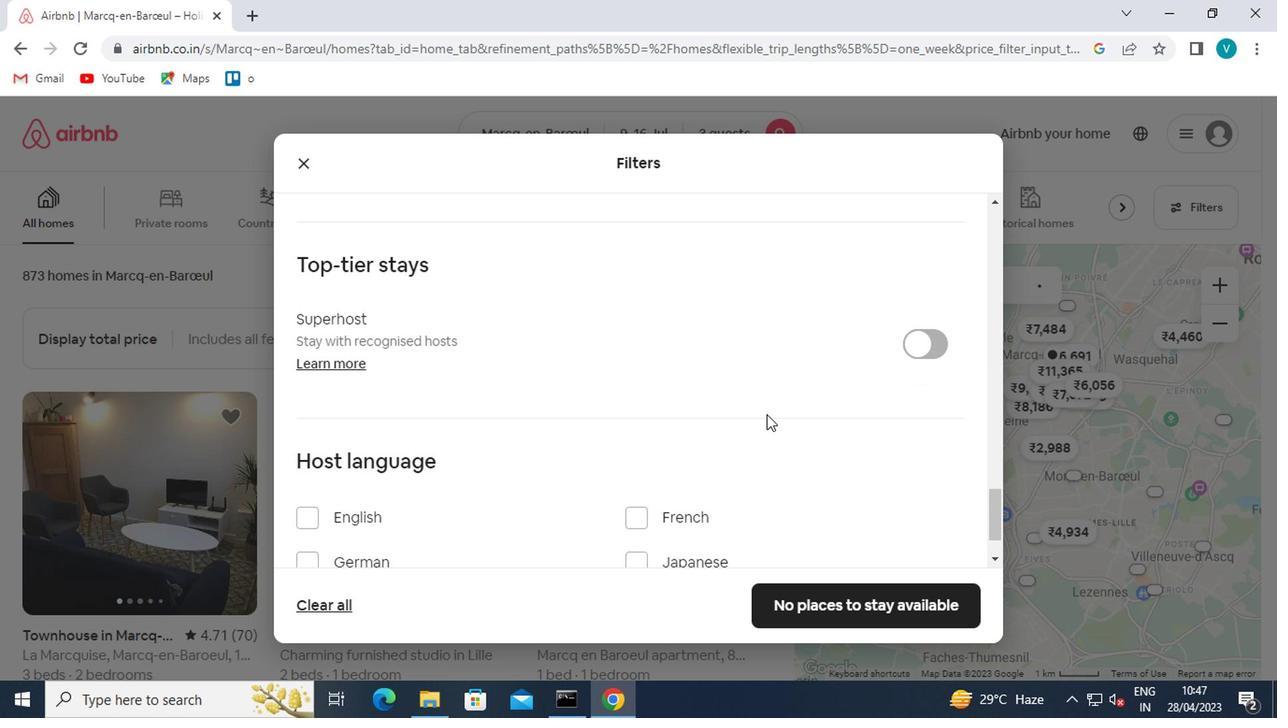 
Action: Mouse scrolled (762, 414) with delta (0, -1)
Screenshot: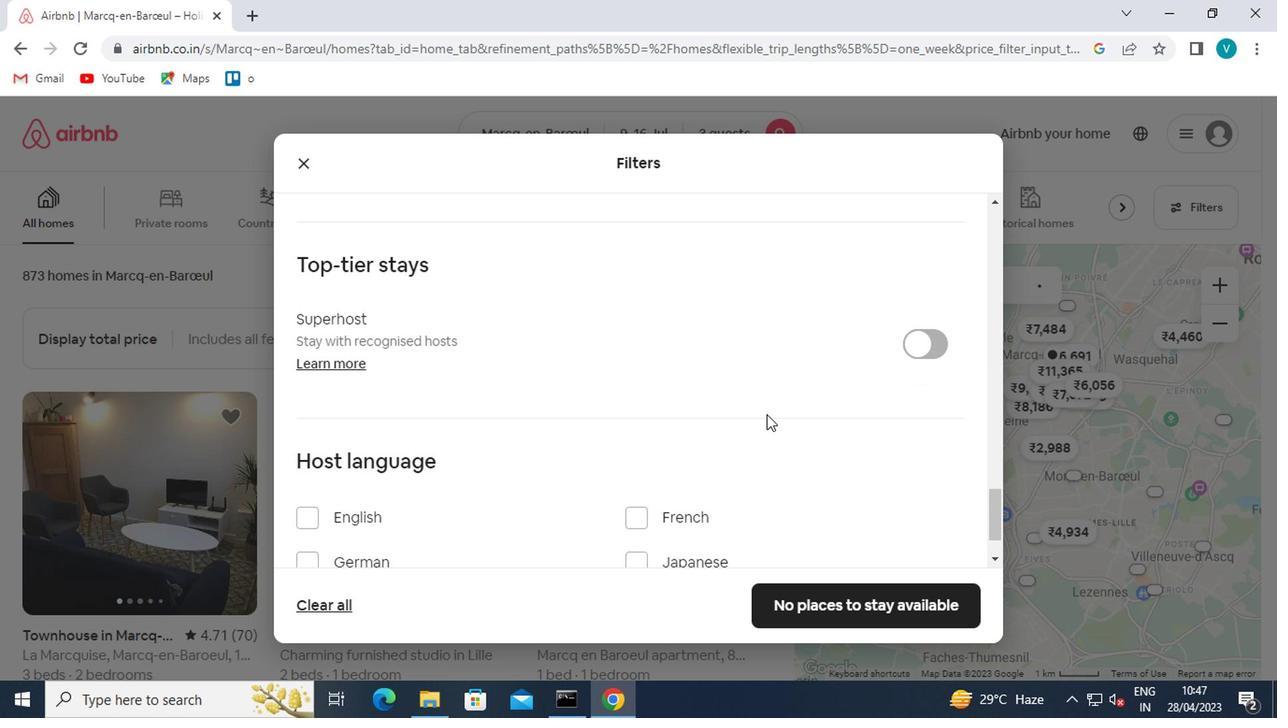 
Action: Mouse scrolled (762, 414) with delta (0, -1)
Screenshot: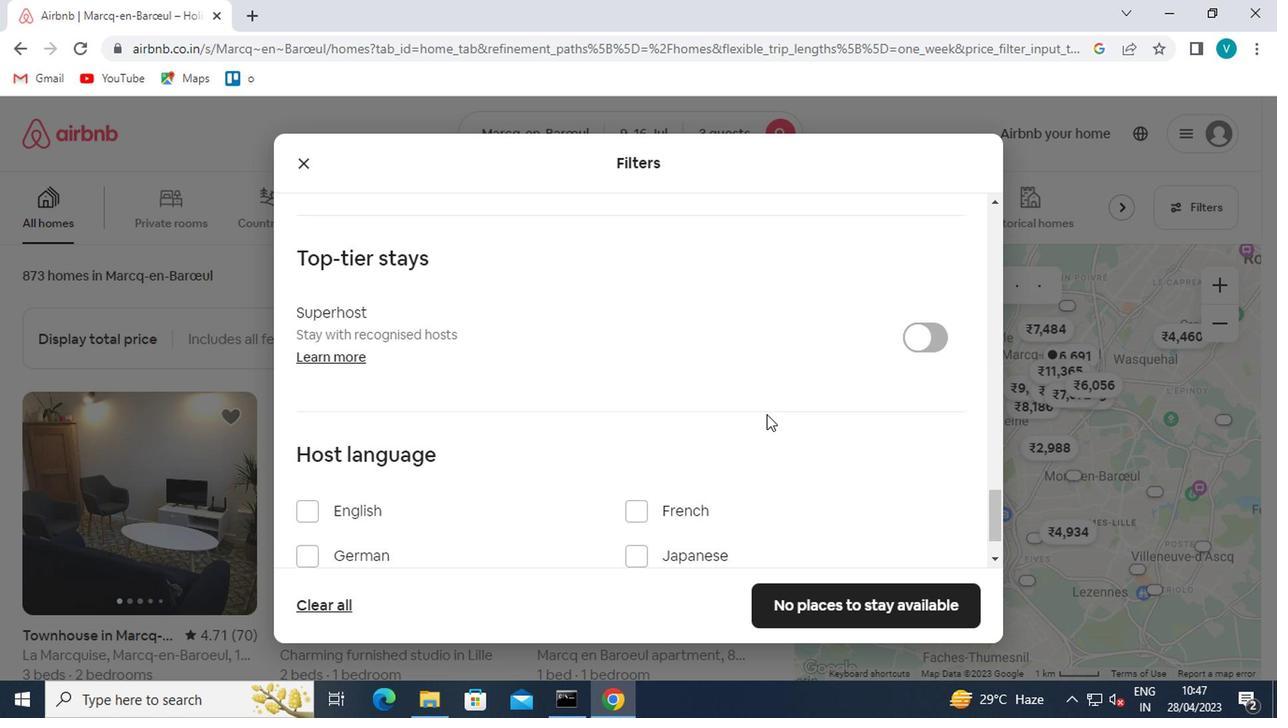 
Action: Mouse moved to (762, 415)
Screenshot: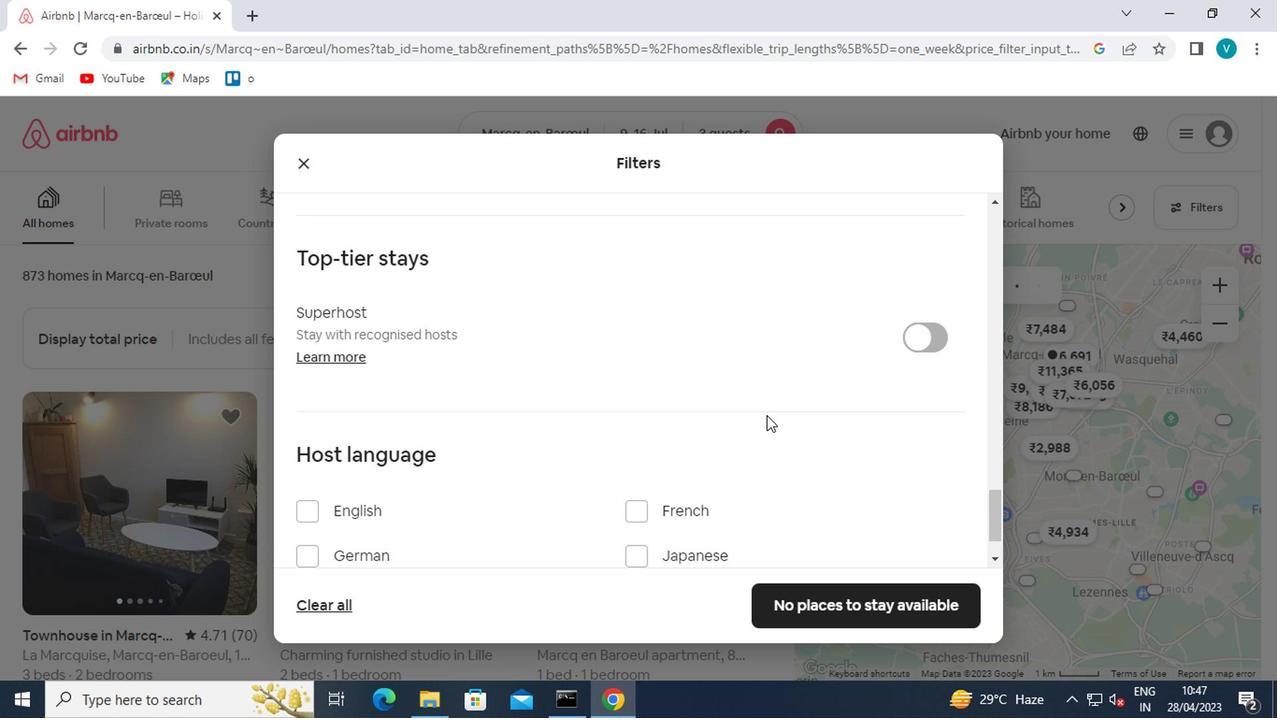 
Action: Mouse scrolled (762, 414) with delta (0, -1)
Screenshot: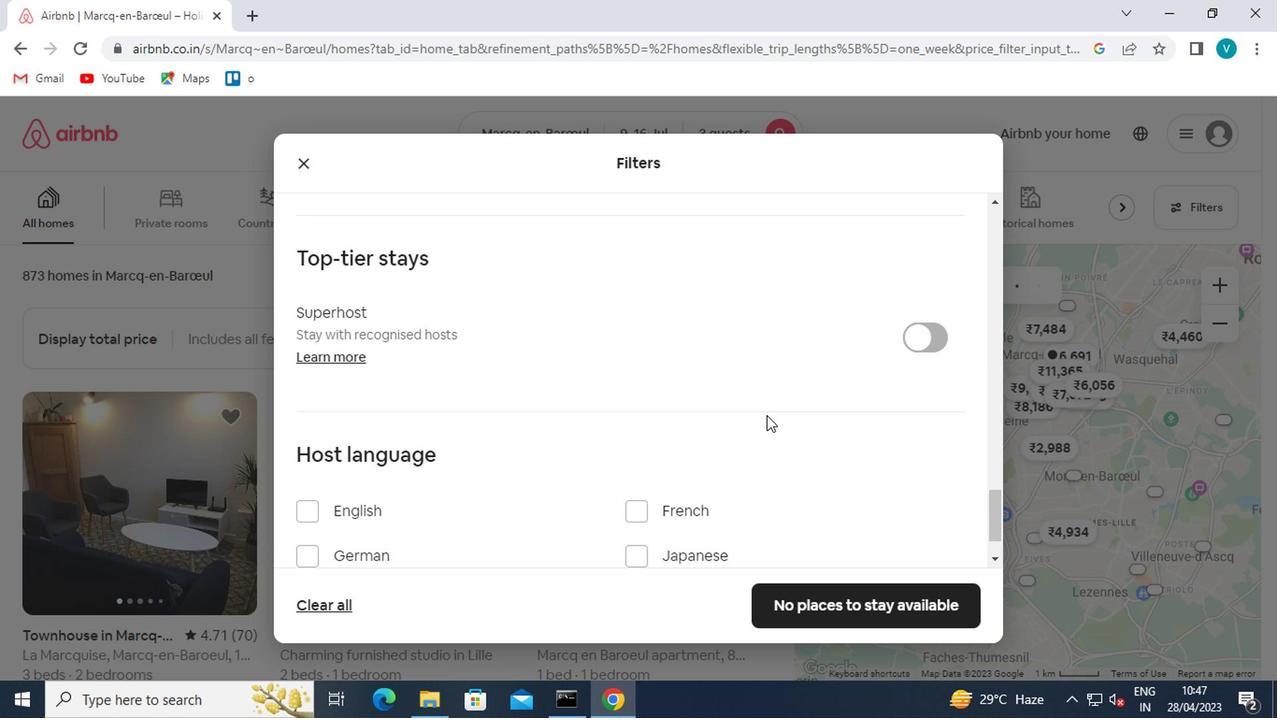 
Action: Mouse scrolled (762, 414) with delta (0, -1)
Screenshot: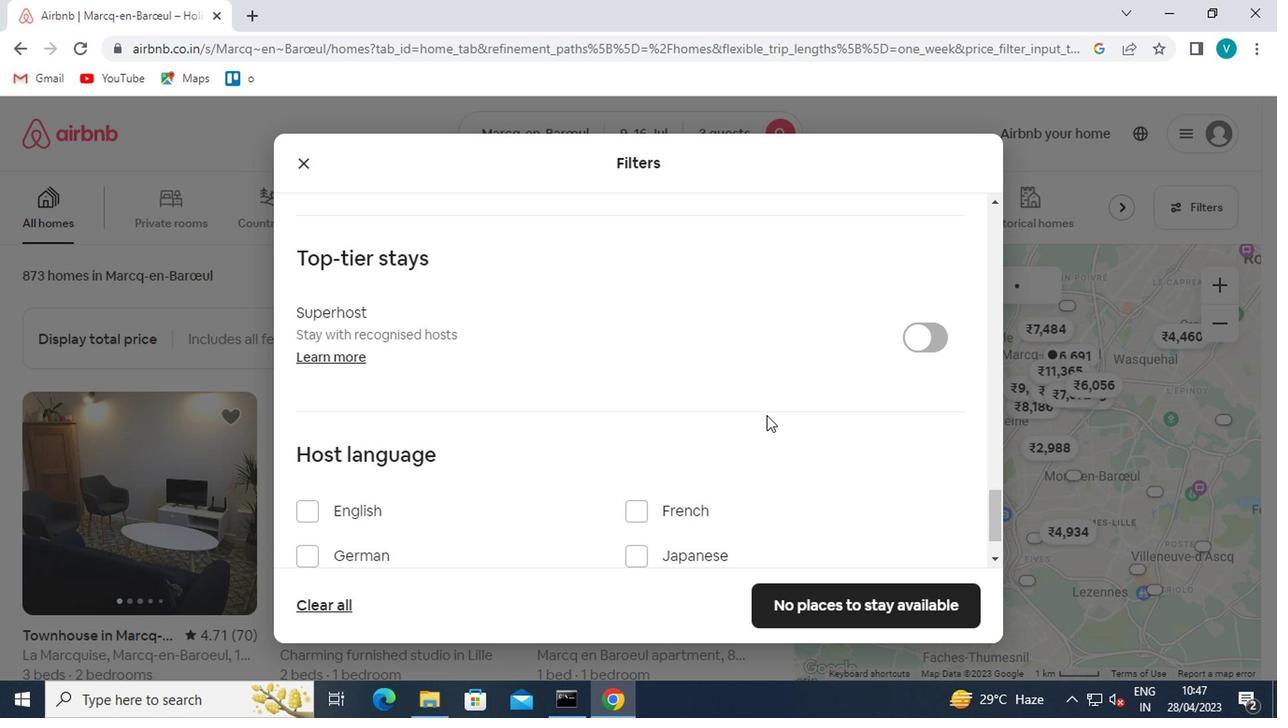 
Action: Mouse scrolled (762, 414) with delta (0, -1)
Screenshot: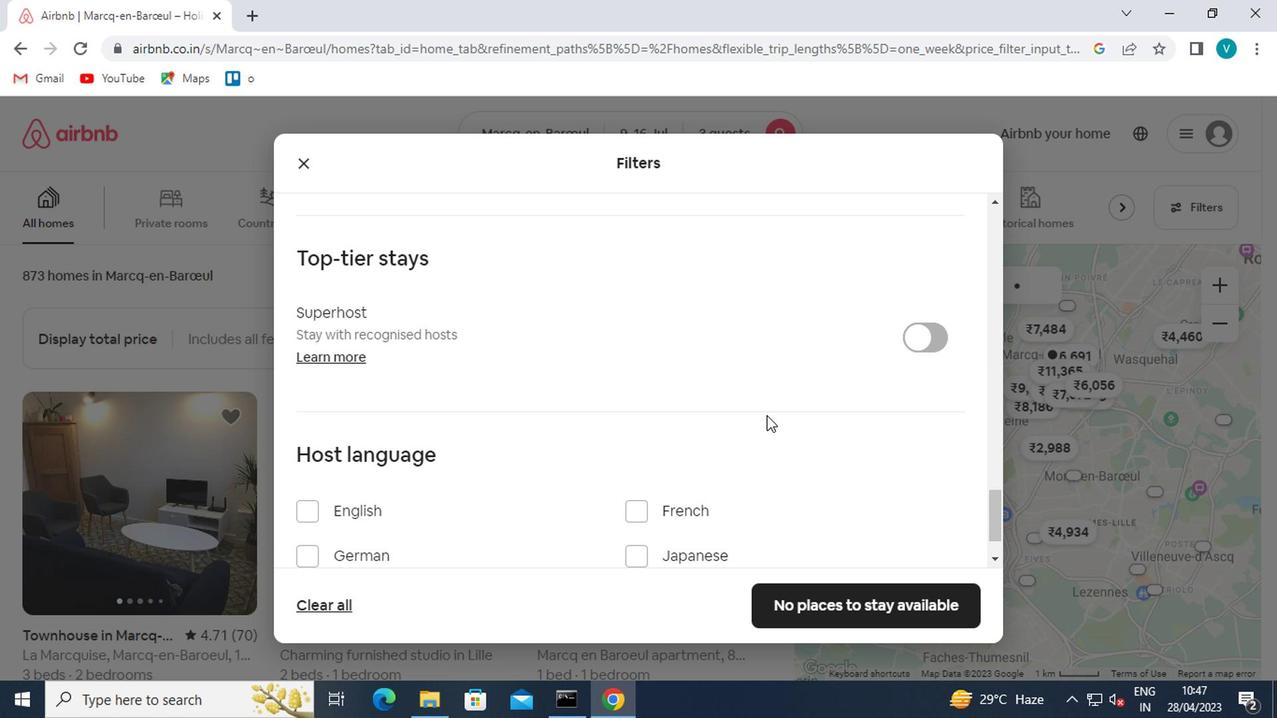 
Action: Mouse moved to (338, 439)
Screenshot: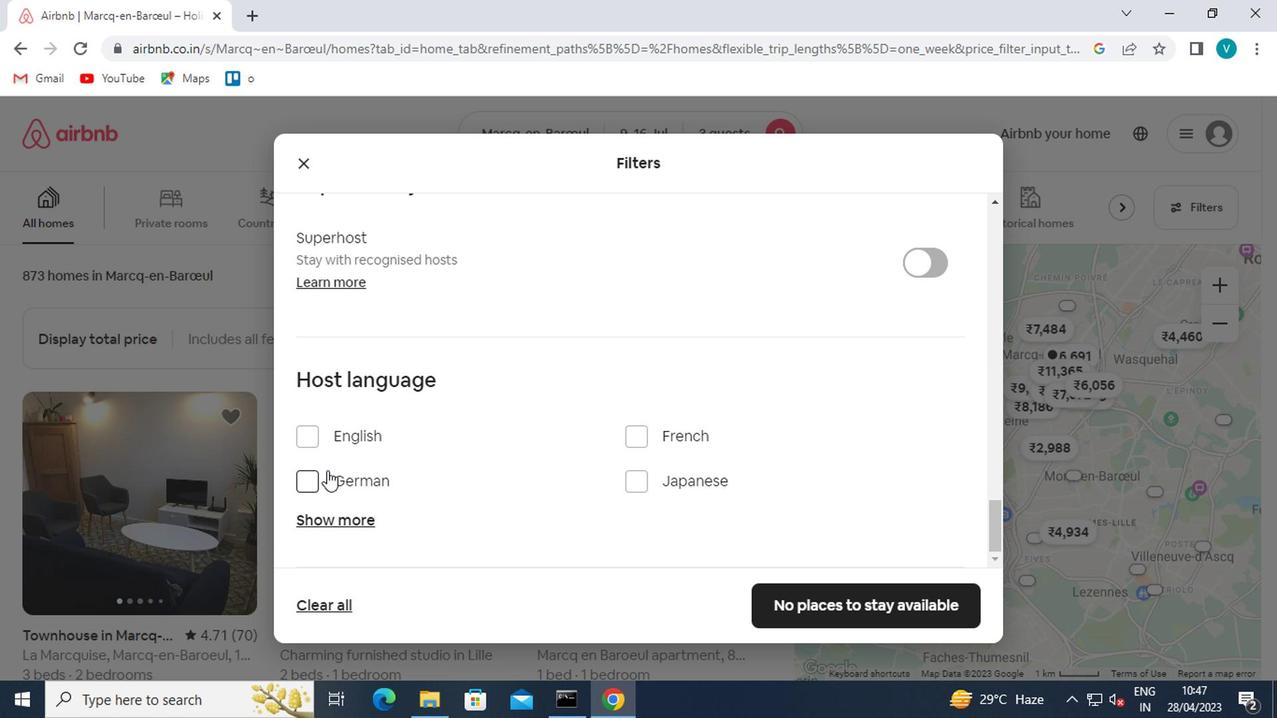 
Action: Mouse pressed left at (338, 439)
Screenshot: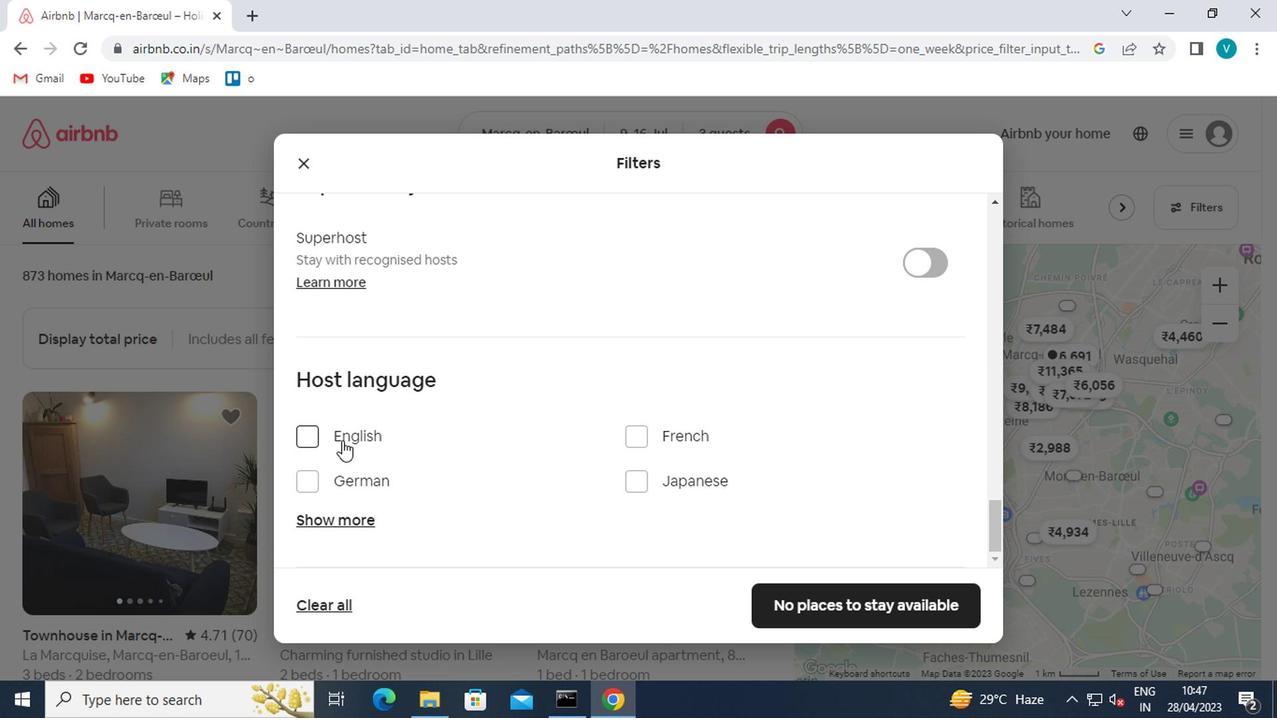 
Action: Mouse moved to (822, 600)
Screenshot: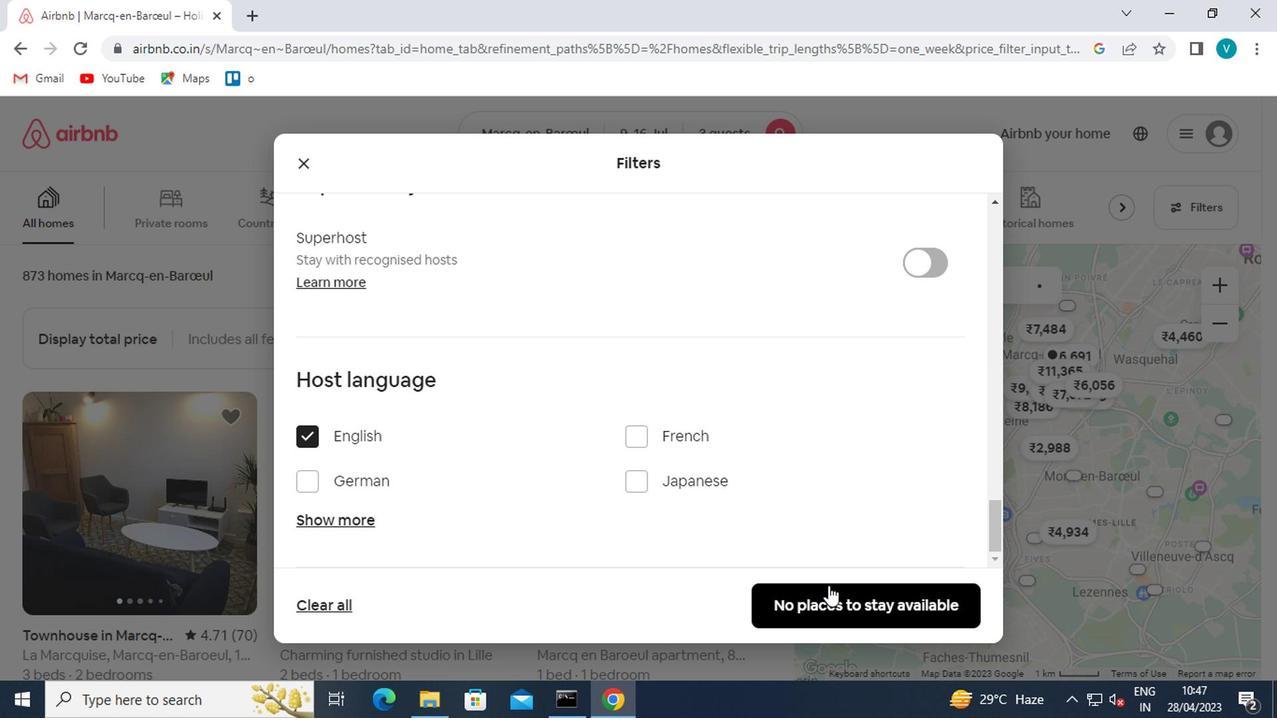 
Action: Mouse pressed left at (822, 600)
Screenshot: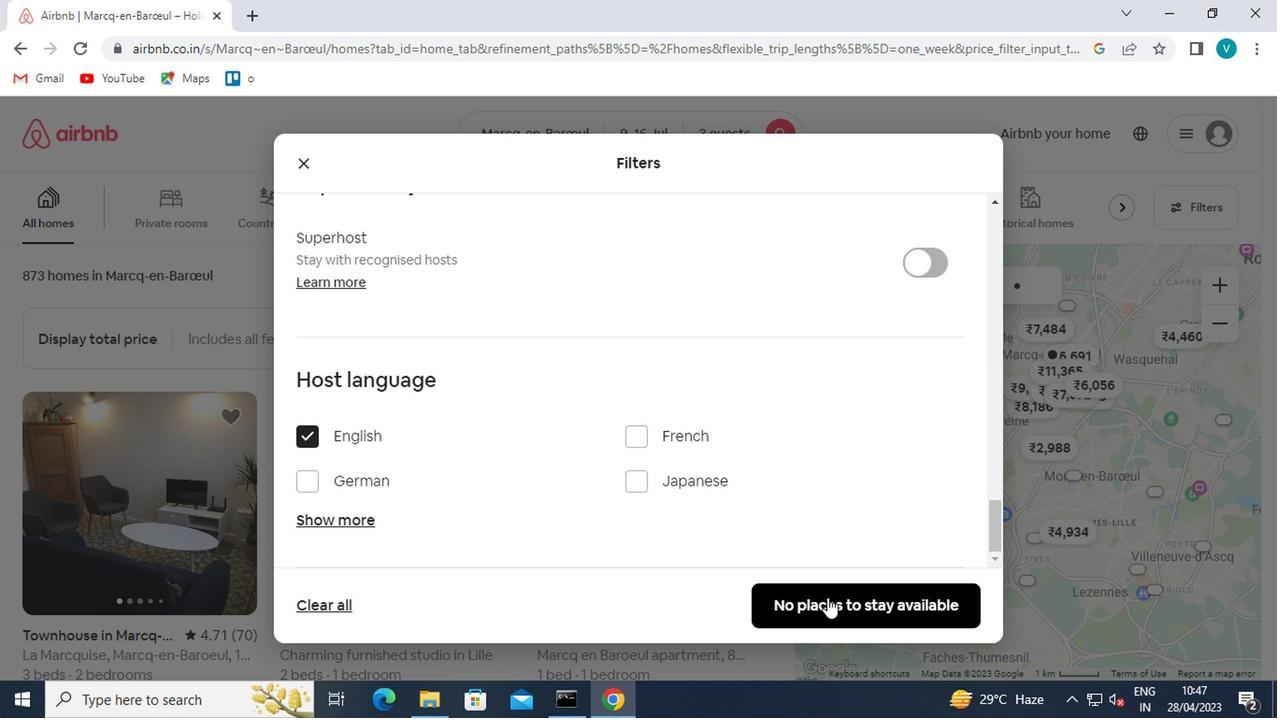 
Action: Mouse moved to (652, 671)
Screenshot: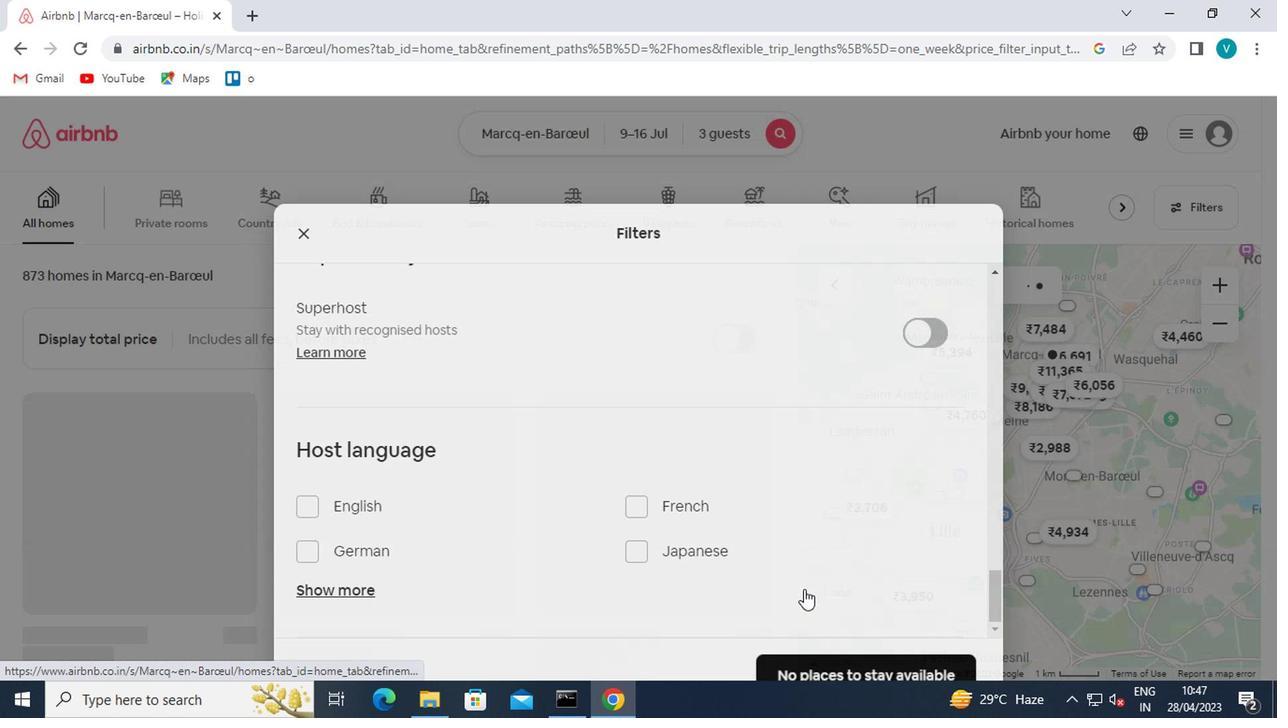 
